Task: Find an Airbnb in Doncaster, Australia for 2 guests from June 4 to June 15, with a price range of ₹10,000 to ₹29,000, 1 bedroom, 1 bed, 1 bathroom, and a kitchen.
Action: Mouse moved to (519, 102)
Screenshot: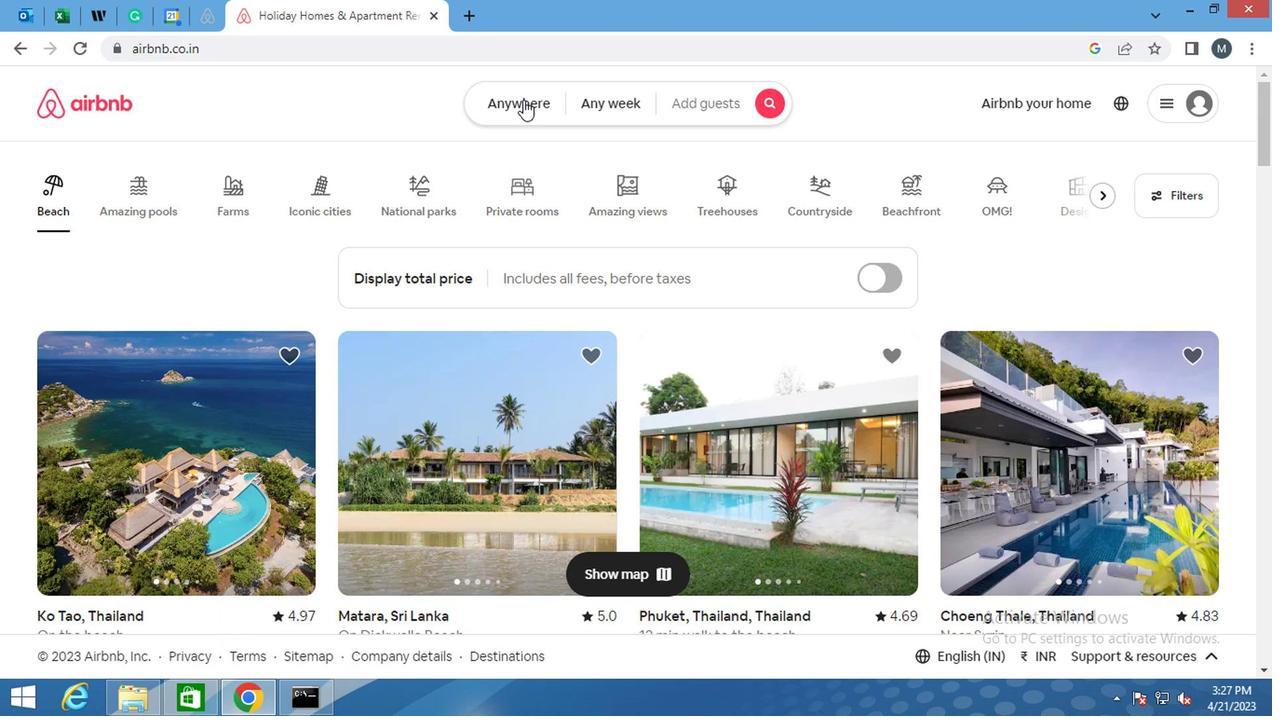 
Action: Mouse pressed left at (519, 102)
Screenshot: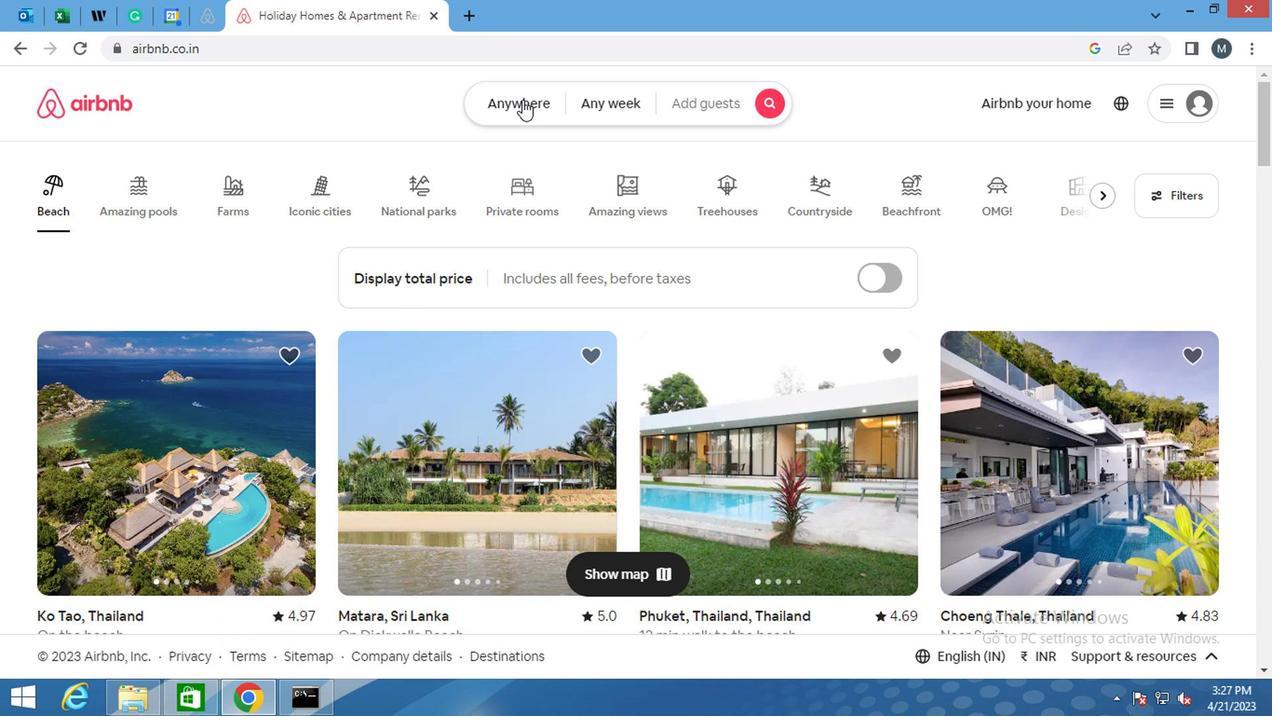 
Action: Mouse moved to (416, 171)
Screenshot: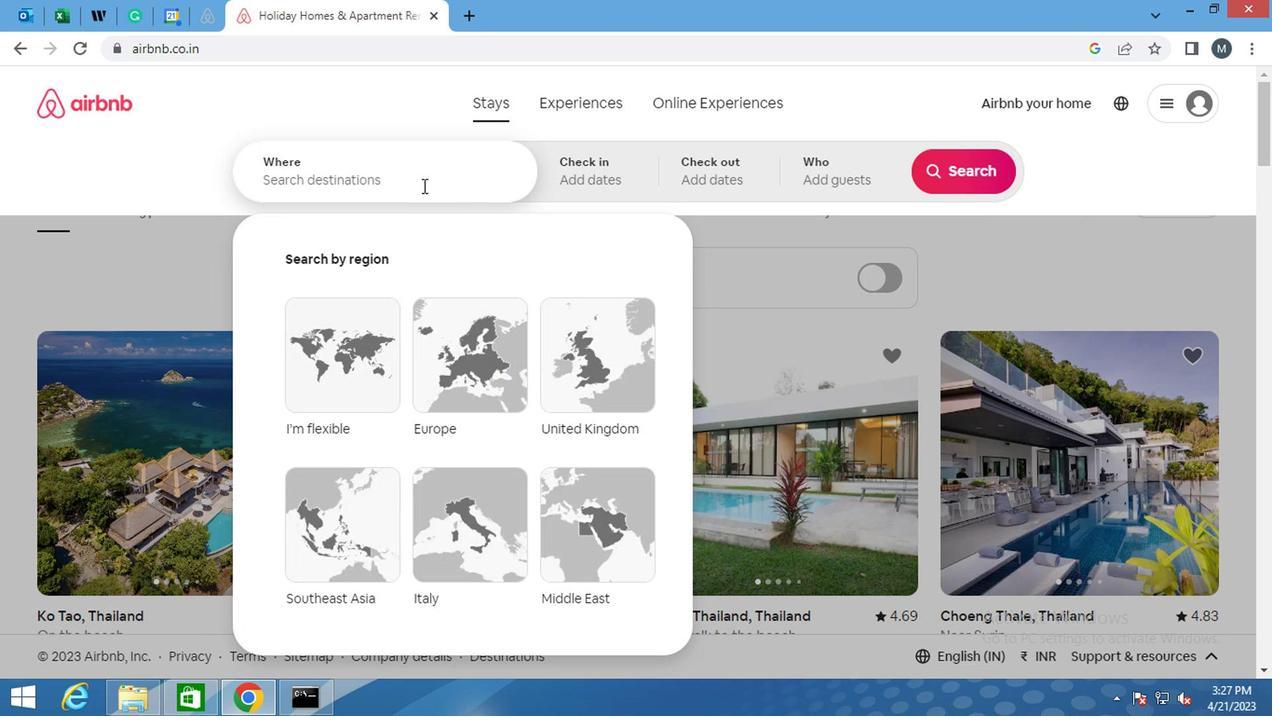 
Action: Mouse pressed left at (416, 171)
Screenshot: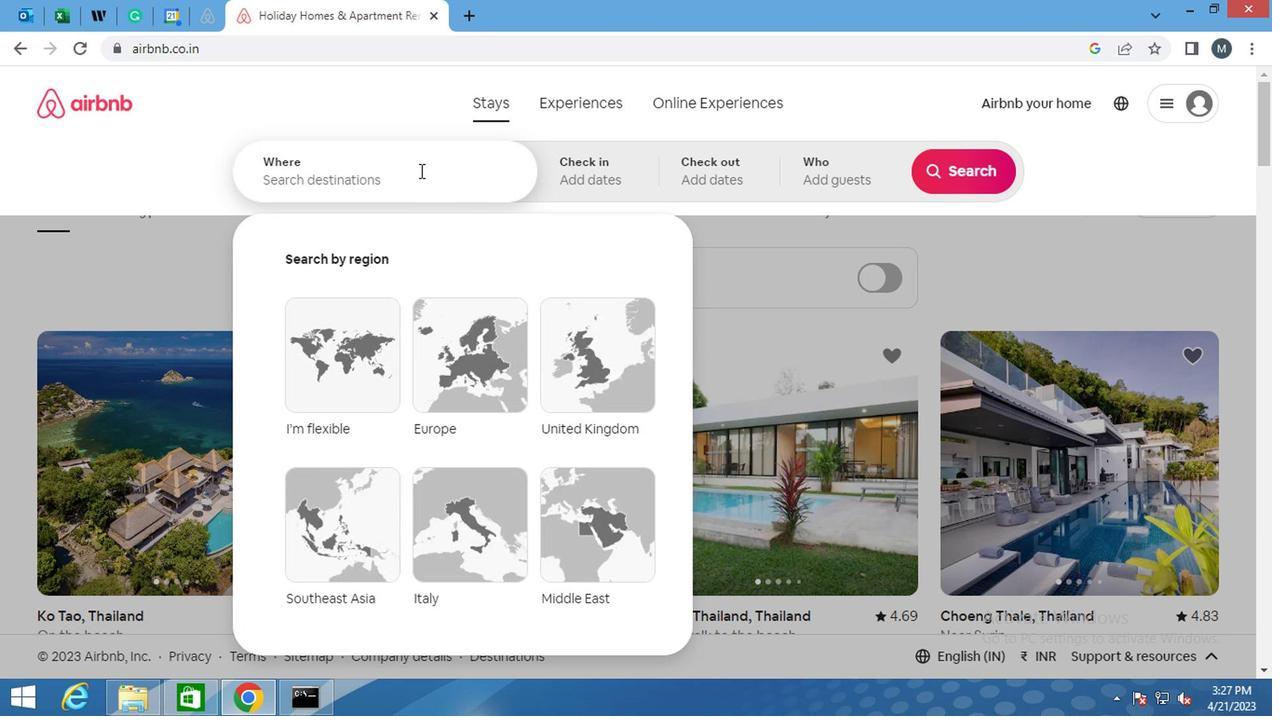 
Action: Mouse moved to (361, 175)
Screenshot: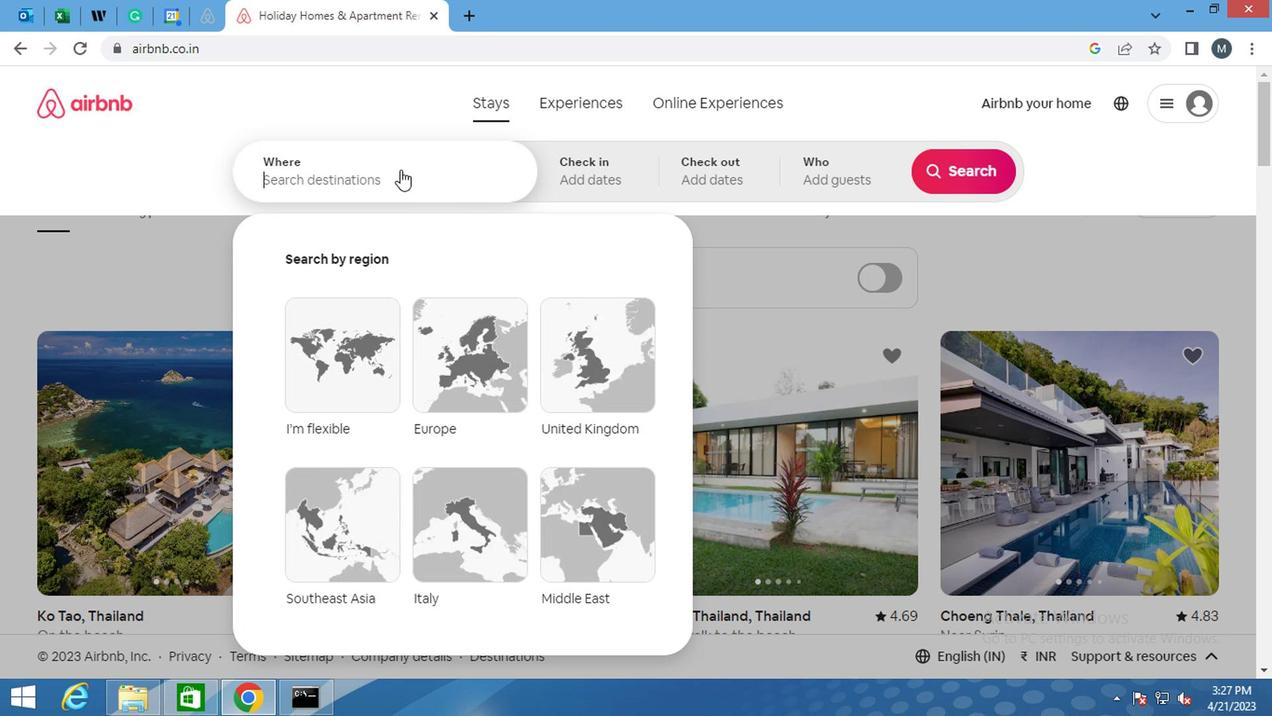 
Action: Key pressed <Key.shift>DON<Key.space>CAS<Key.backspace><Key.backspace><Key.backspace><Key.backspace>CASTER,<Key.space><Key.shift>AUT<Key.backspace>STRALIA<Key.enter>
Screenshot: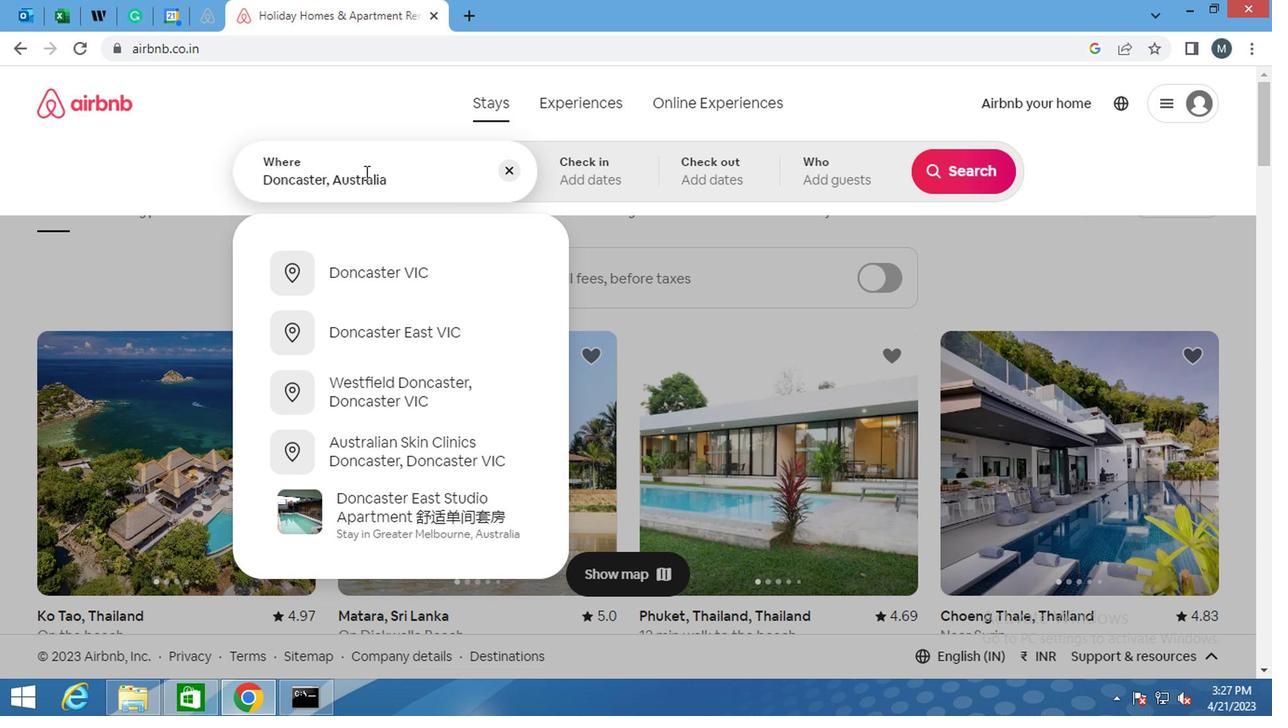 
Action: Mouse moved to (941, 318)
Screenshot: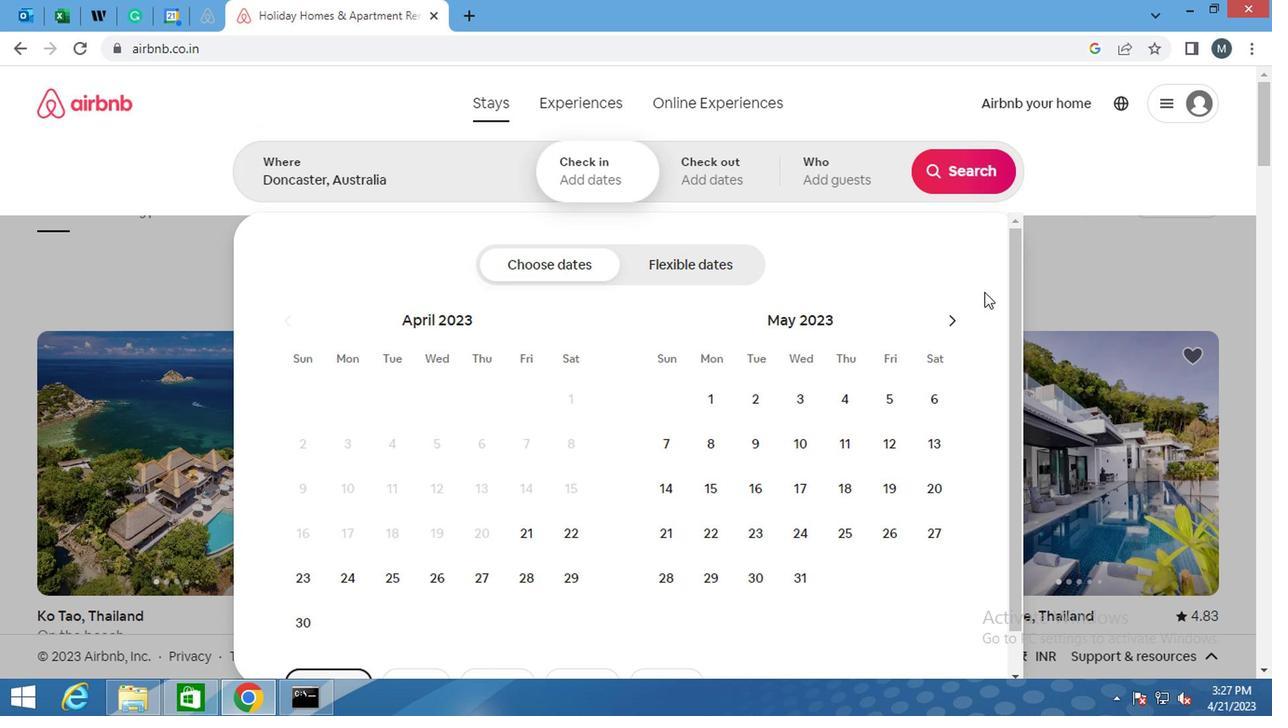 
Action: Mouse pressed left at (941, 318)
Screenshot: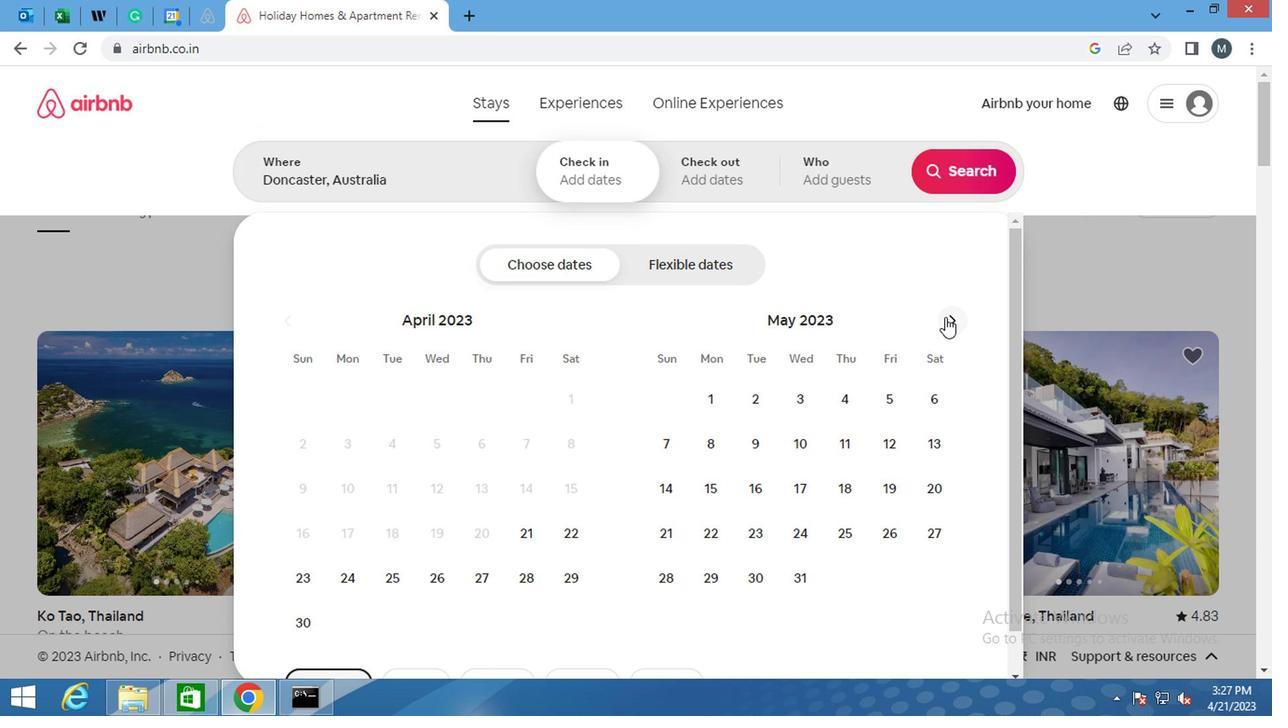 
Action: Mouse moved to (675, 456)
Screenshot: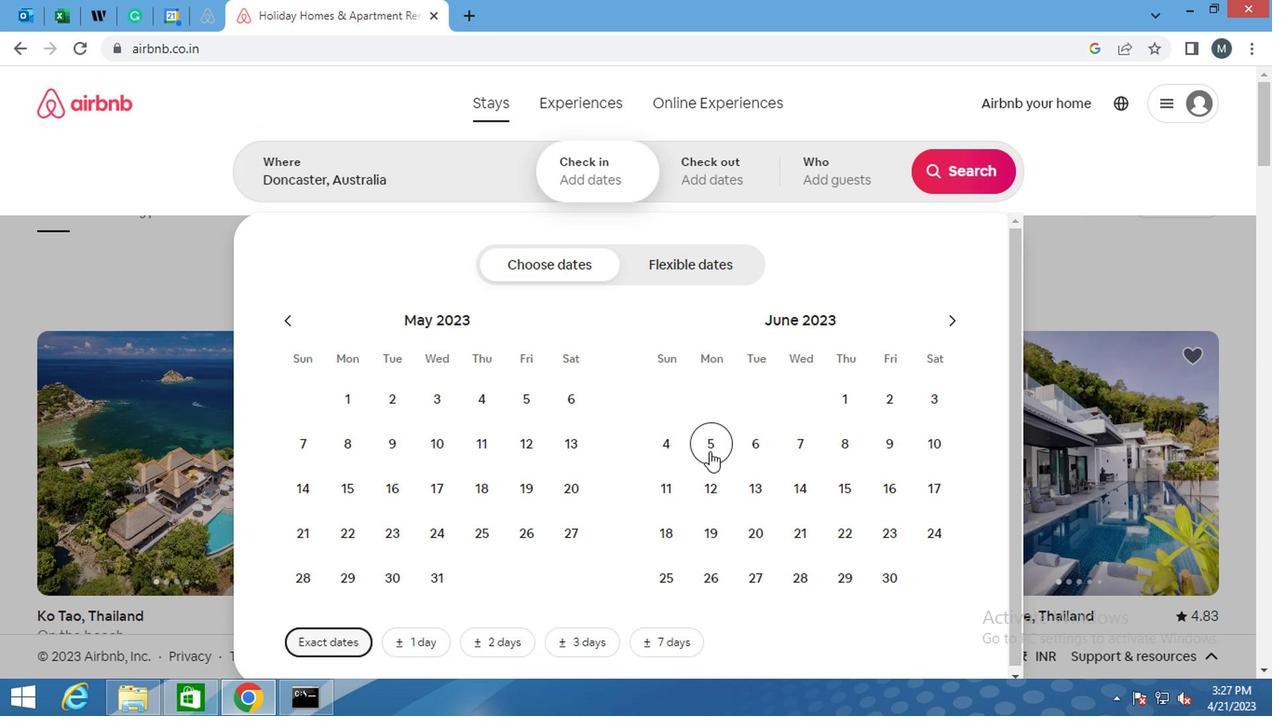 
Action: Mouse pressed left at (675, 456)
Screenshot: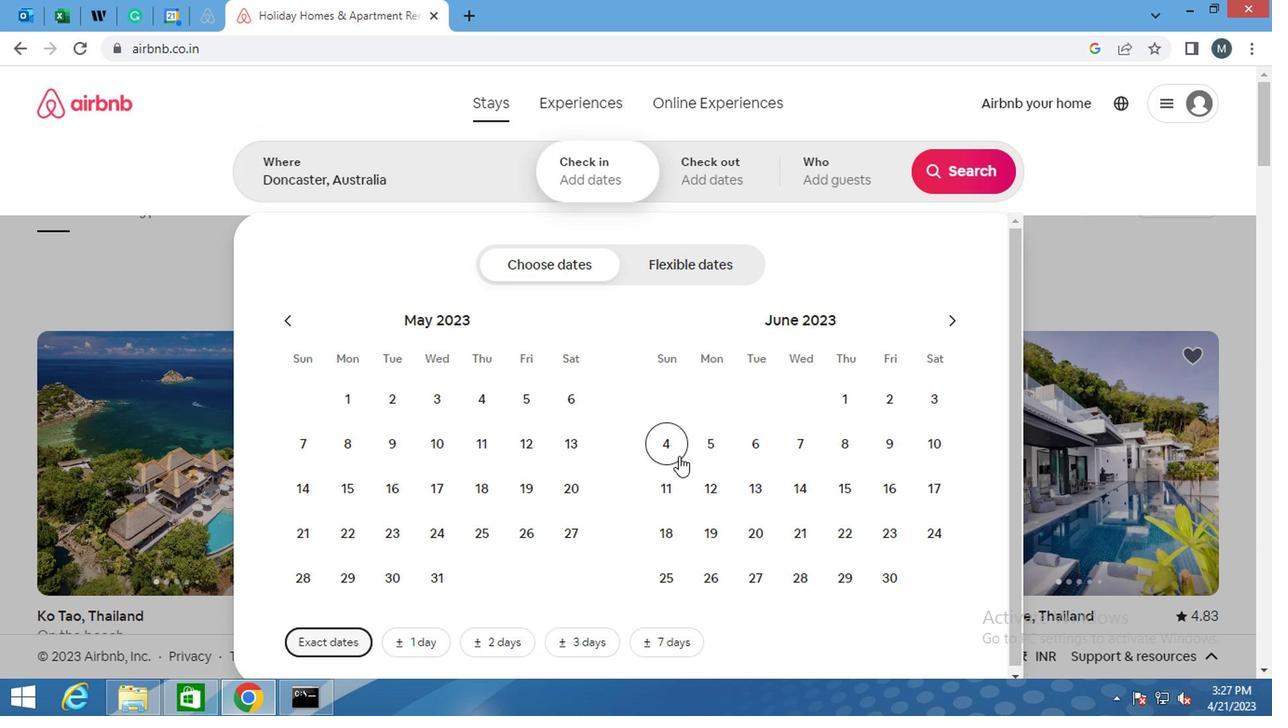 
Action: Mouse moved to (845, 486)
Screenshot: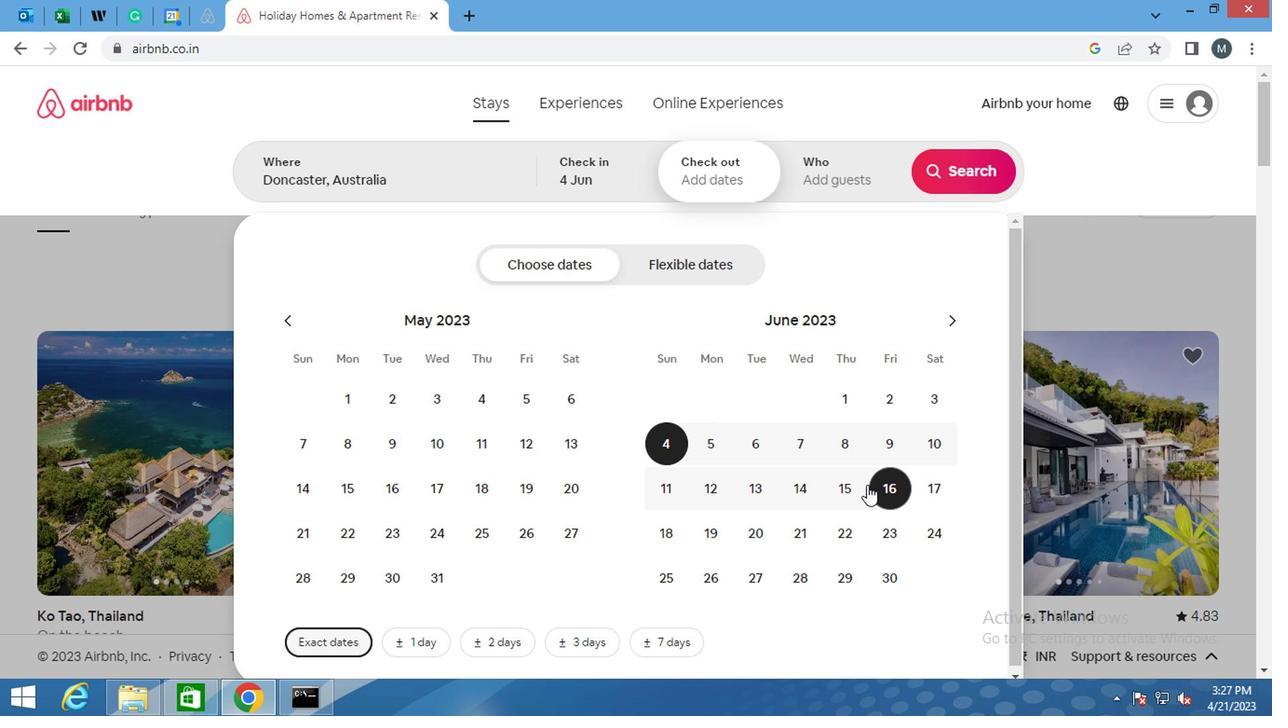
Action: Mouse pressed left at (845, 486)
Screenshot: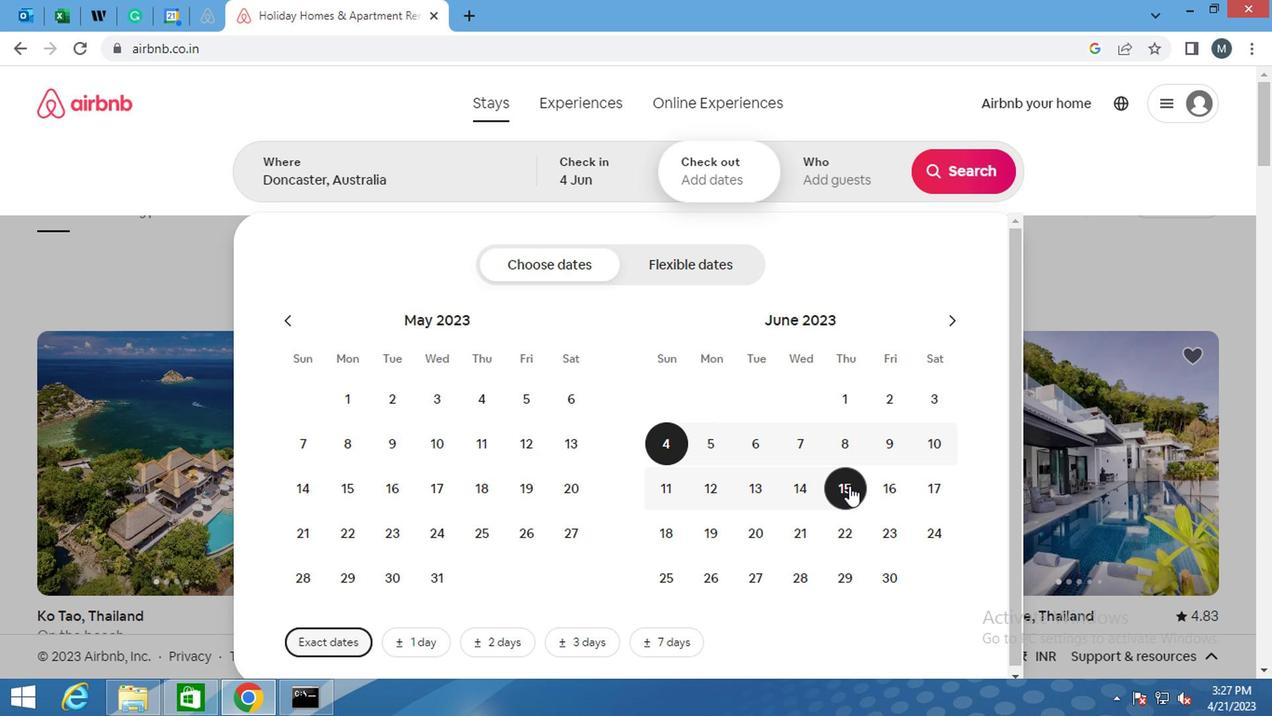 
Action: Mouse moved to (826, 179)
Screenshot: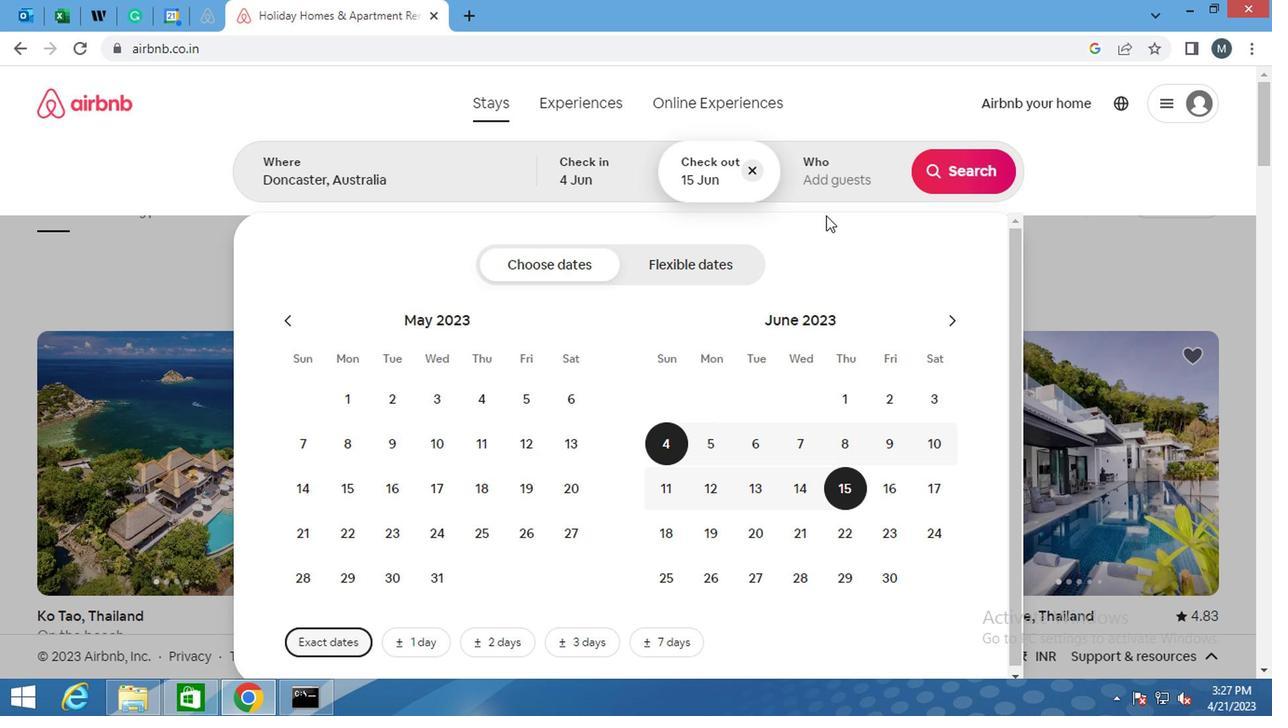 
Action: Mouse pressed left at (826, 179)
Screenshot: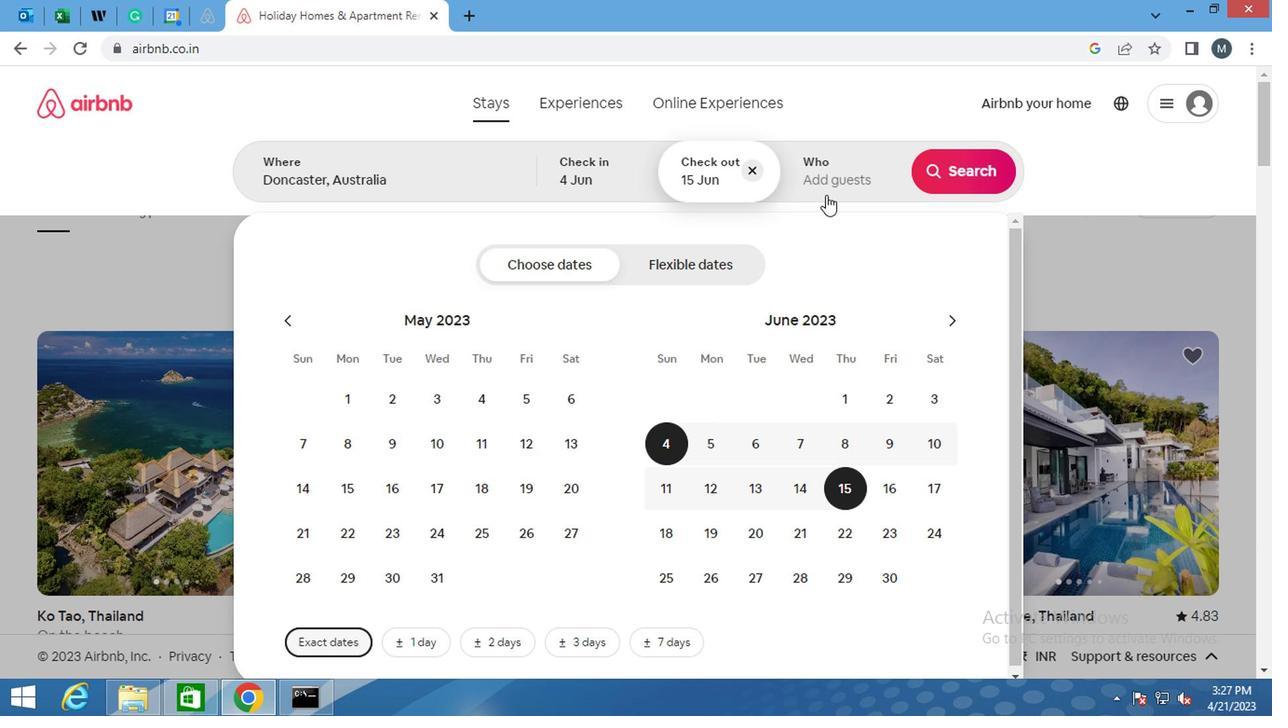 
Action: Mouse moved to (972, 279)
Screenshot: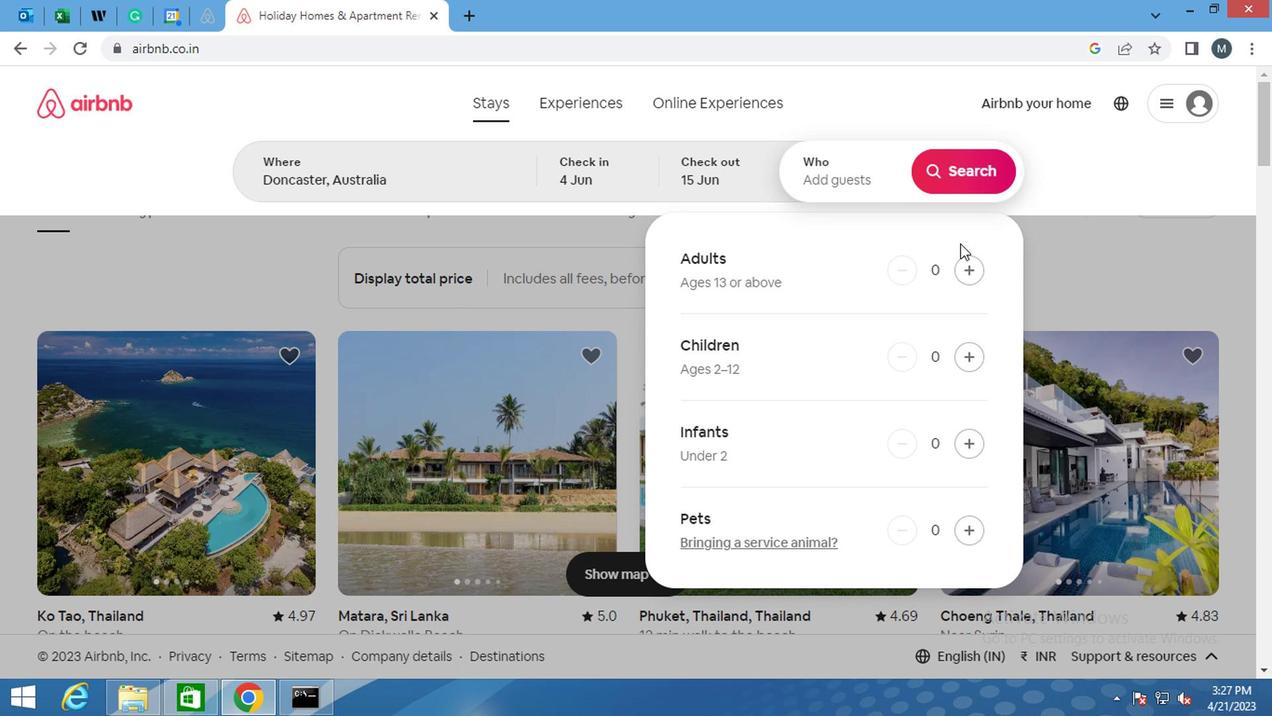 
Action: Mouse pressed left at (972, 279)
Screenshot: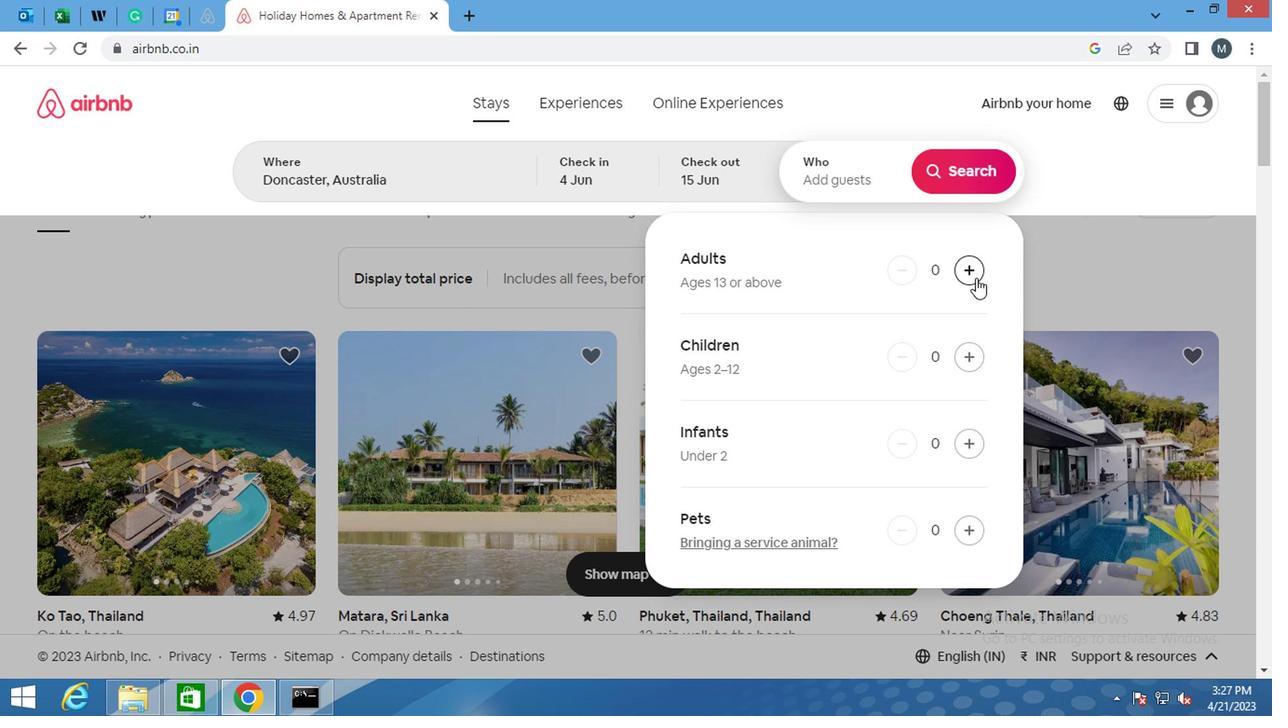 
Action: Mouse pressed left at (972, 279)
Screenshot: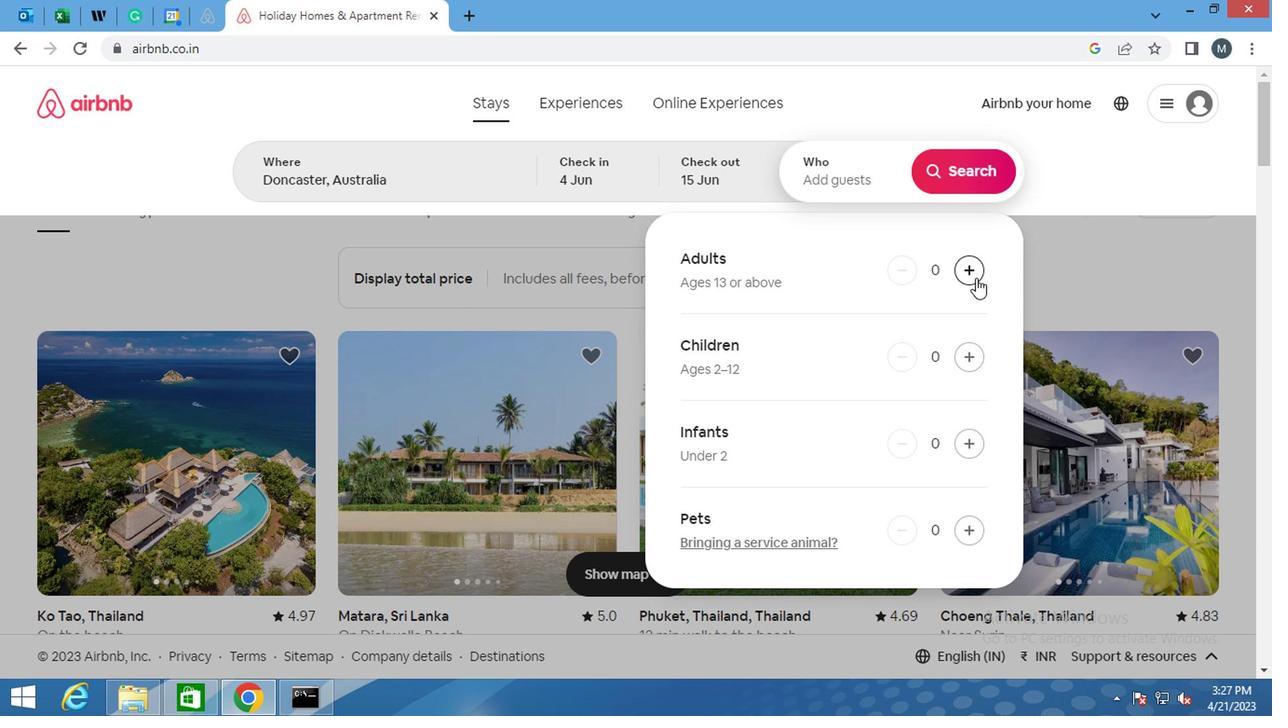 
Action: Mouse moved to (936, 176)
Screenshot: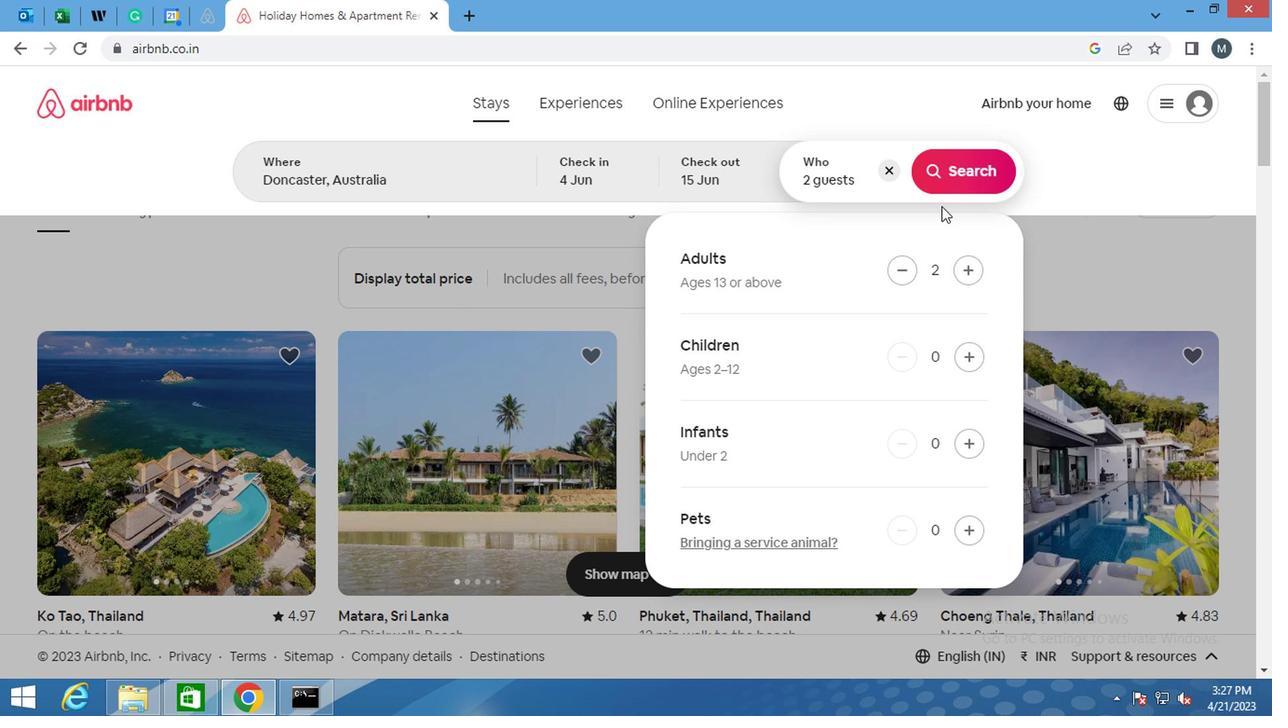 
Action: Mouse pressed left at (936, 176)
Screenshot: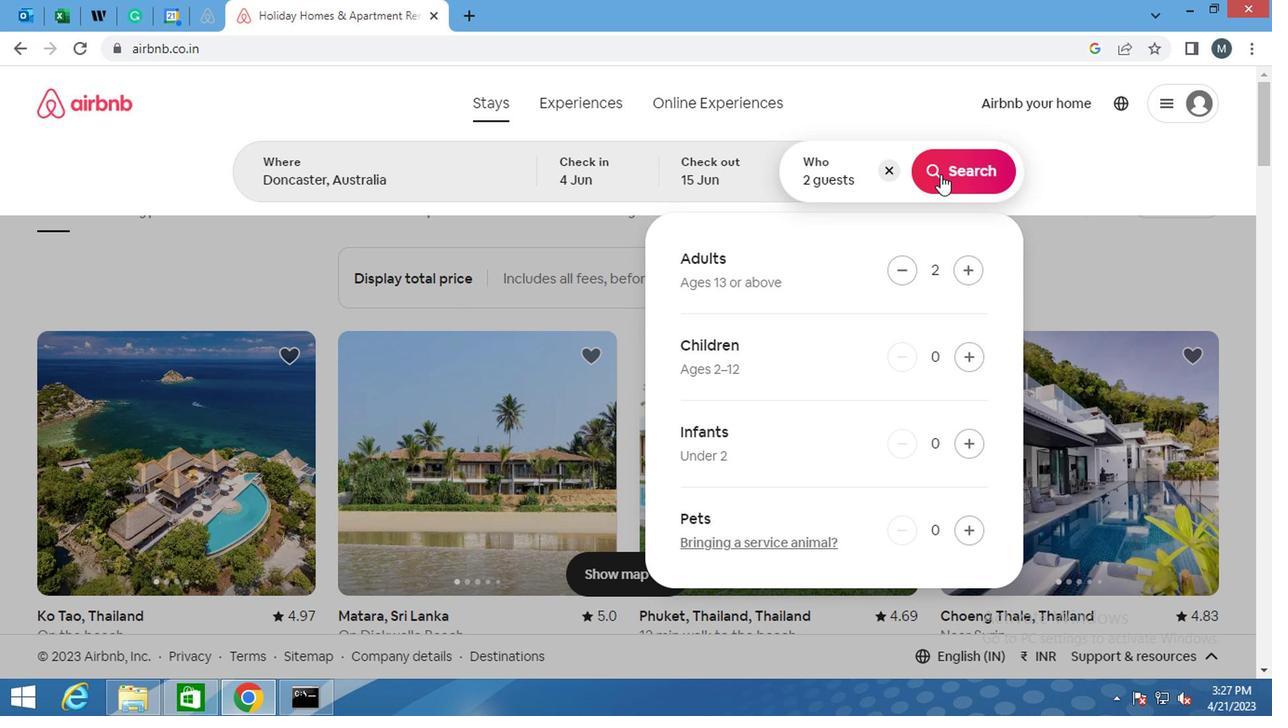 
Action: Mouse moved to (1180, 184)
Screenshot: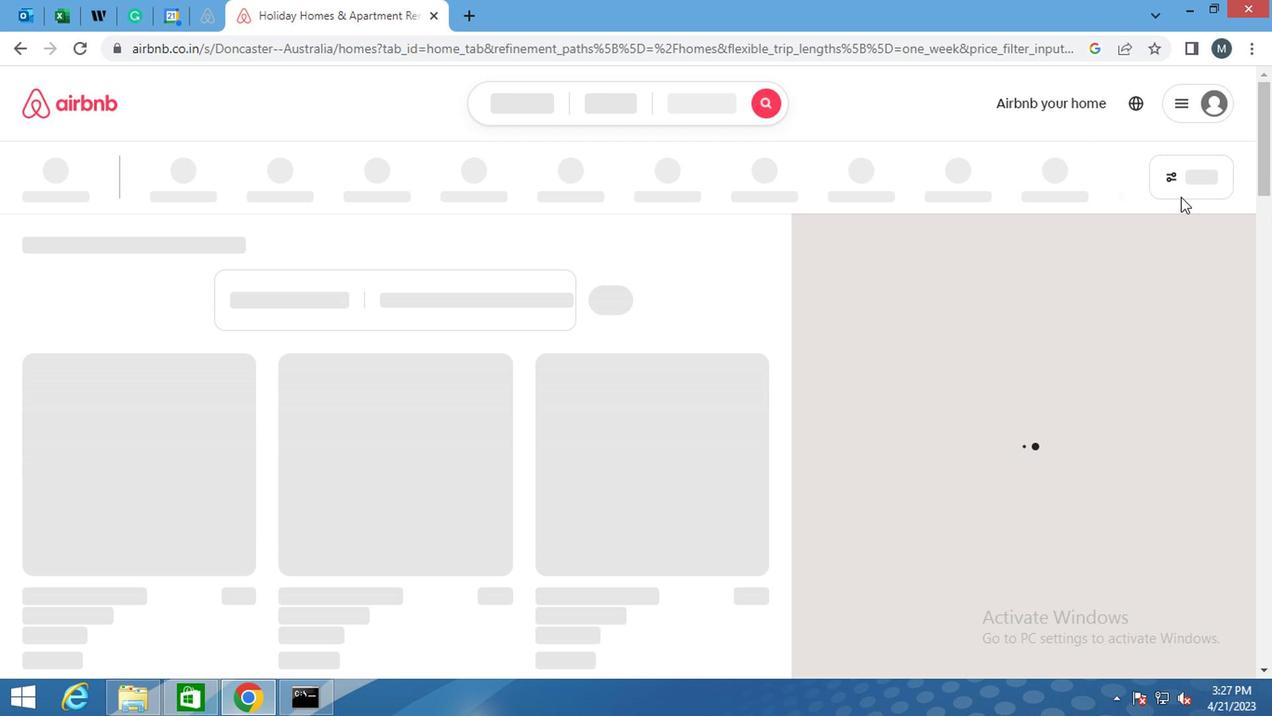 
Action: Mouse pressed left at (1180, 184)
Screenshot: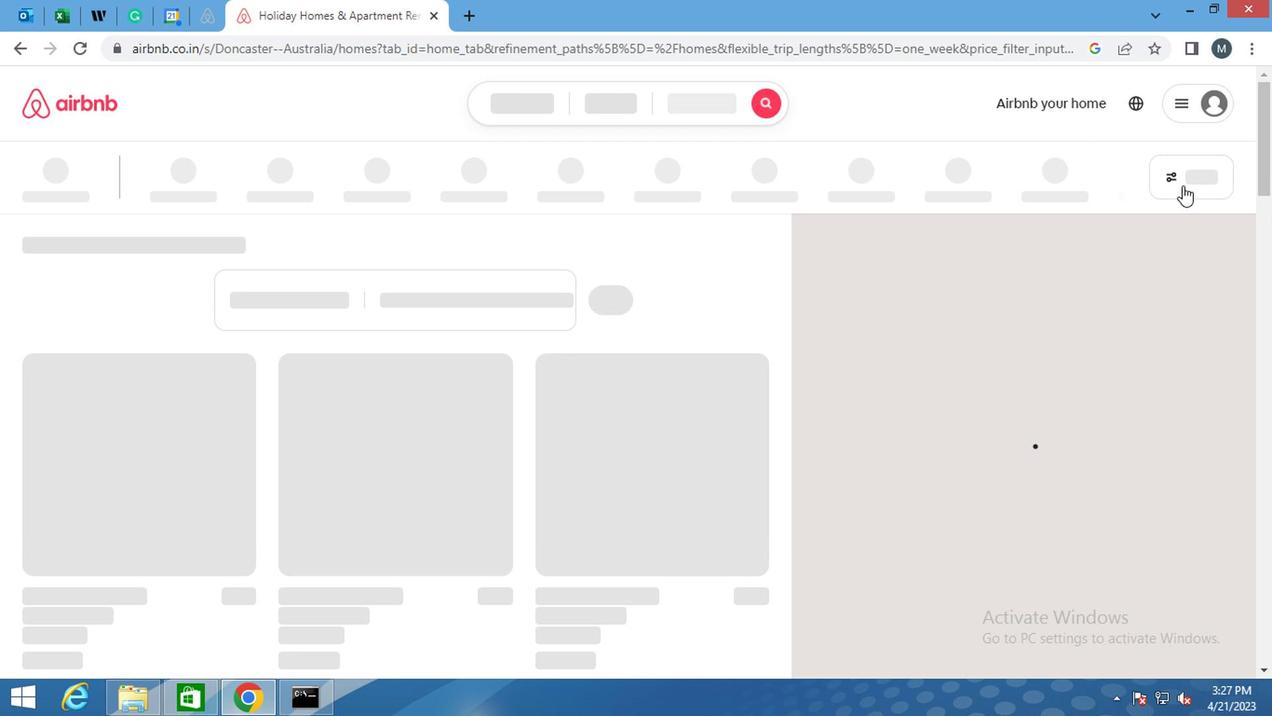 
Action: Mouse moved to (1202, 190)
Screenshot: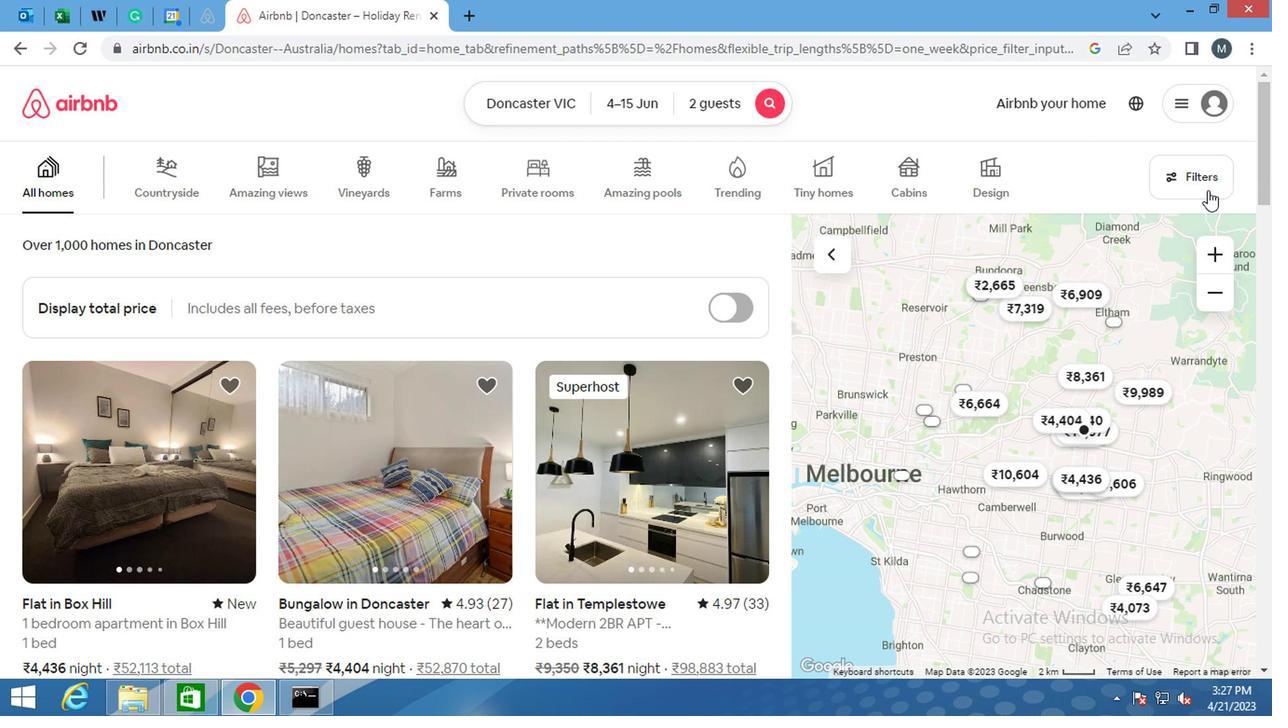 
Action: Mouse pressed left at (1202, 190)
Screenshot: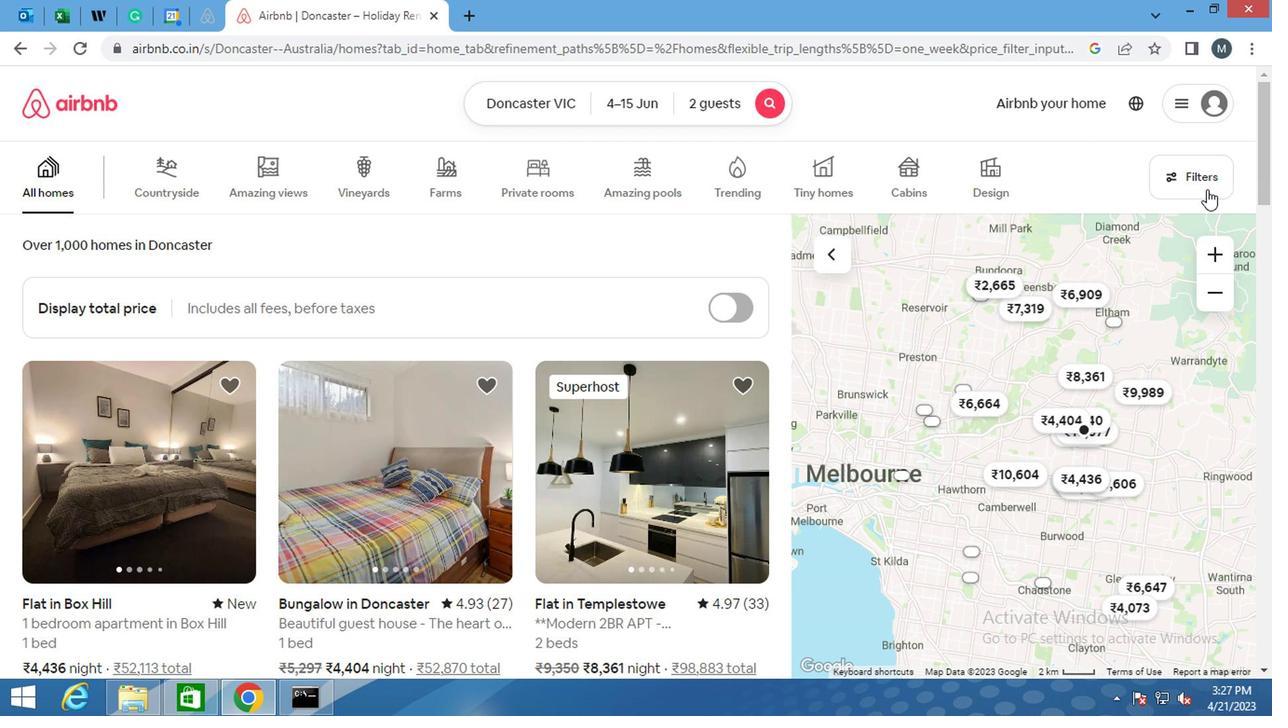 
Action: Mouse moved to (371, 410)
Screenshot: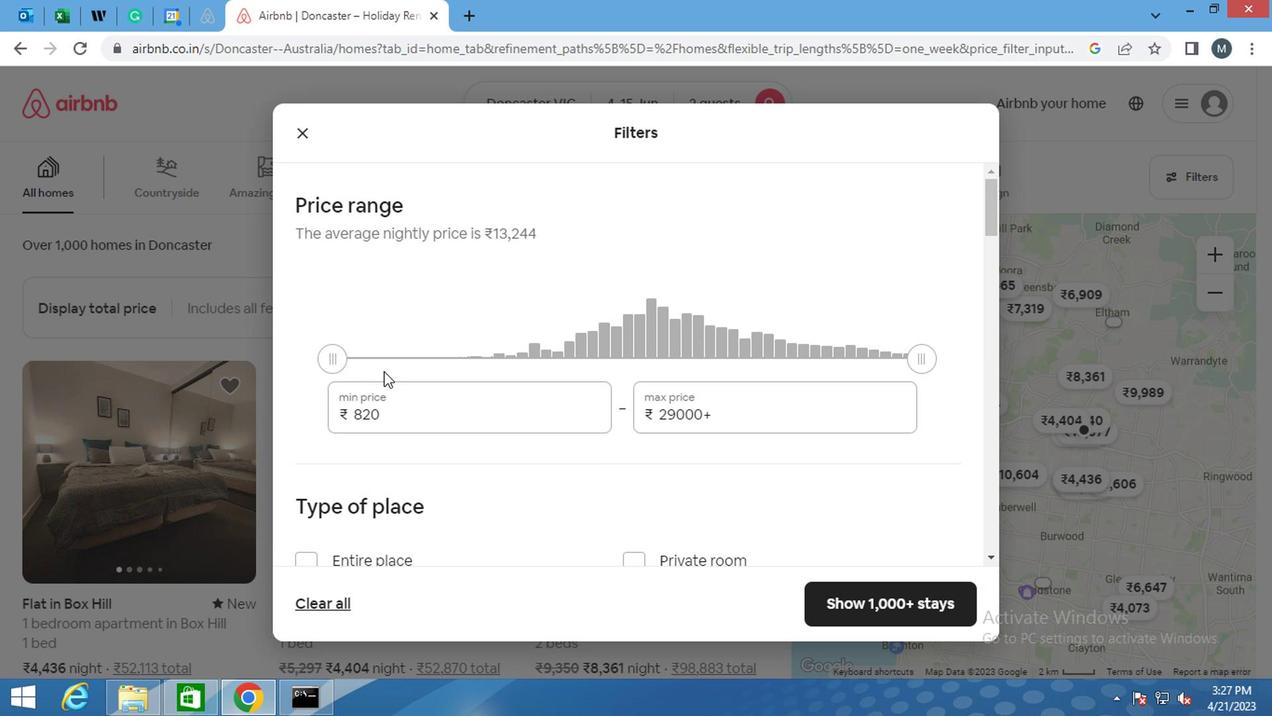
Action: Mouse pressed left at (371, 410)
Screenshot: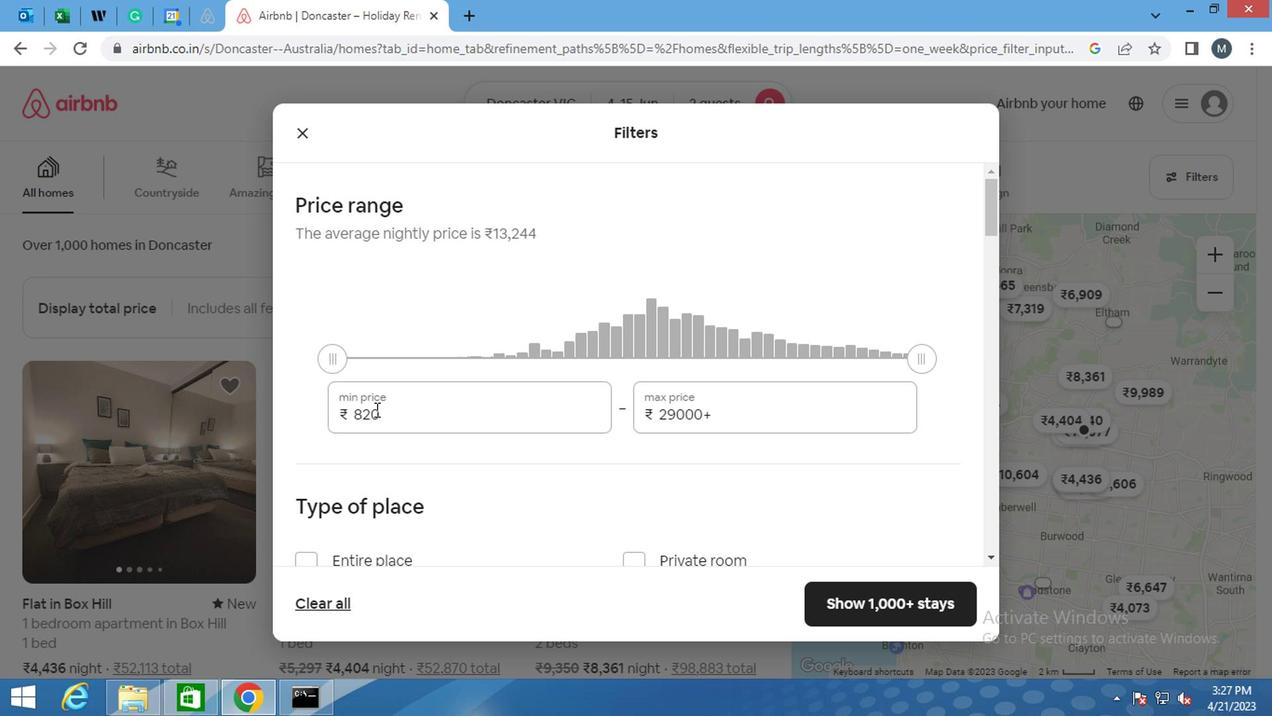 
Action: Mouse pressed left at (371, 410)
Screenshot: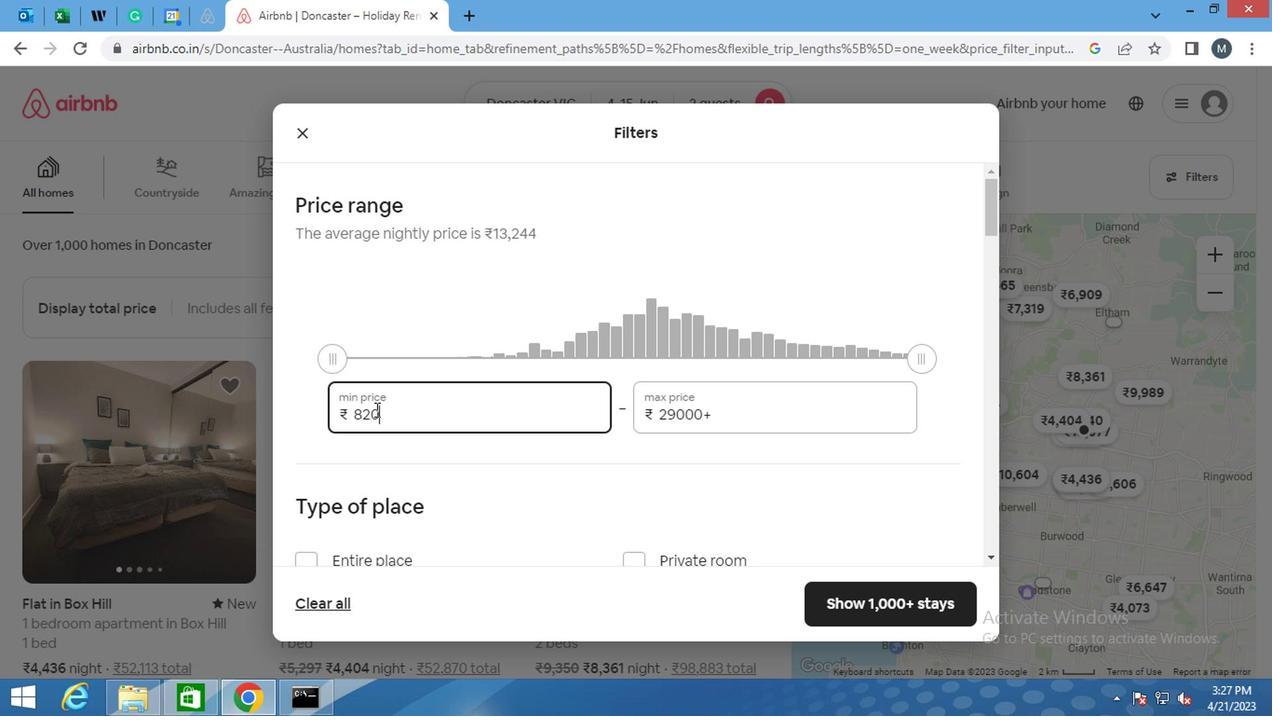 
Action: Key pressed 1
Screenshot: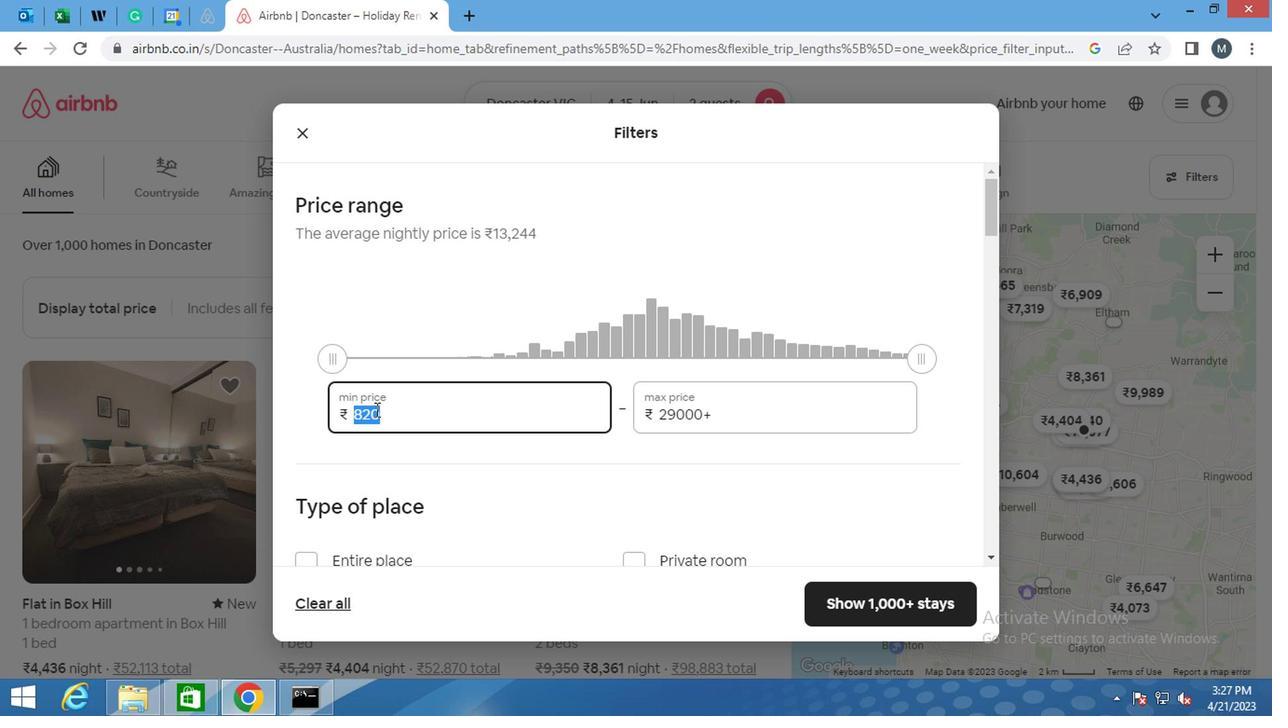 
Action: Mouse moved to (371, 413)
Screenshot: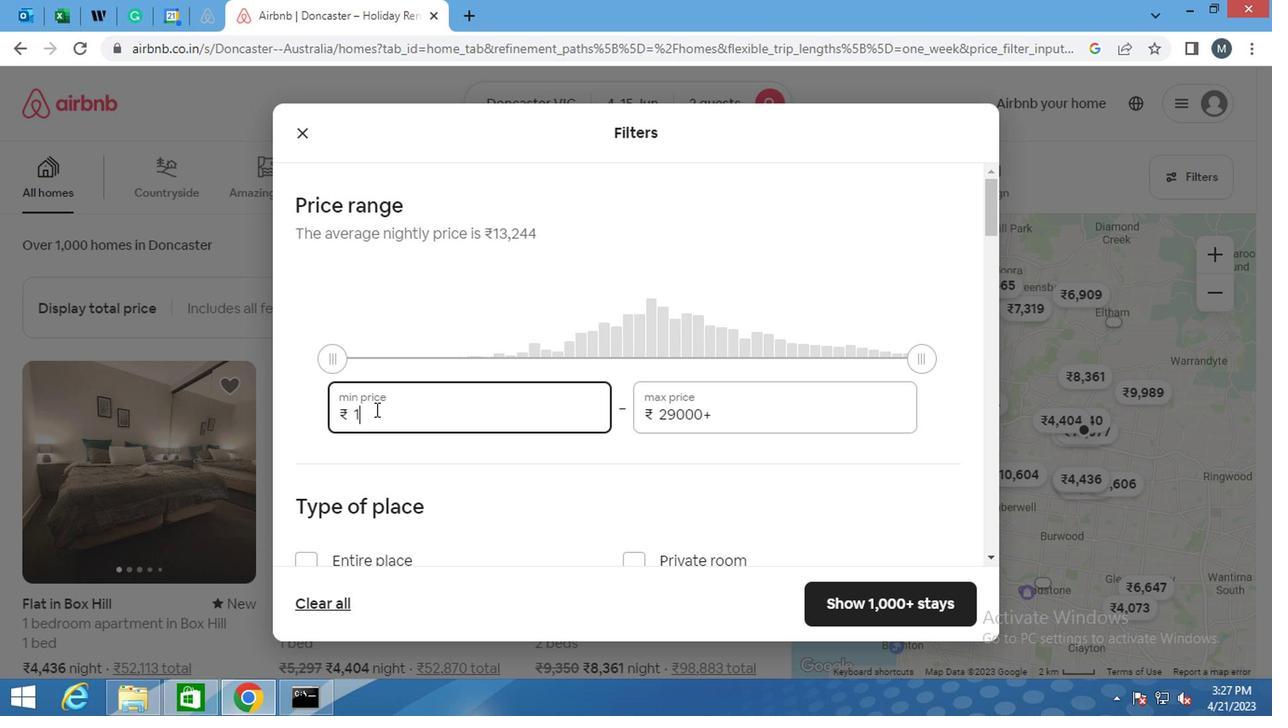 
Action: Key pressed 0
Screenshot: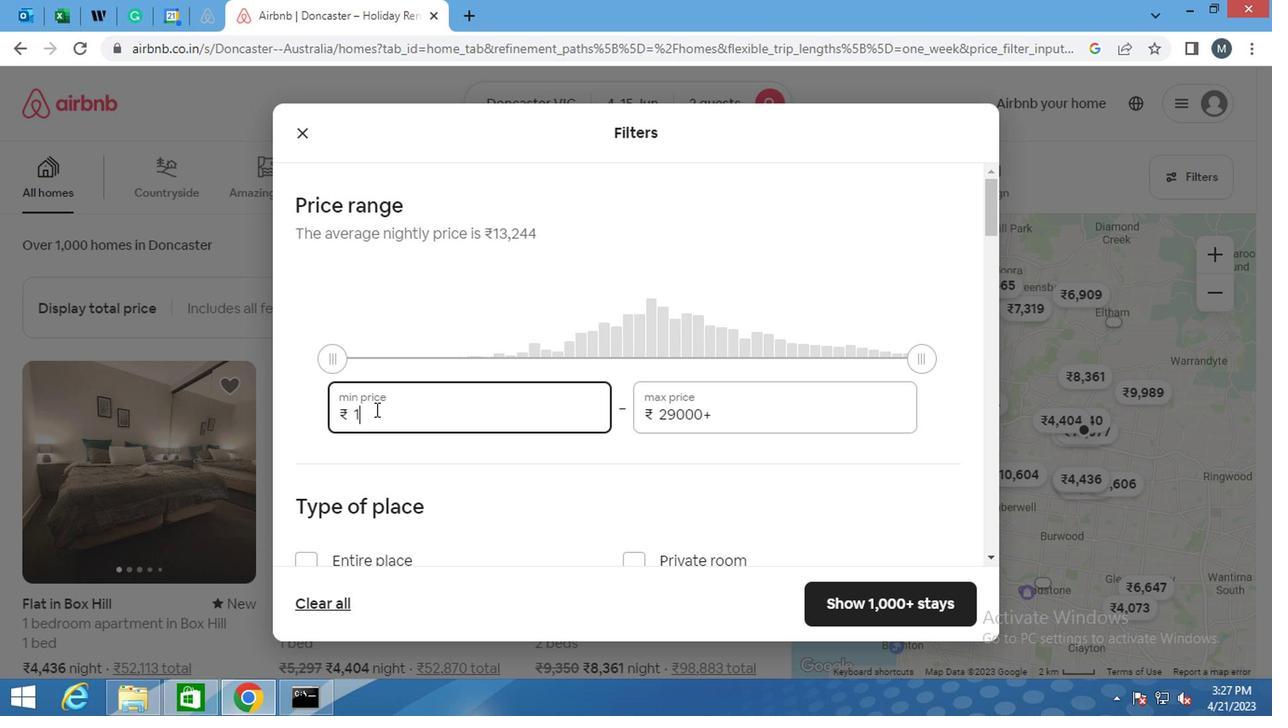 
Action: Mouse moved to (429, 428)
Screenshot: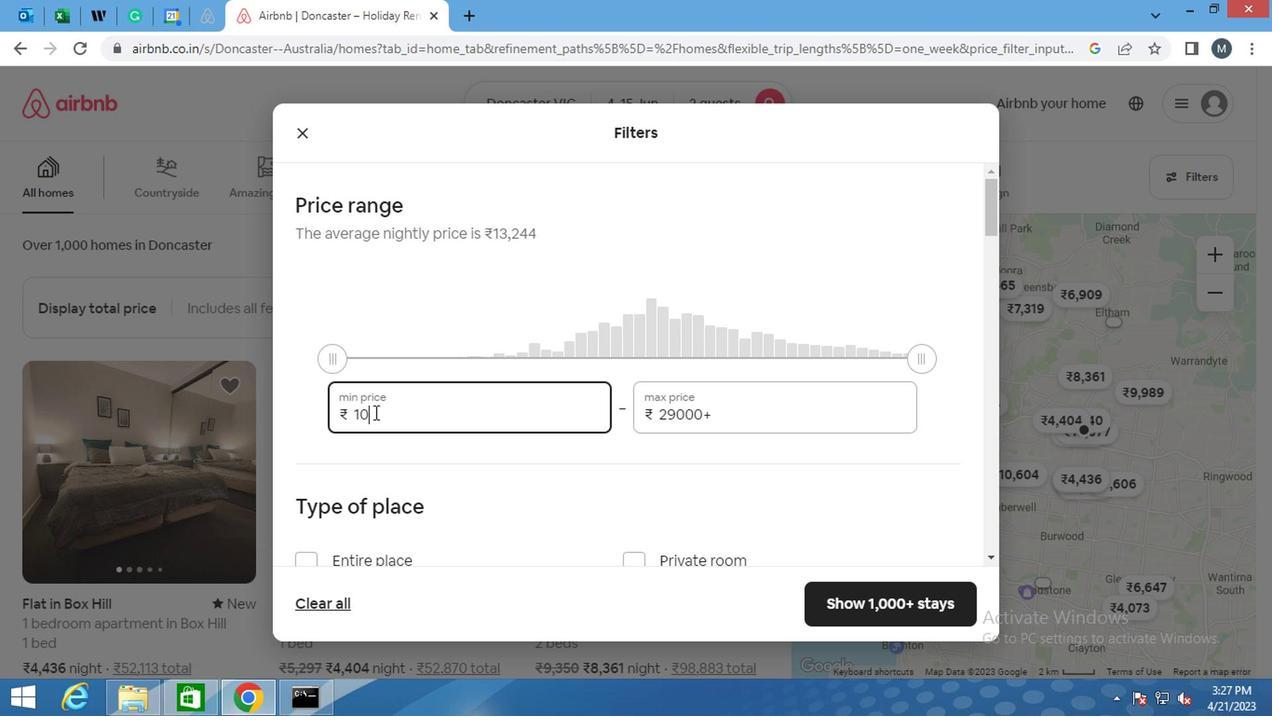 
Action: Key pressed 0
Screenshot: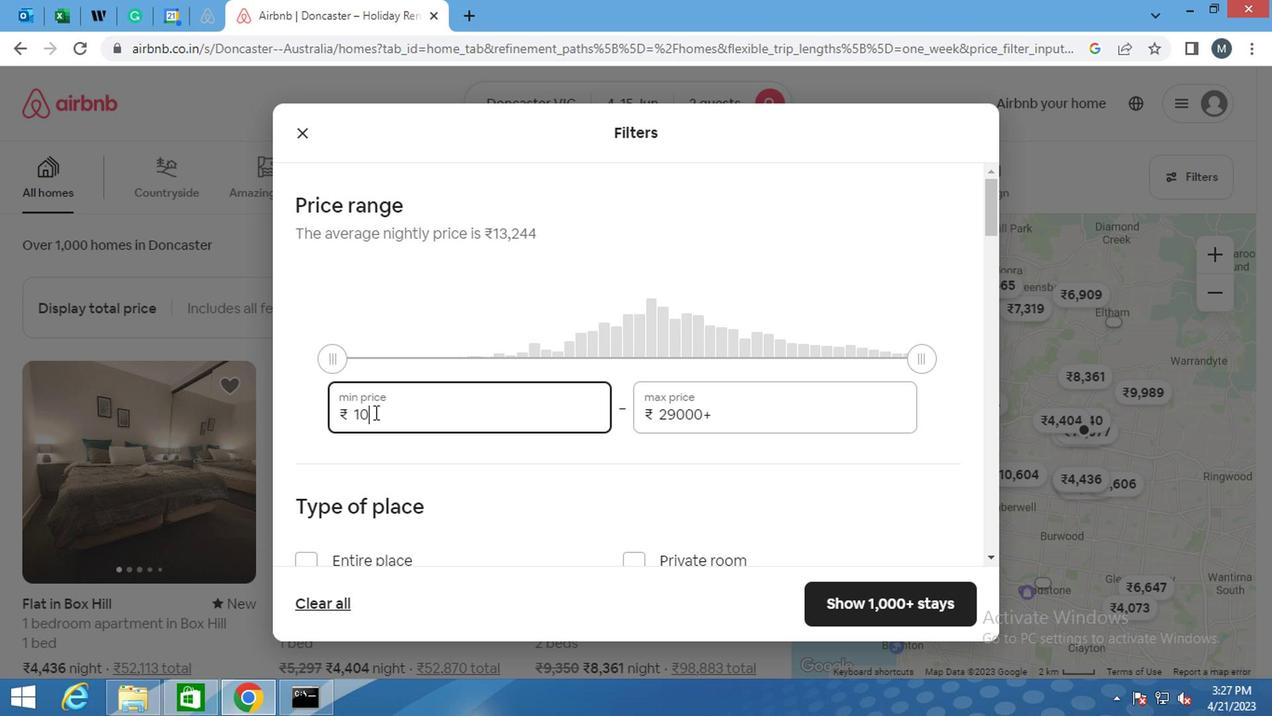 
Action: Mouse moved to (613, 408)
Screenshot: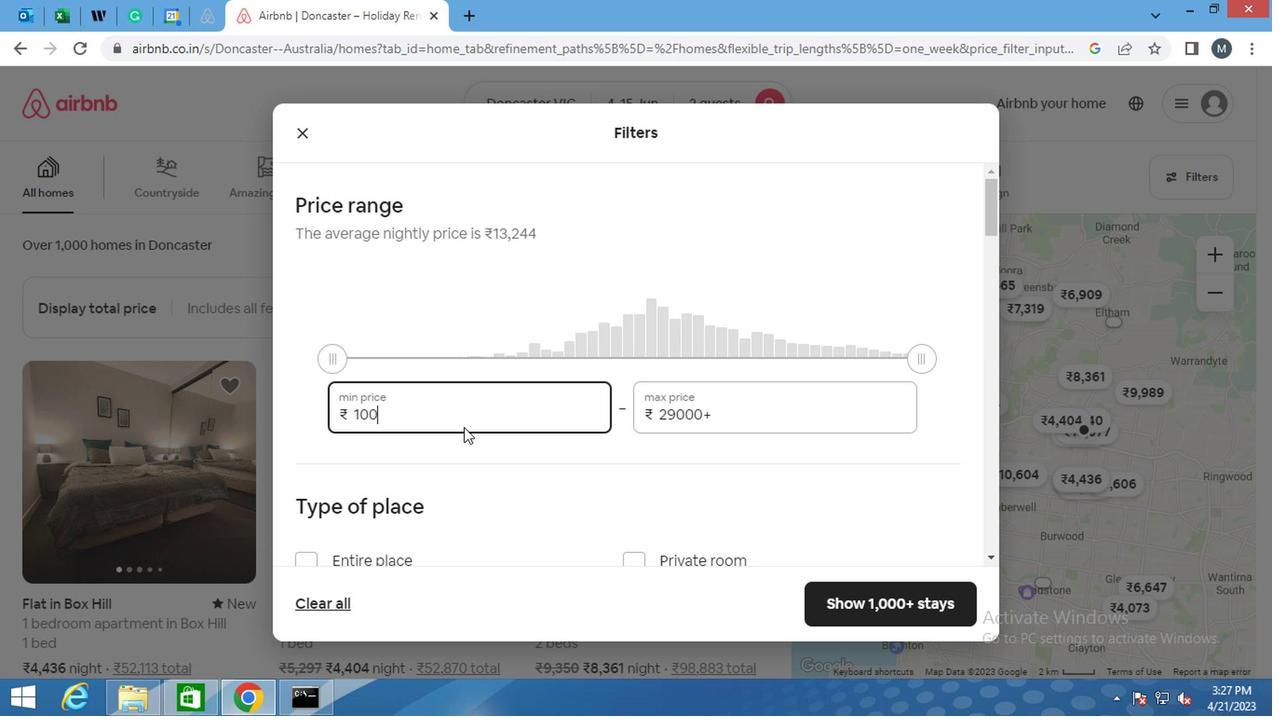 
Action: Key pressed 0
Screenshot: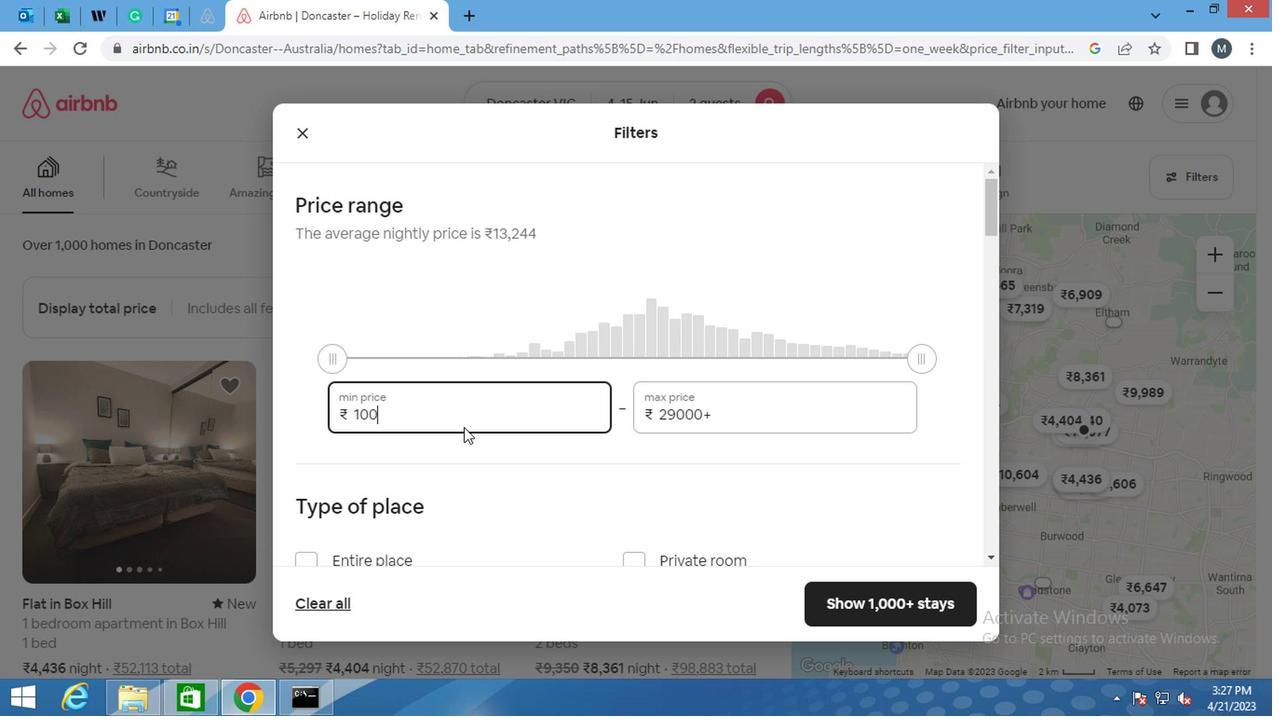 
Action: Mouse moved to (704, 397)
Screenshot: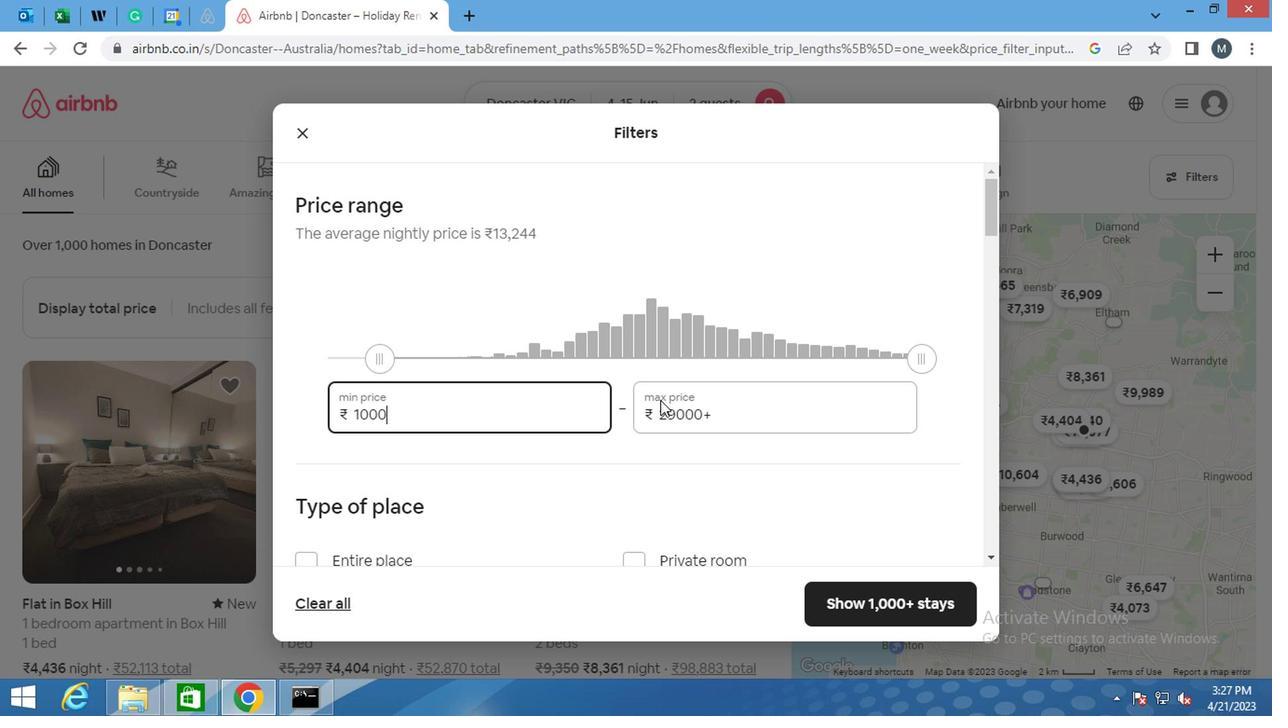 
Action: Key pressed 0
Screenshot: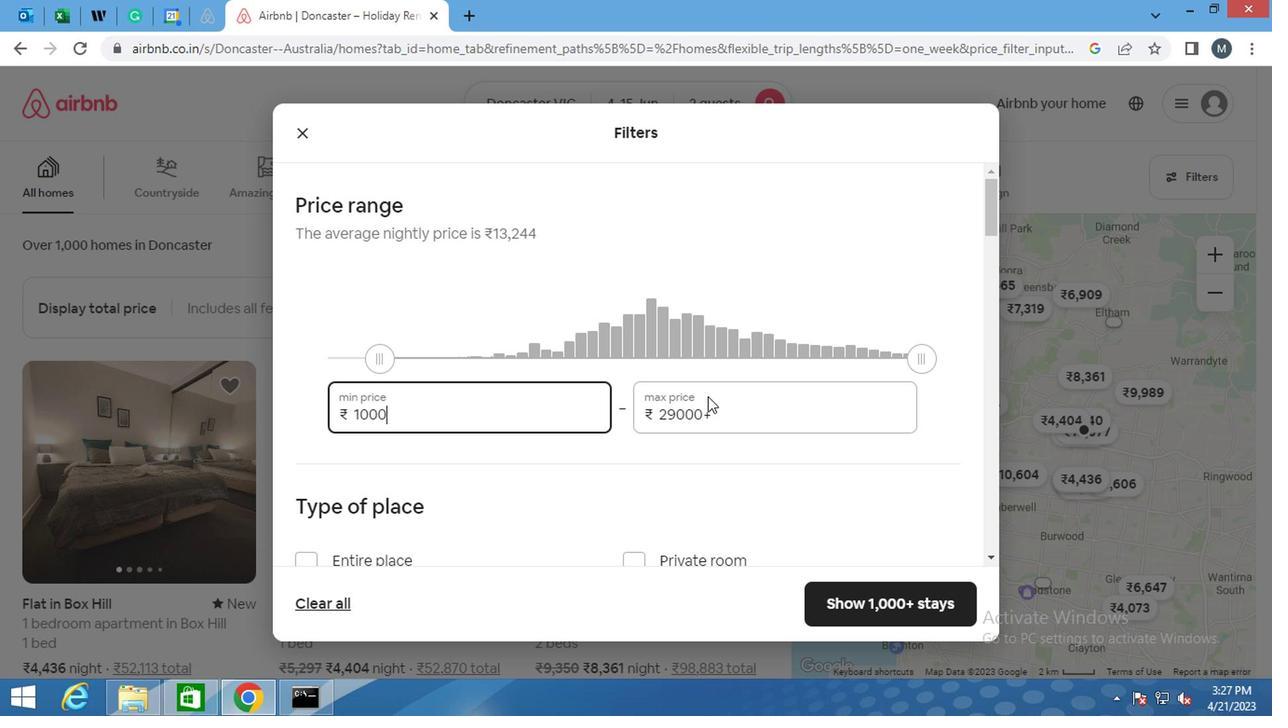 
Action: Mouse moved to (694, 408)
Screenshot: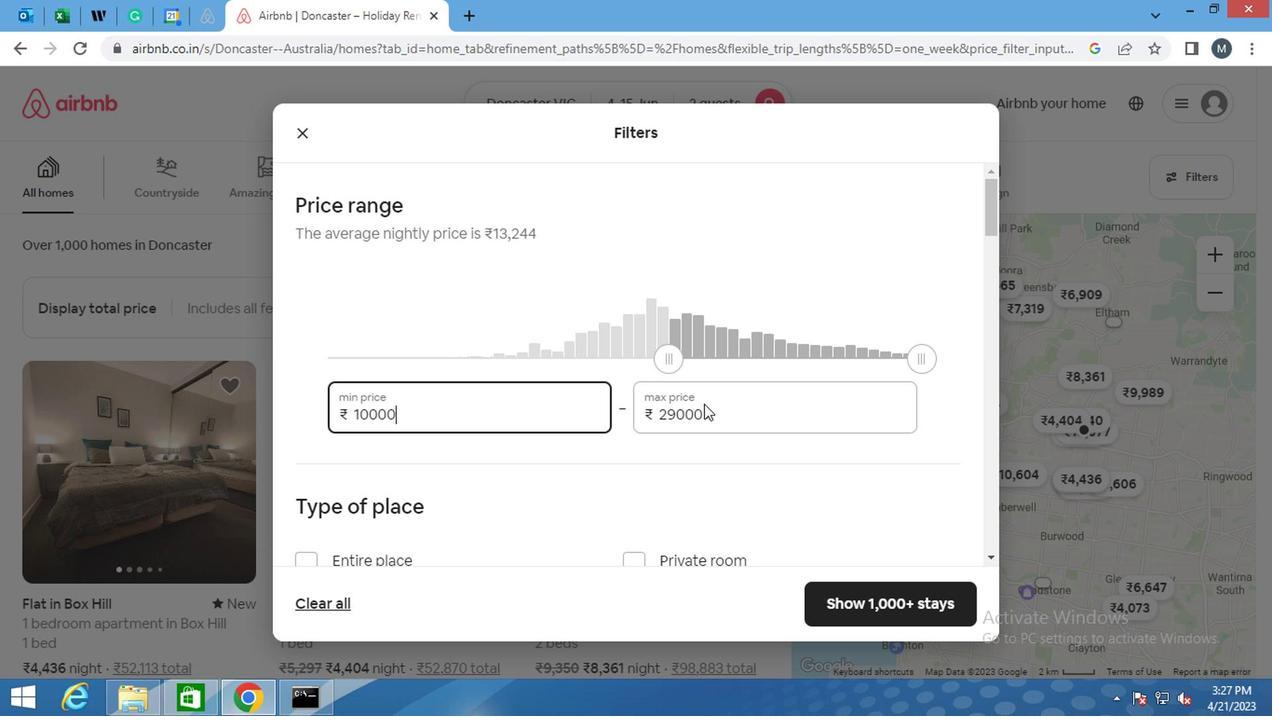 
Action: Mouse pressed left at (694, 408)
Screenshot: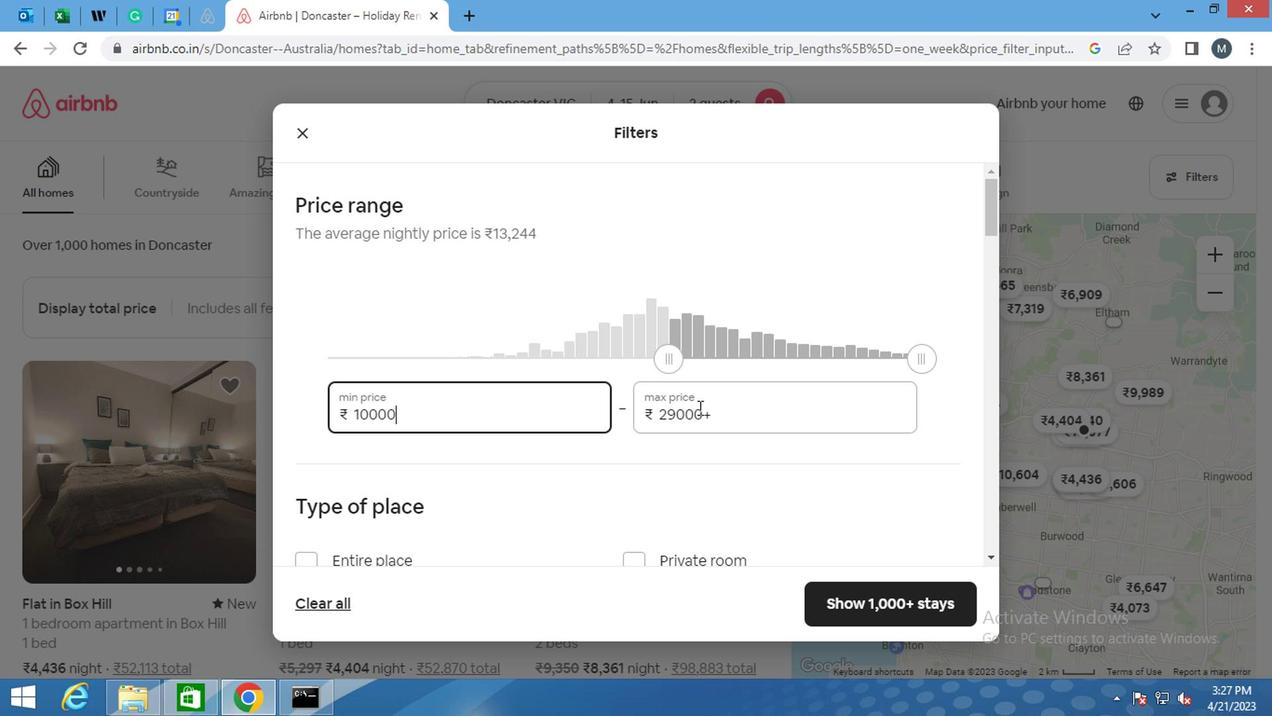 
Action: Mouse pressed right at (694, 408)
Screenshot: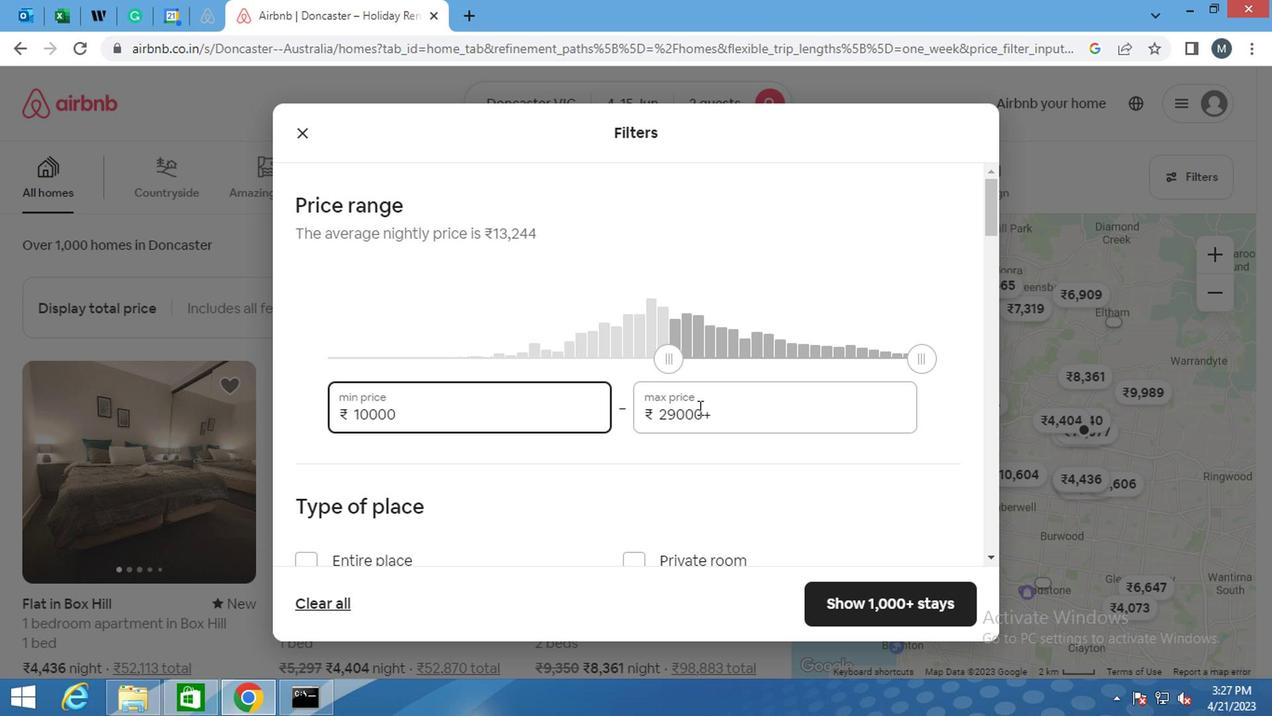 
Action: Mouse pressed left at (694, 408)
Screenshot: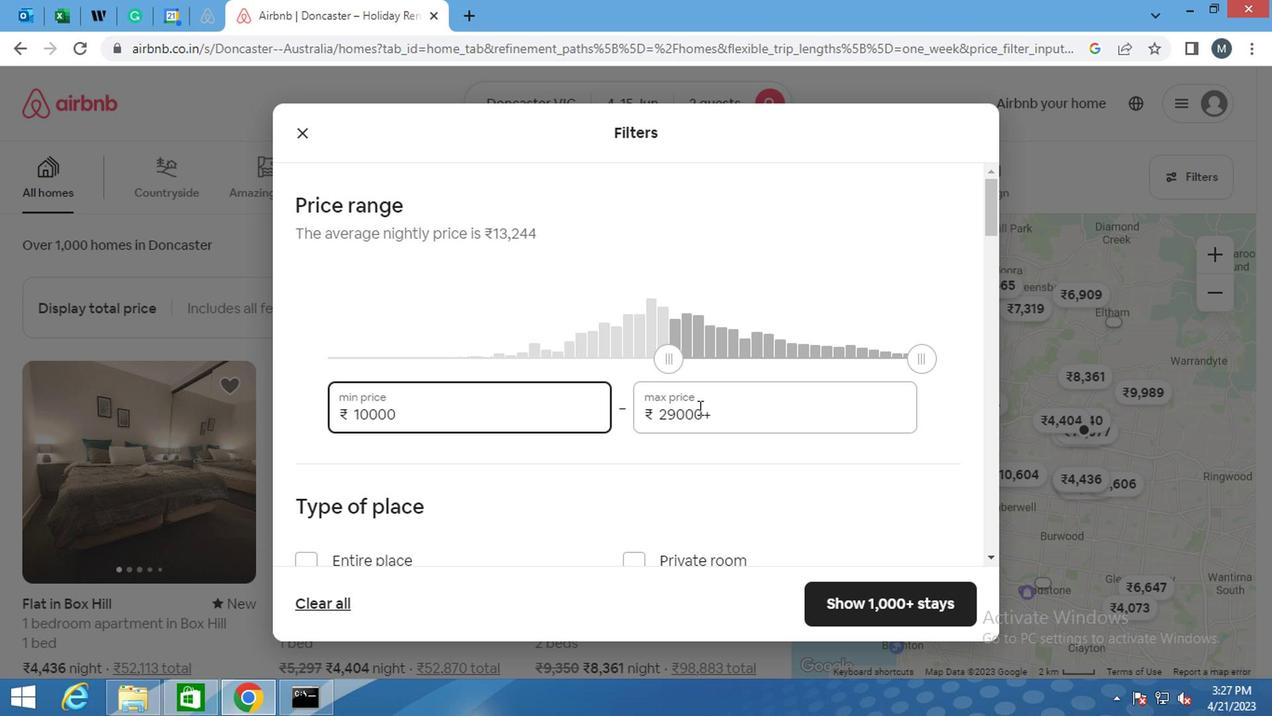 
Action: Mouse pressed left at (694, 408)
Screenshot: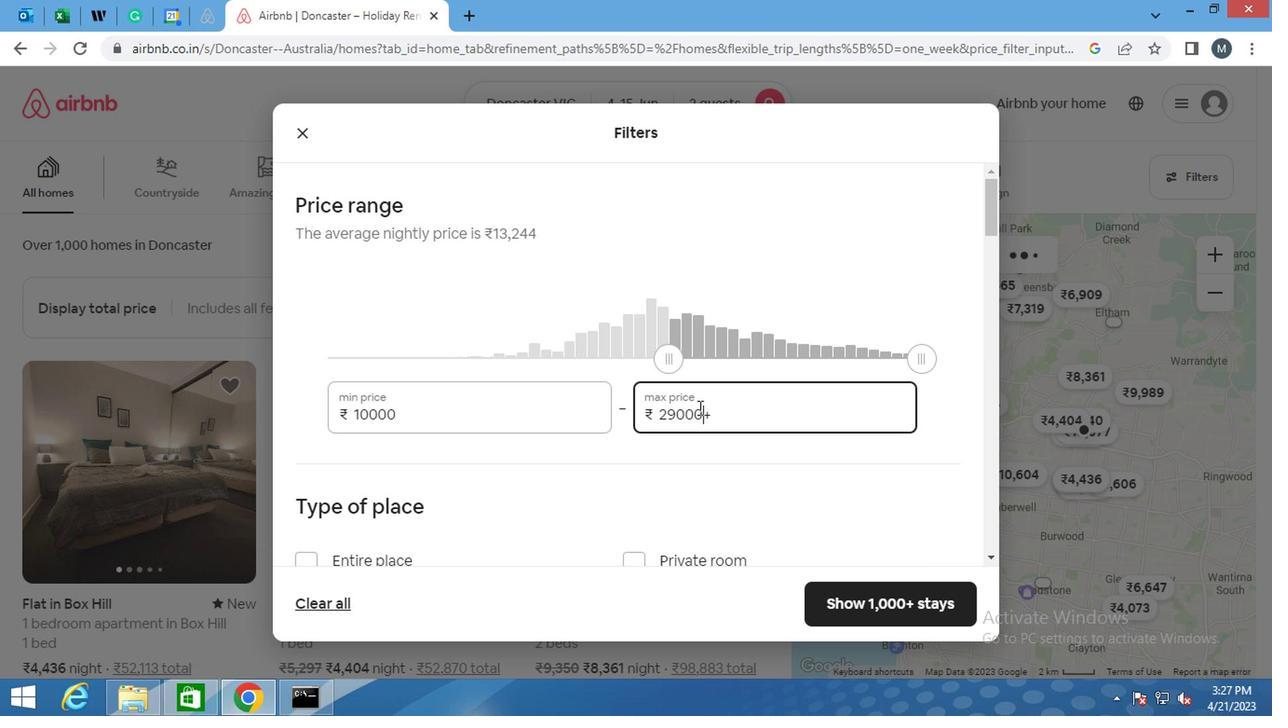 
Action: Mouse pressed left at (694, 408)
Screenshot: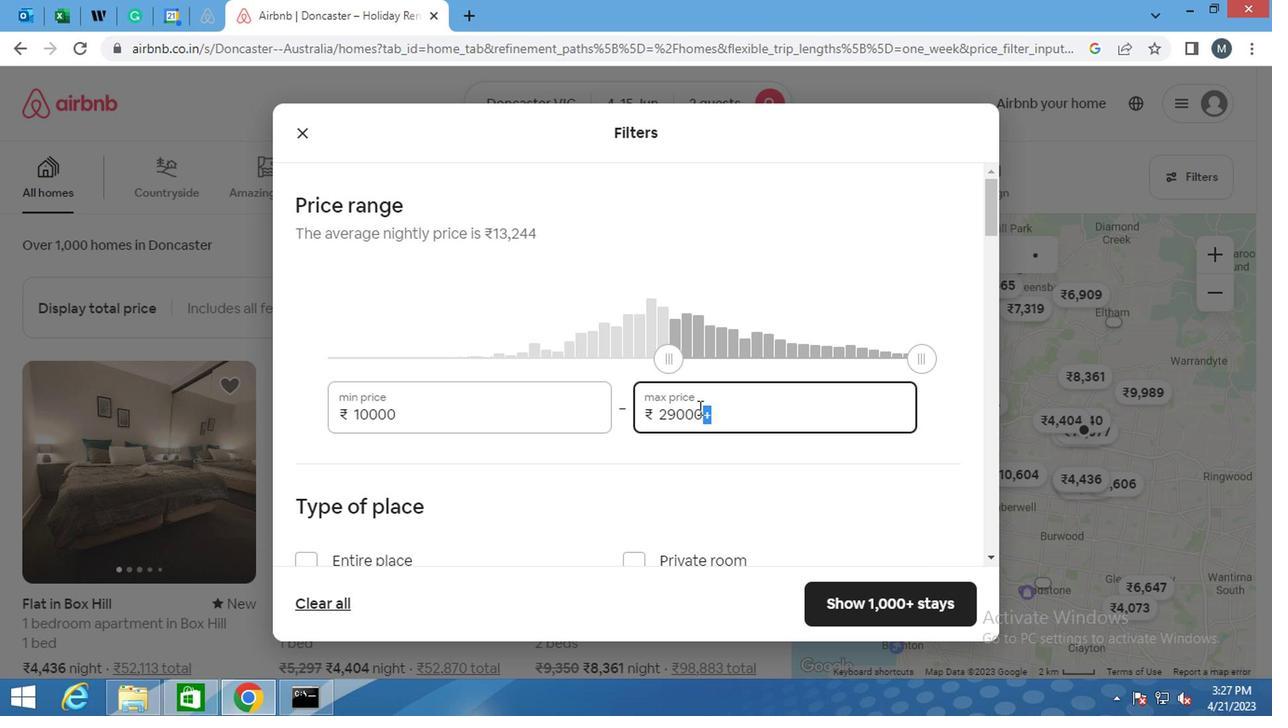 
Action: Key pressed 15000
Screenshot: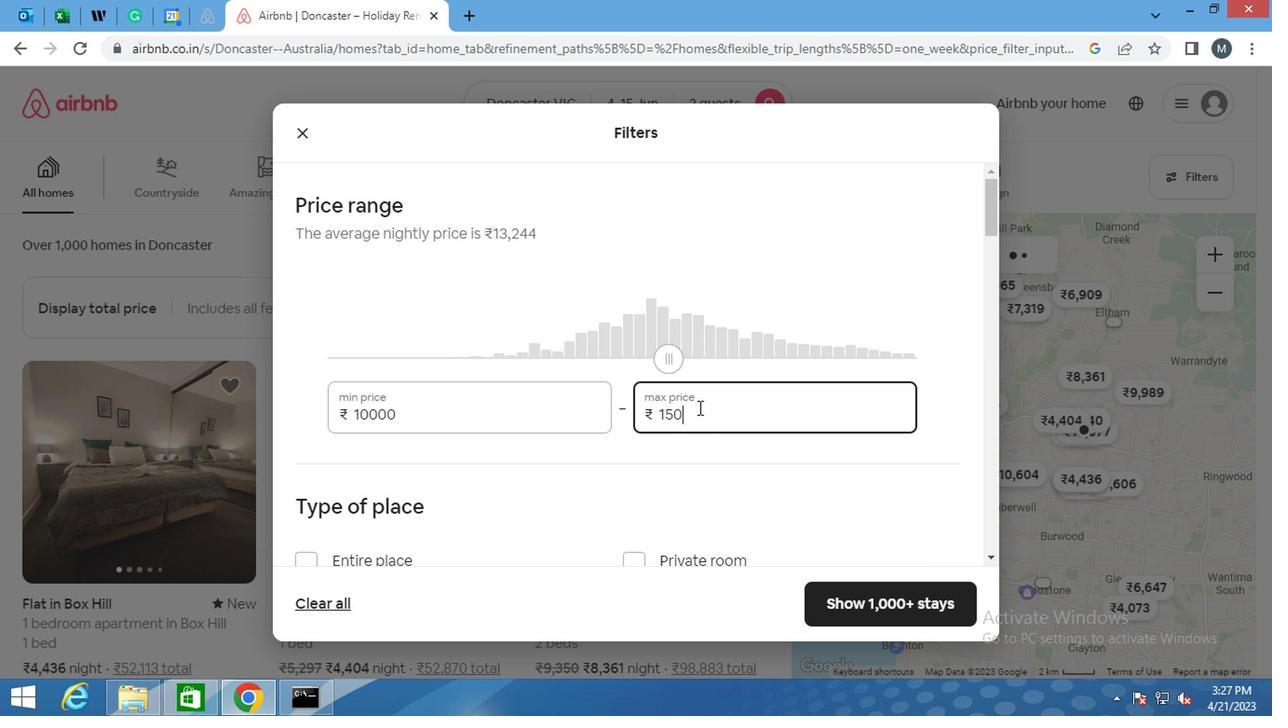 
Action: Mouse moved to (646, 433)
Screenshot: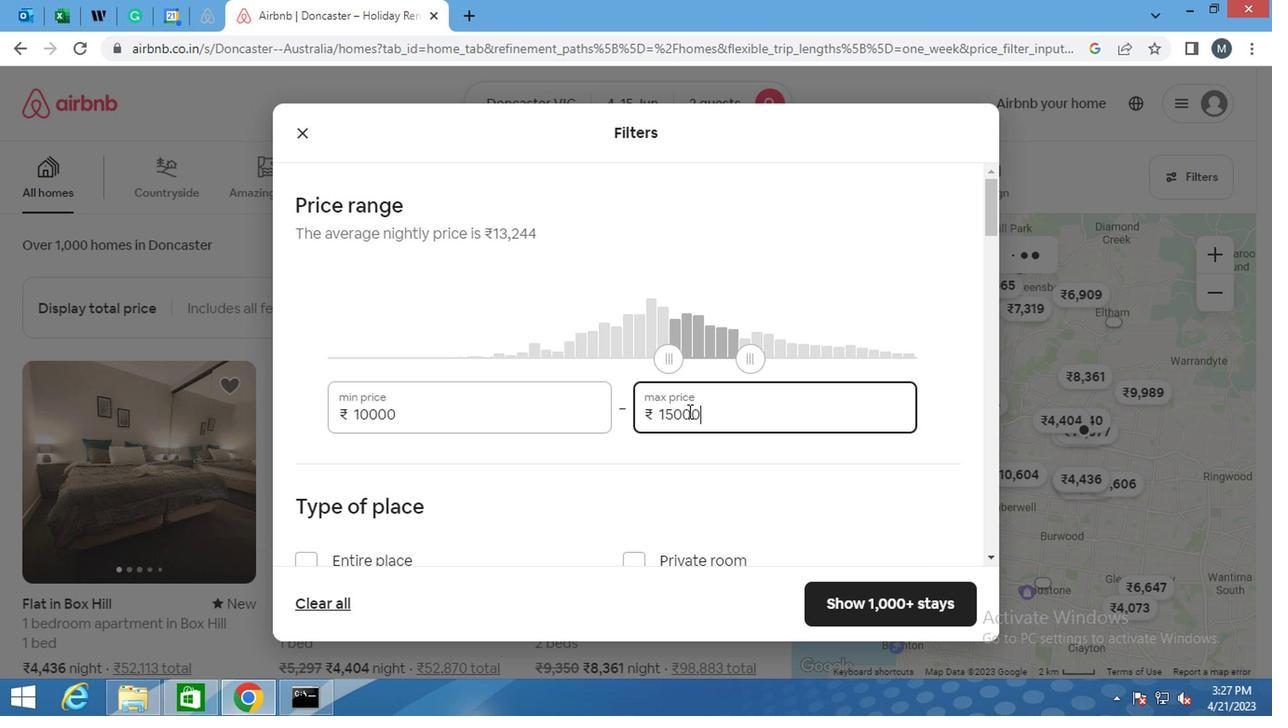 
Action: Mouse scrolled (646, 432) with delta (0, 0)
Screenshot: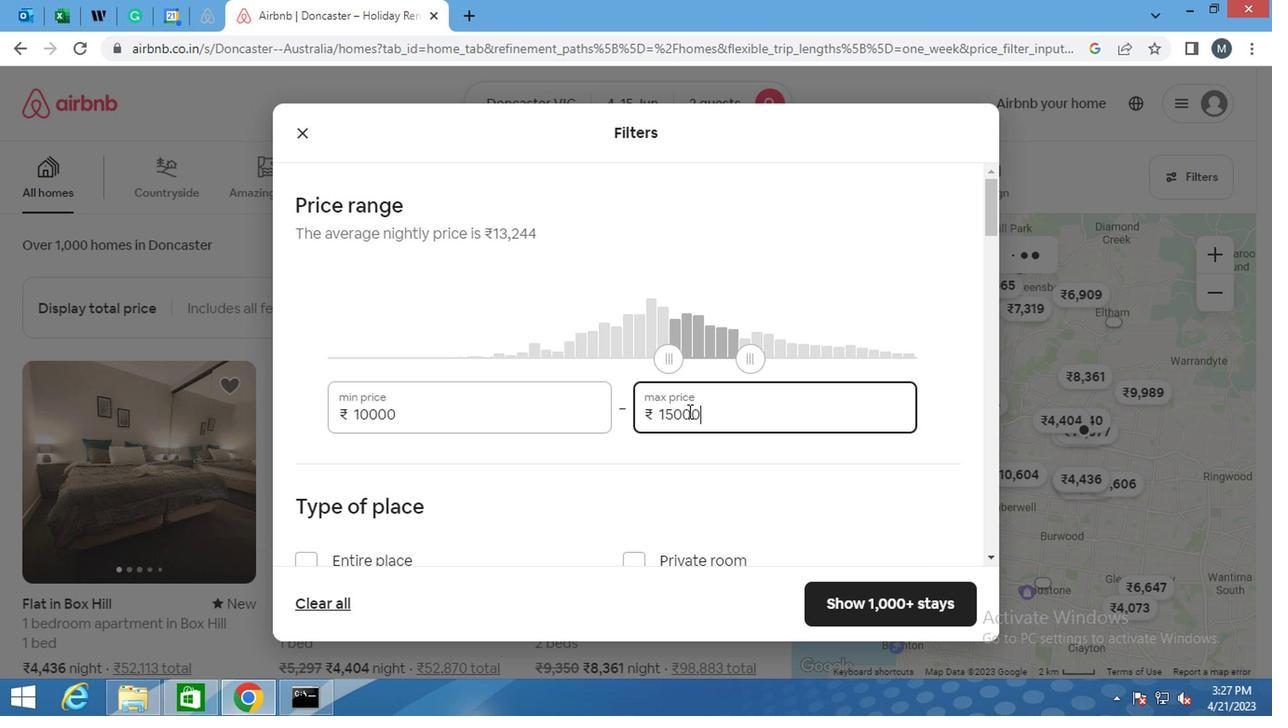 
Action: Mouse moved to (602, 447)
Screenshot: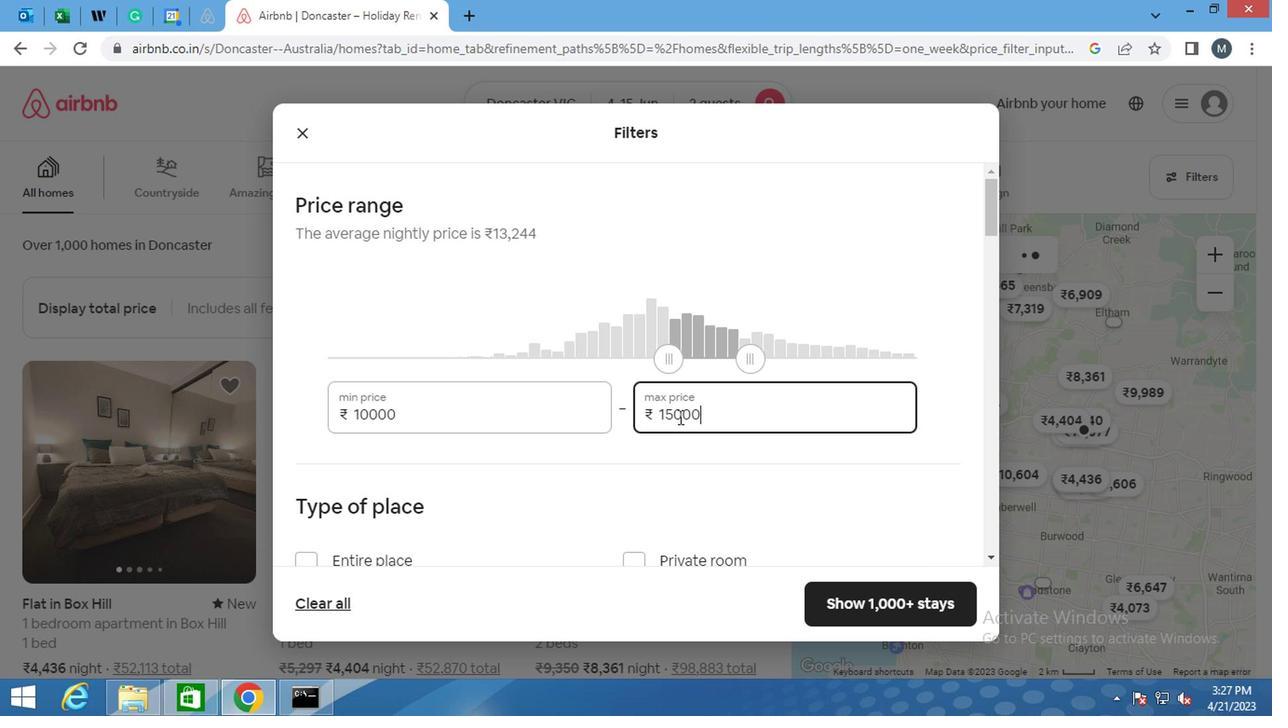 
Action: Mouse scrolled (602, 446) with delta (0, 0)
Screenshot: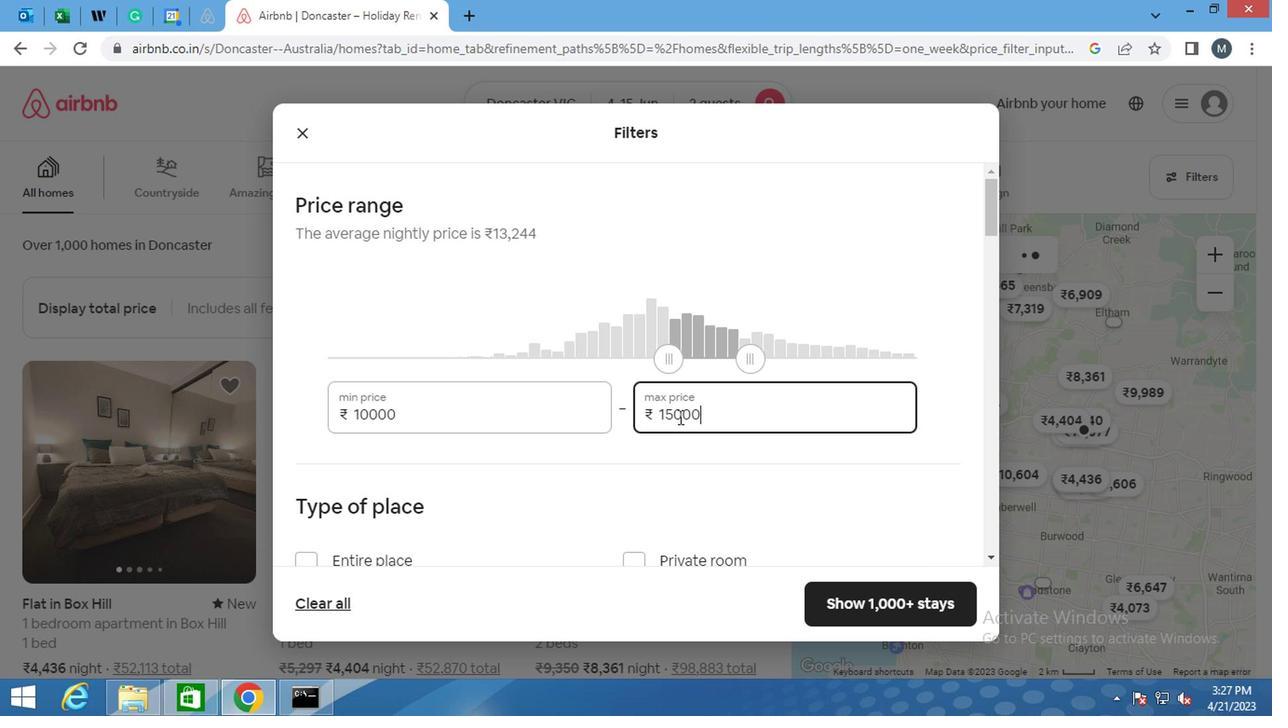 
Action: Mouse moved to (375, 380)
Screenshot: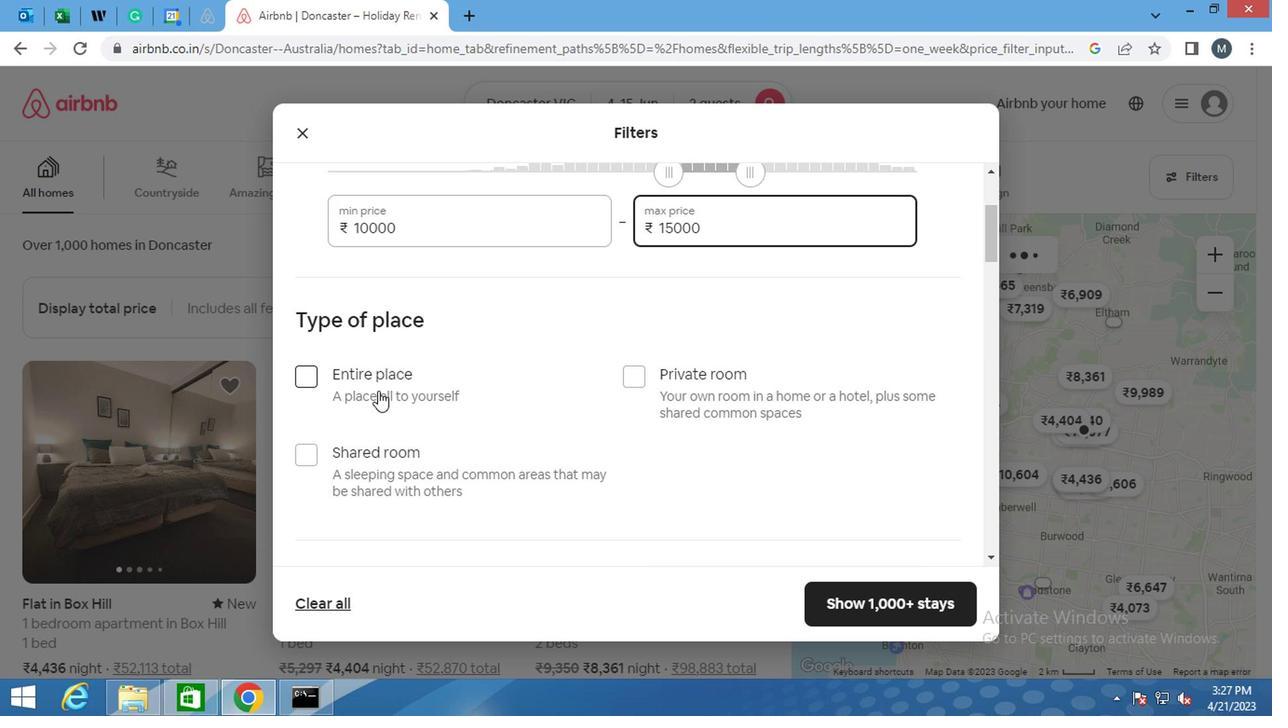 
Action: Mouse pressed left at (375, 380)
Screenshot: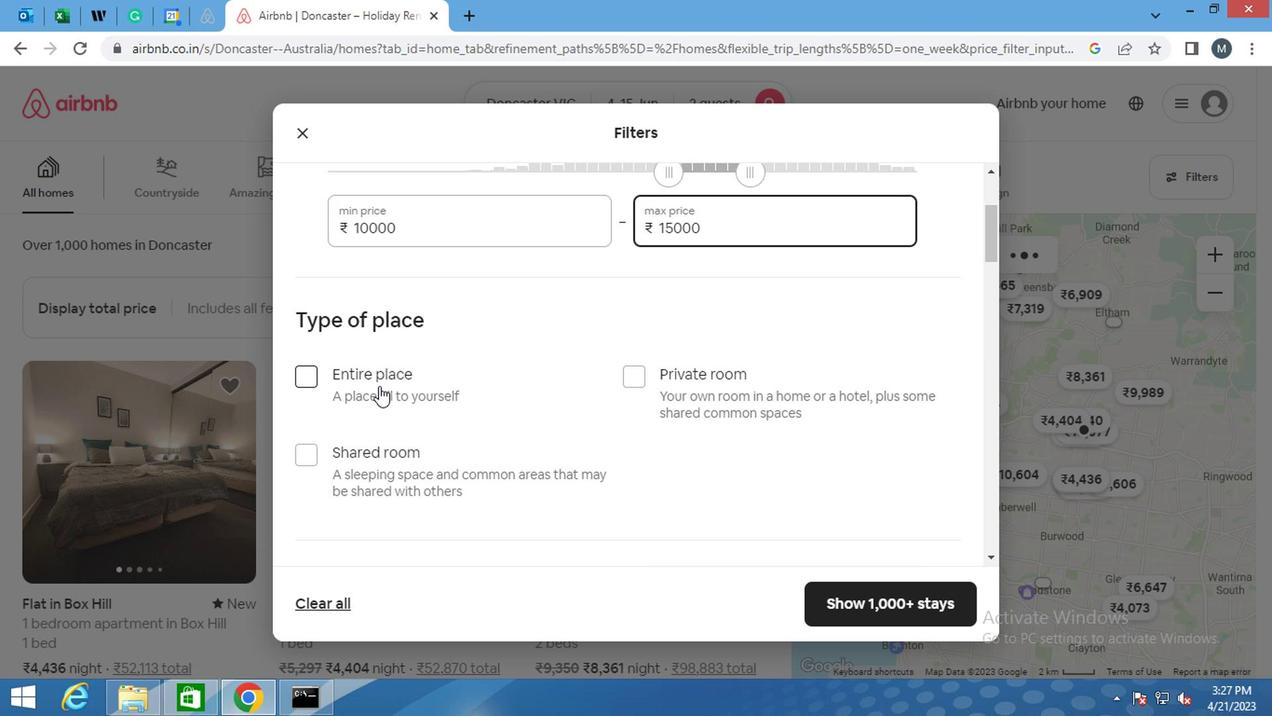 
Action: Mouse moved to (377, 380)
Screenshot: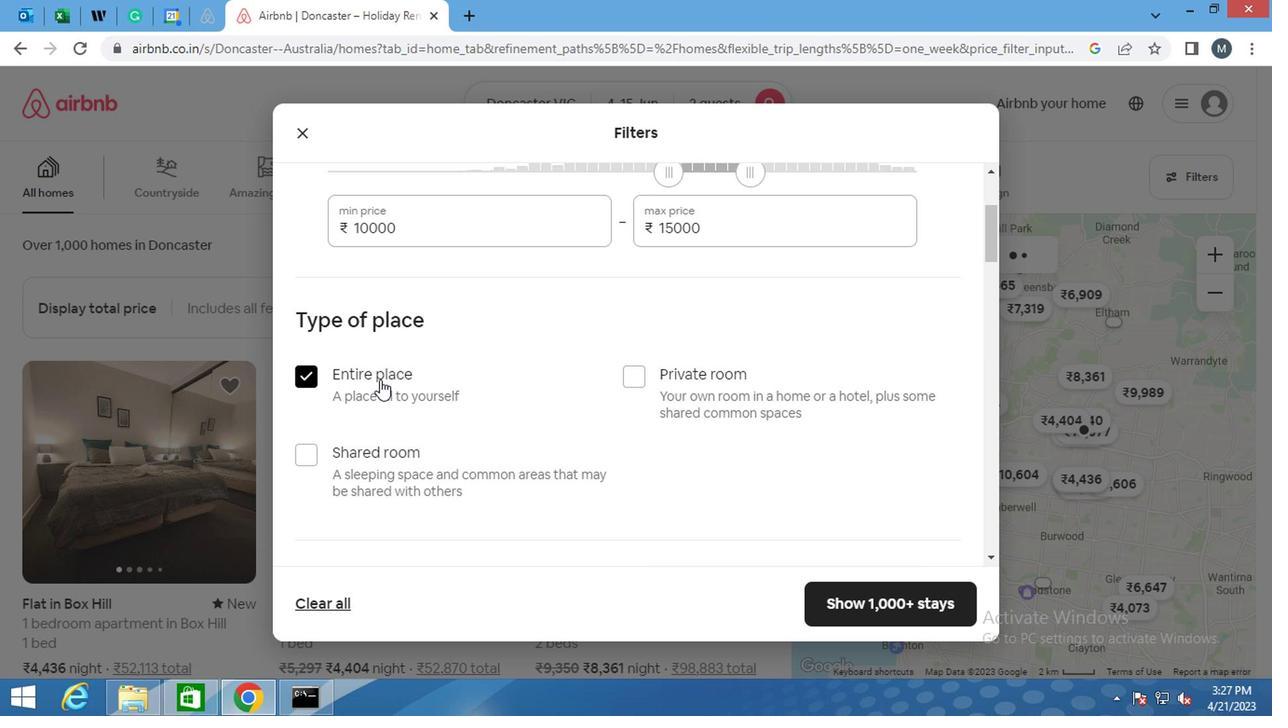 
Action: Mouse scrolled (377, 379) with delta (0, 0)
Screenshot: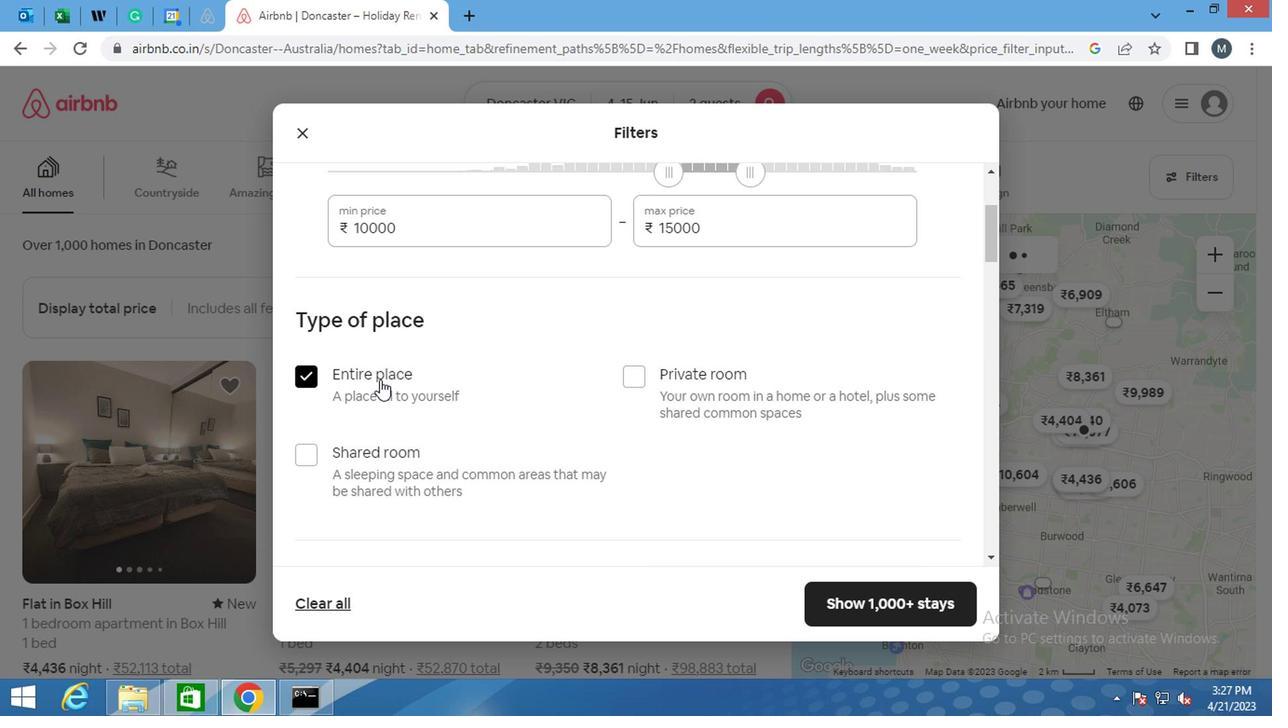 
Action: Mouse moved to (381, 382)
Screenshot: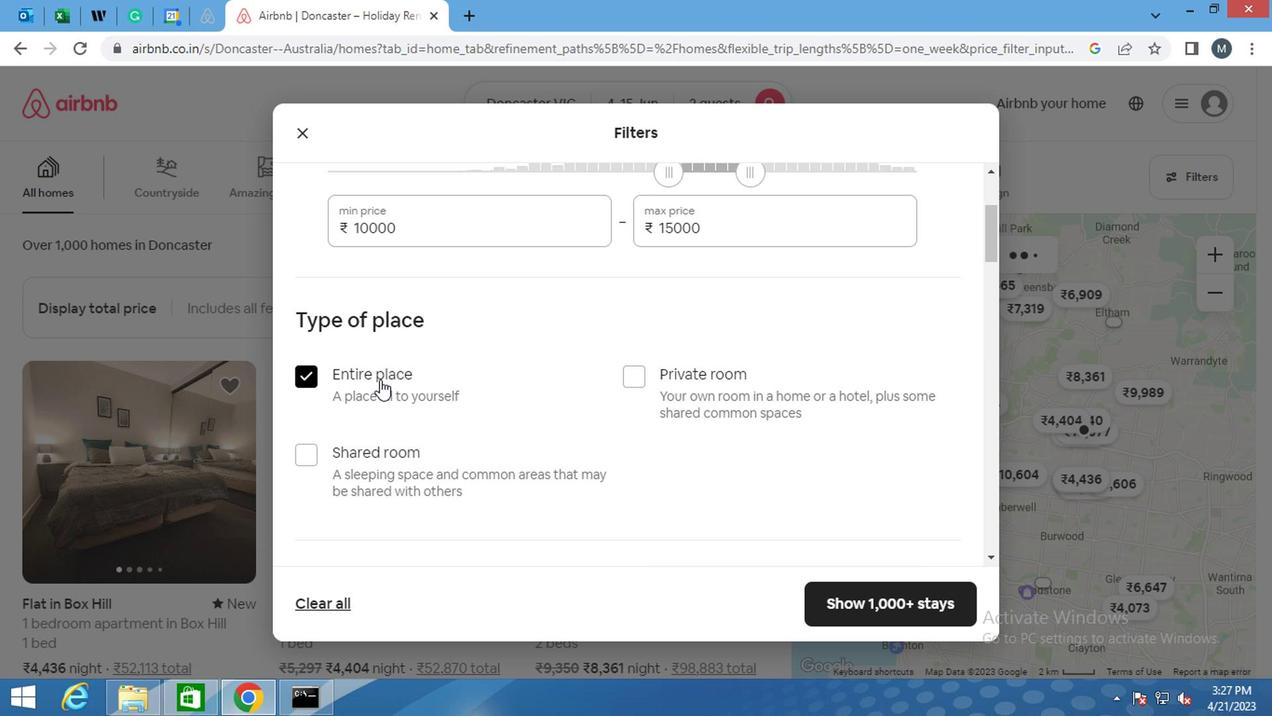 
Action: Mouse scrolled (381, 381) with delta (0, 0)
Screenshot: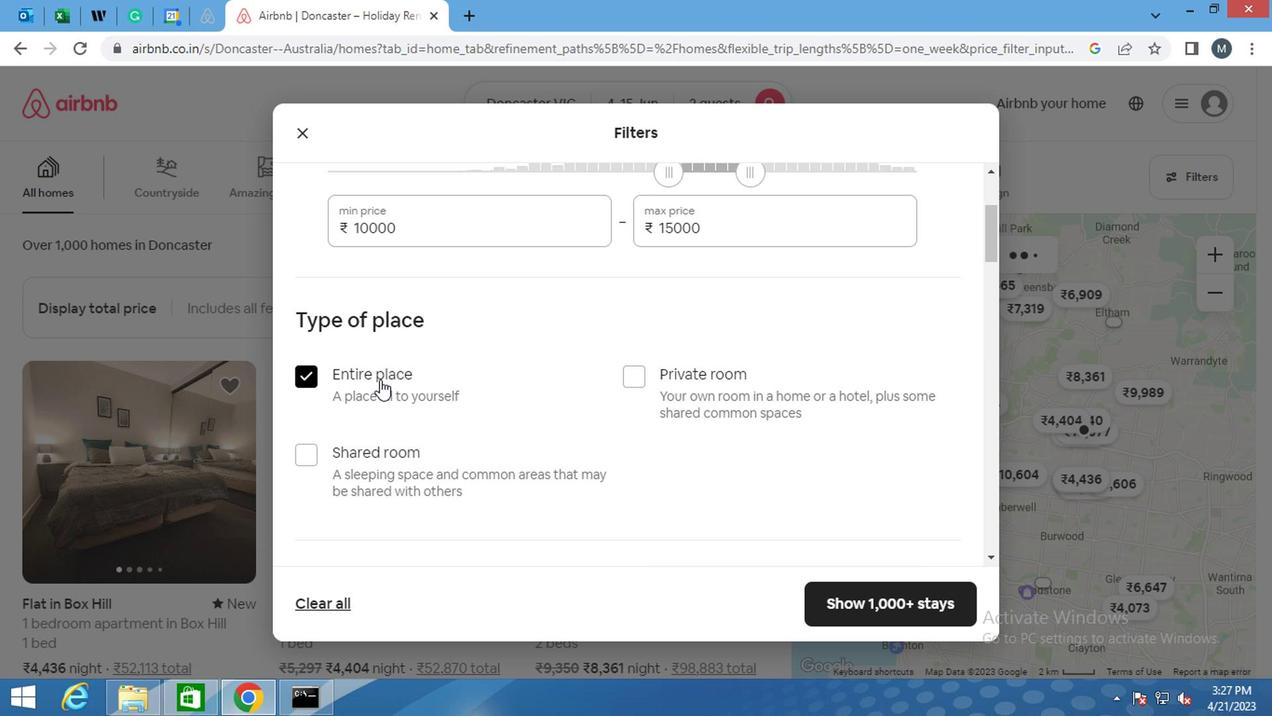 
Action: Mouse moved to (413, 397)
Screenshot: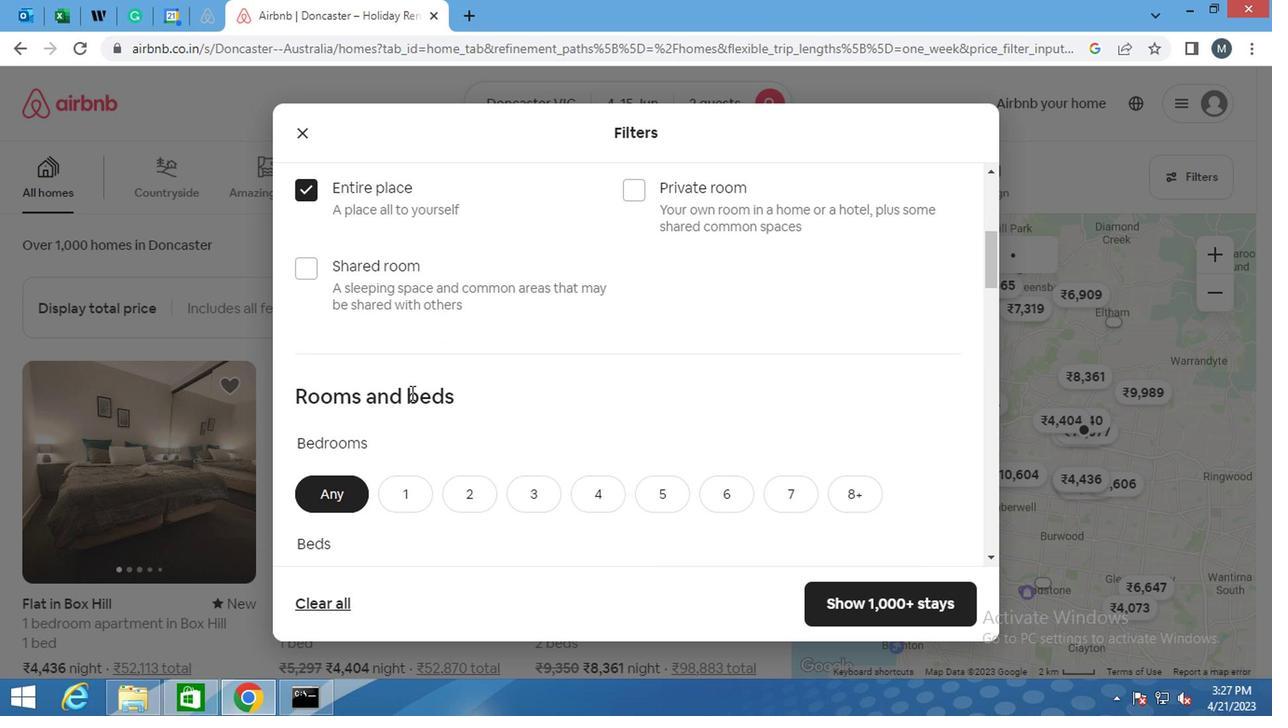 
Action: Mouse scrolled (413, 396) with delta (0, -1)
Screenshot: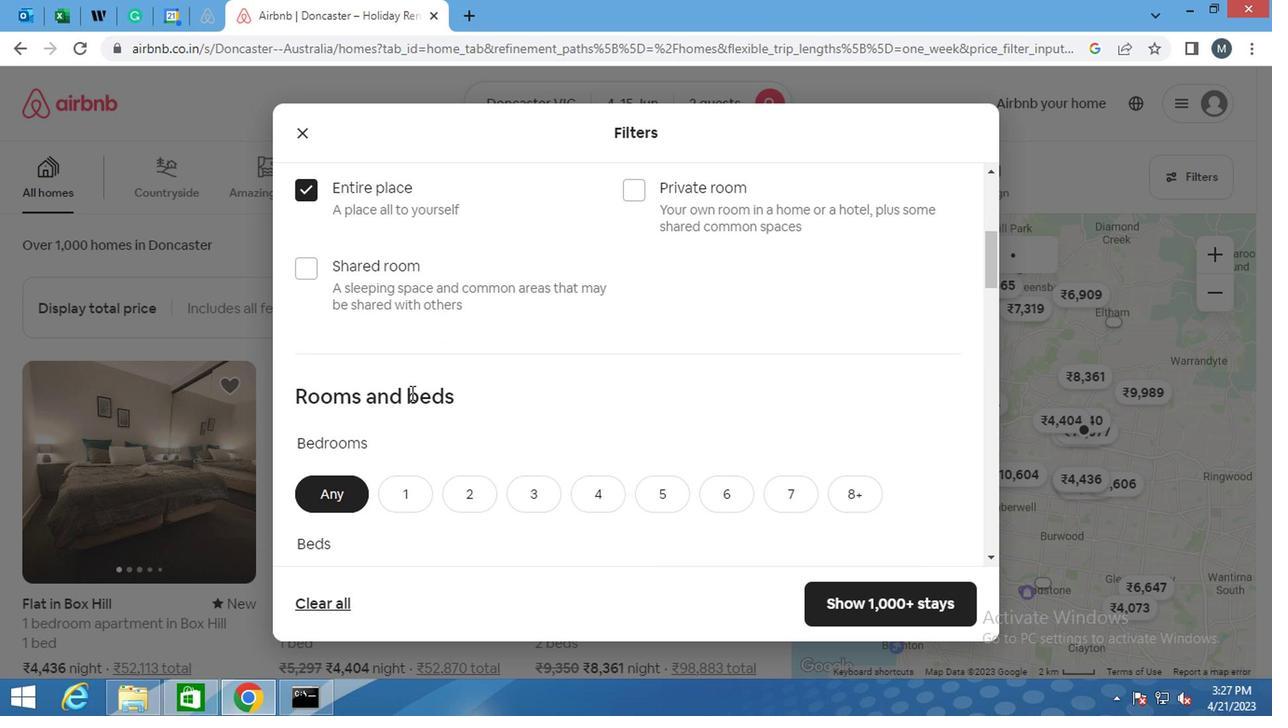 
Action: Mouse moved to (415, 405)
Screenshot: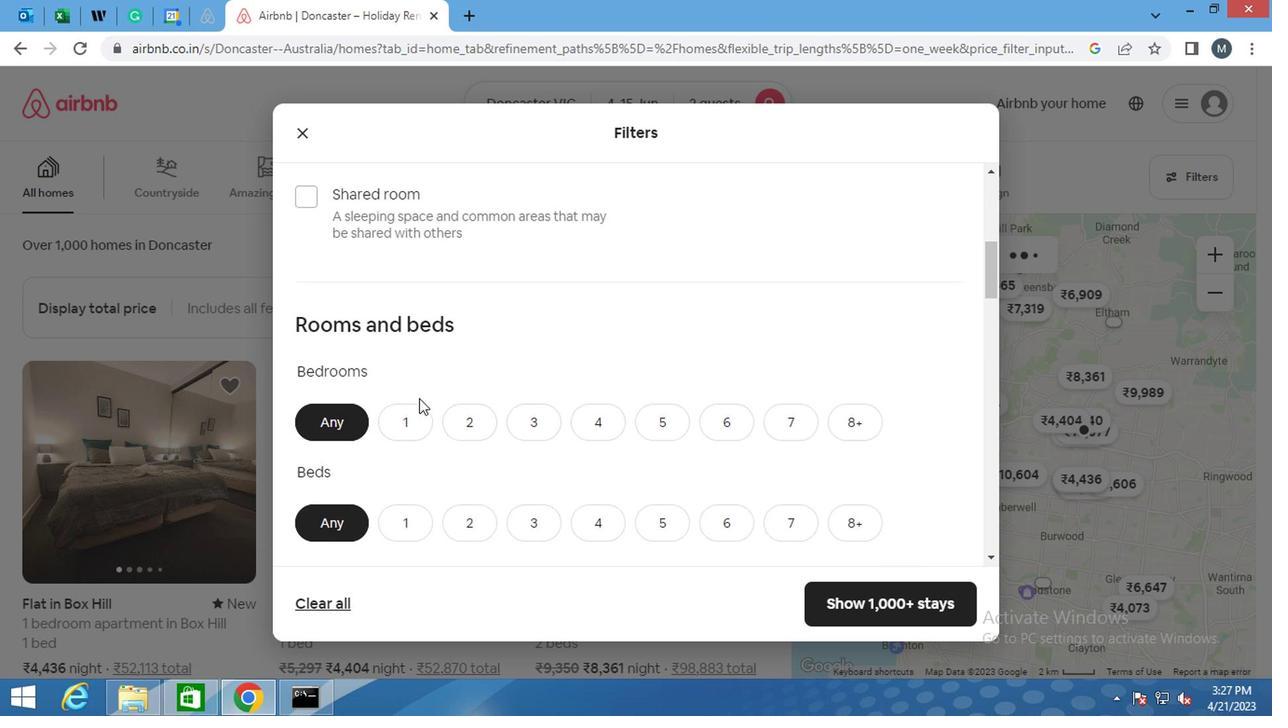 
Action: Mouse pressed left at (415, 405)
Screenshot: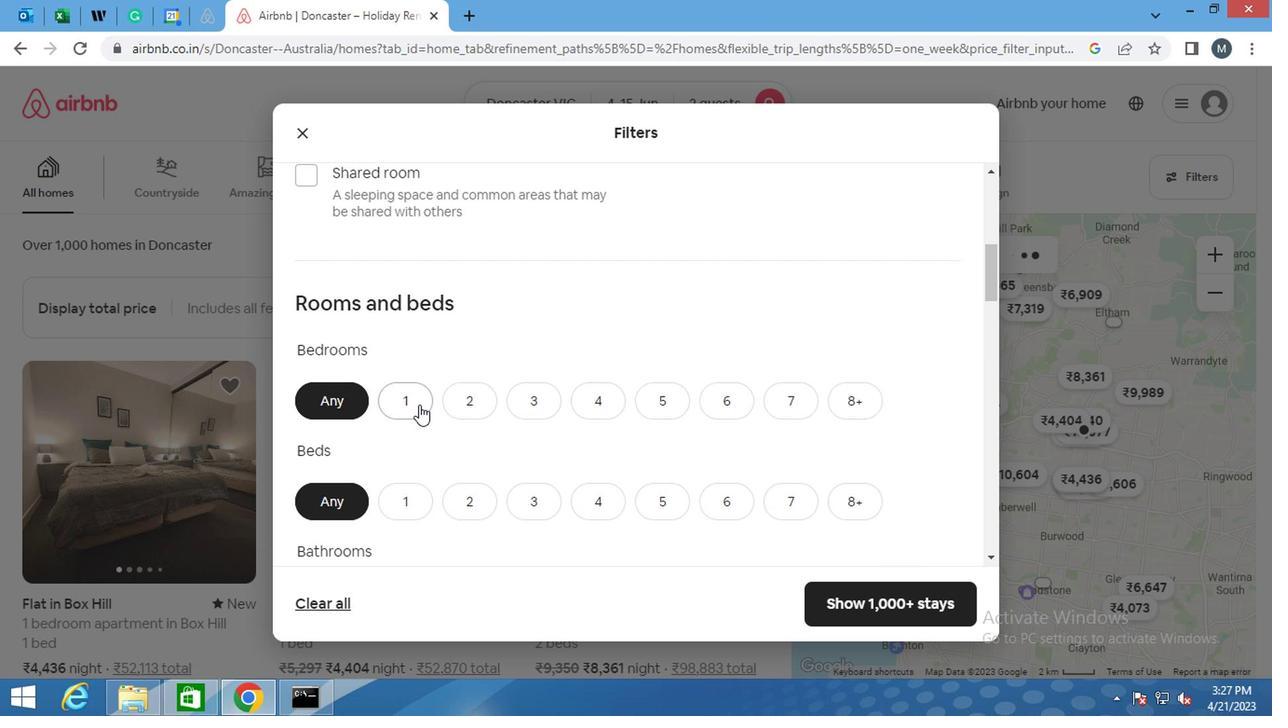 
Action: Mouse moved to (426, 434)
Screenshot: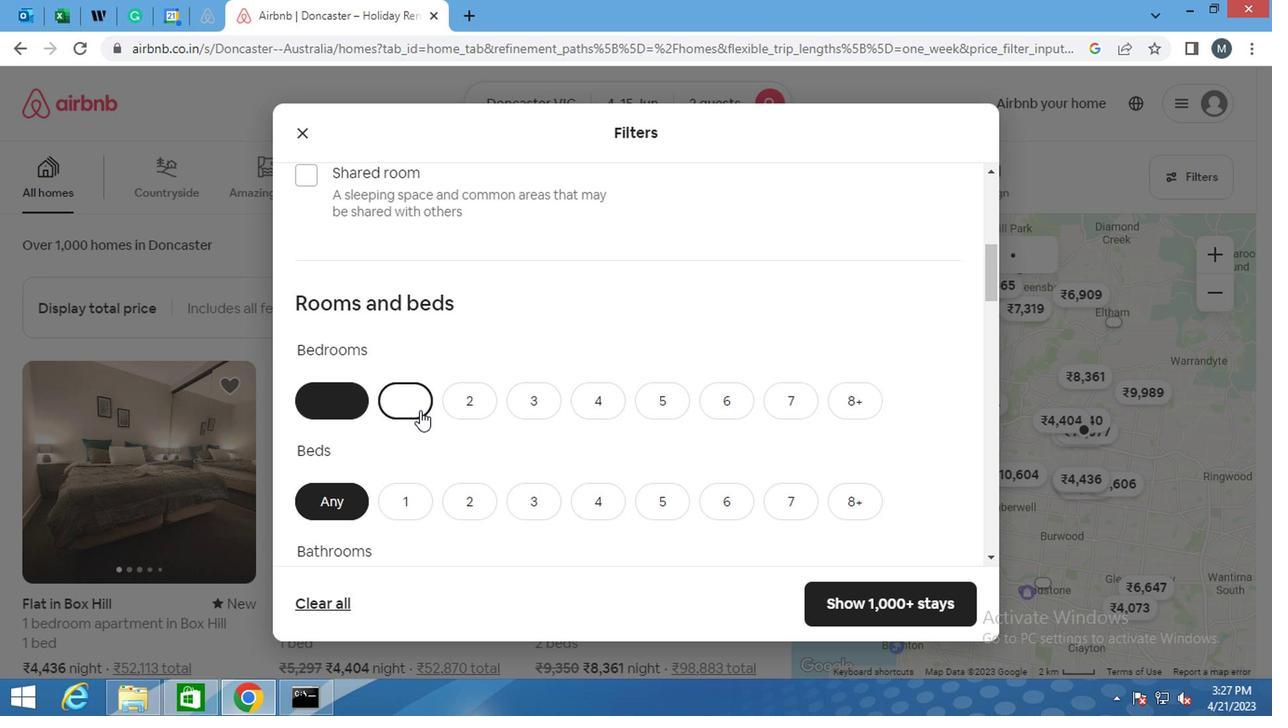 
Action: Mouse scrolled (426, 433) with delta (0, -1)
Screenshot: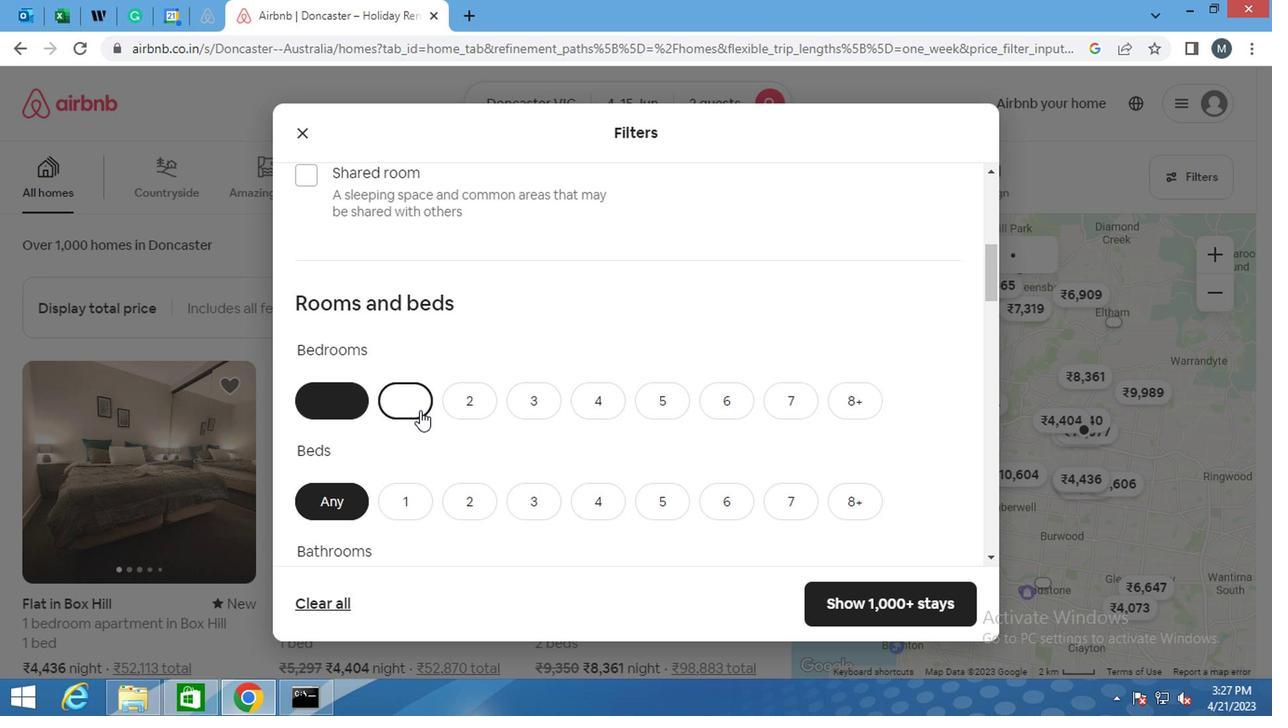 
Action: Mouse moved to (413, 410)
Screenshot: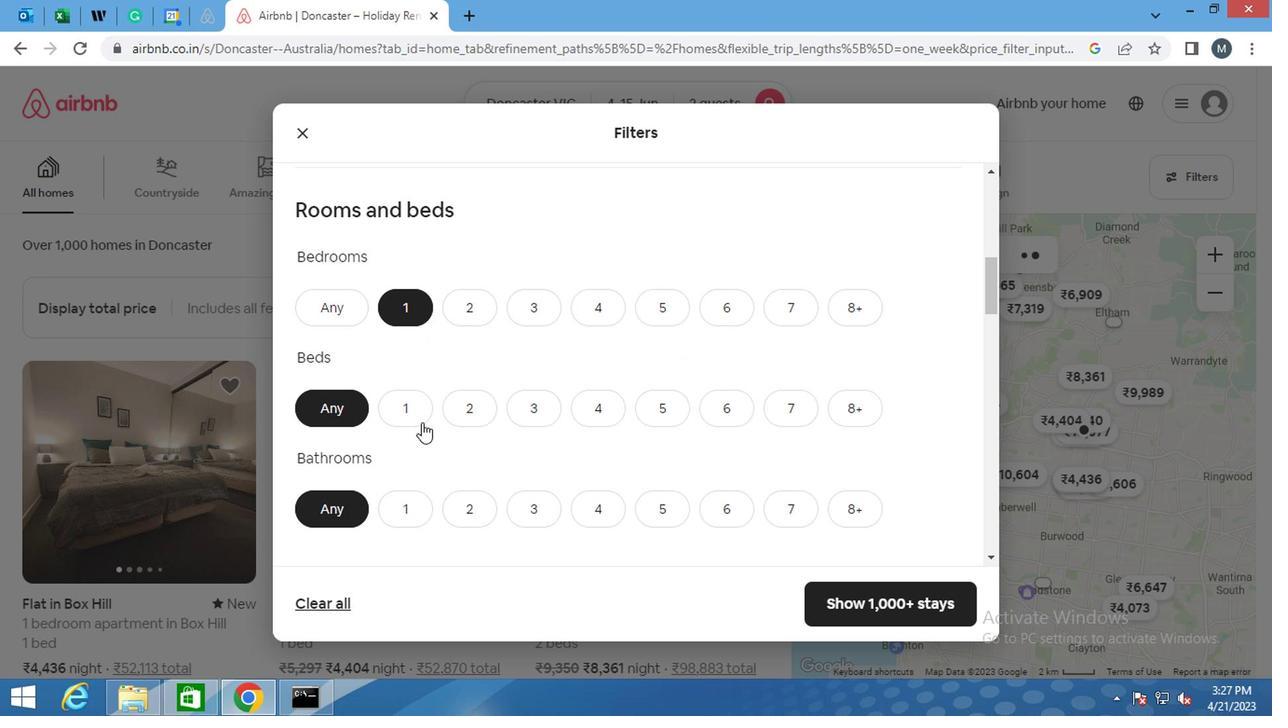 
Action: Mouse pressed left at (413, 410)
Screenshot: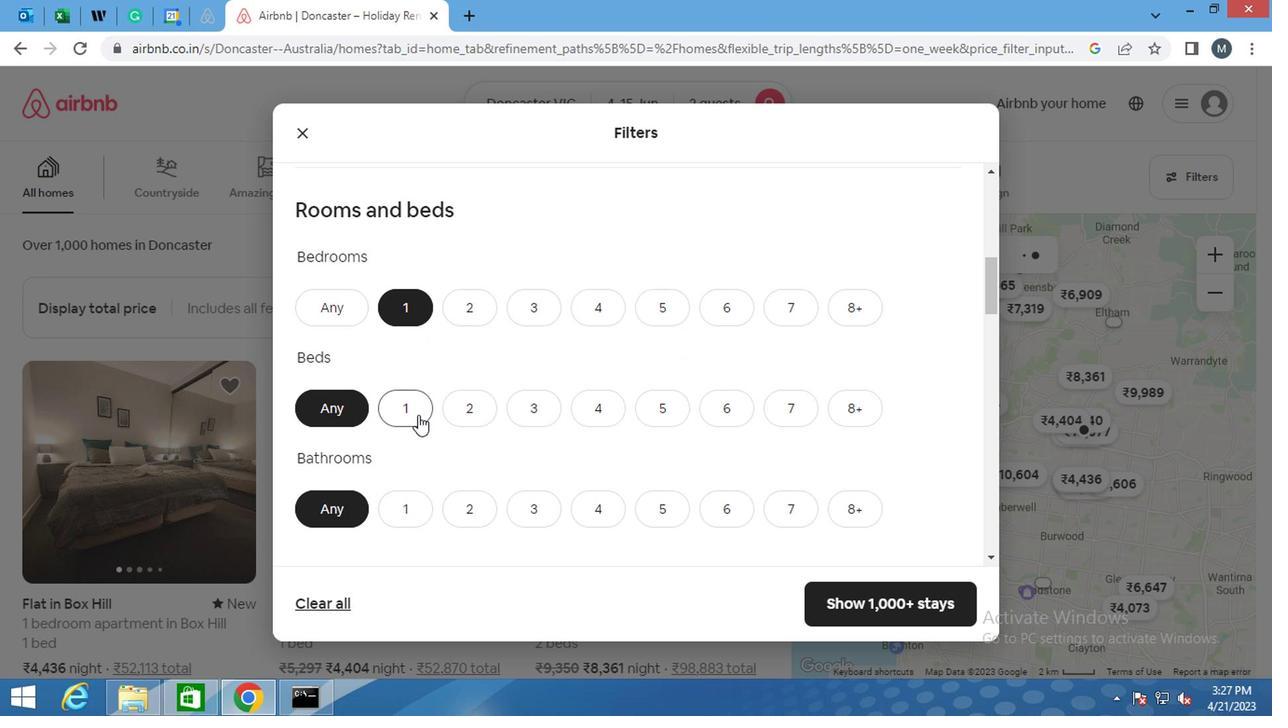 
Action: Mouse moved to (411, 503)
Screenshot: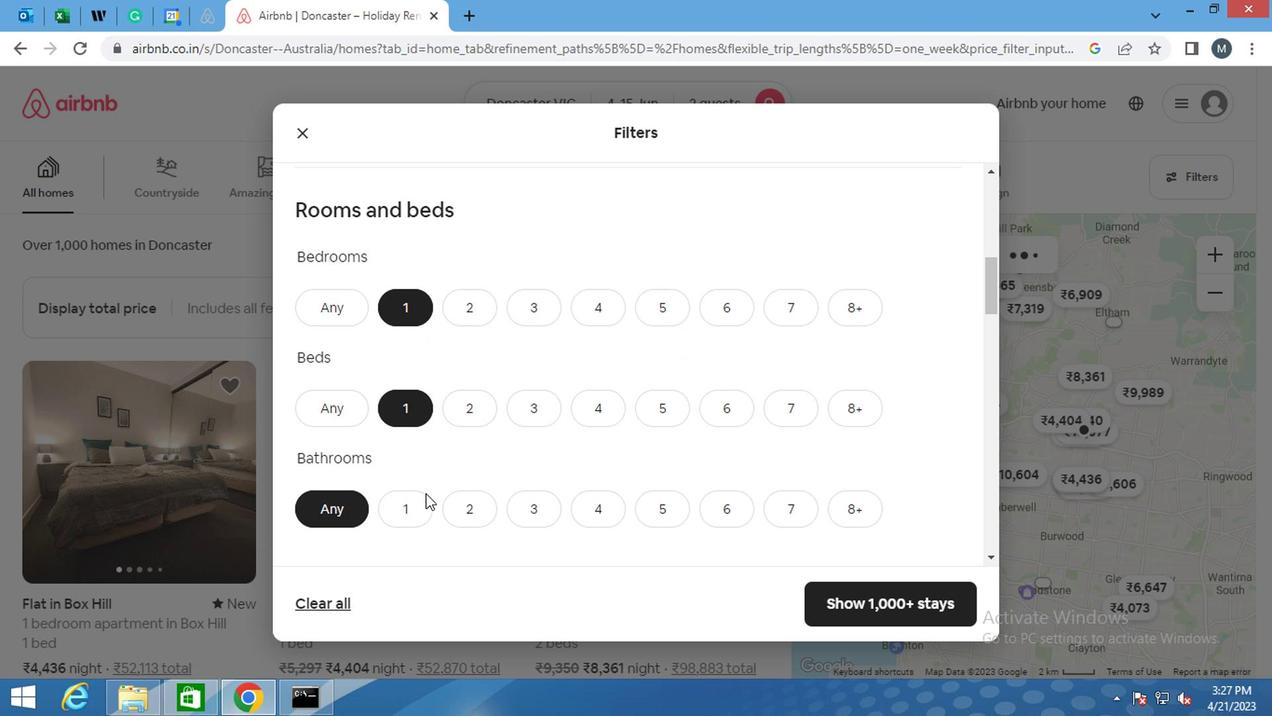 
Action: Mouse pressed left at (411, 503)
Screenshot: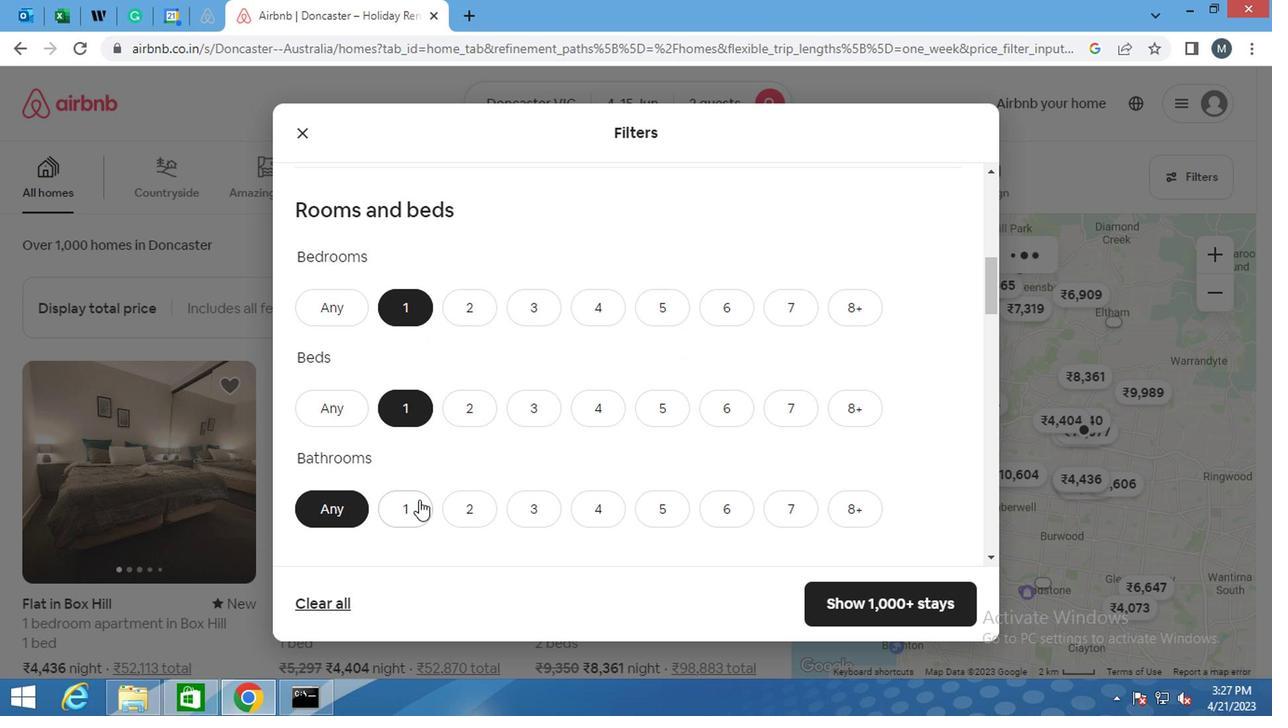 
Action: Mouse moved to (420, 473)
Screenshot: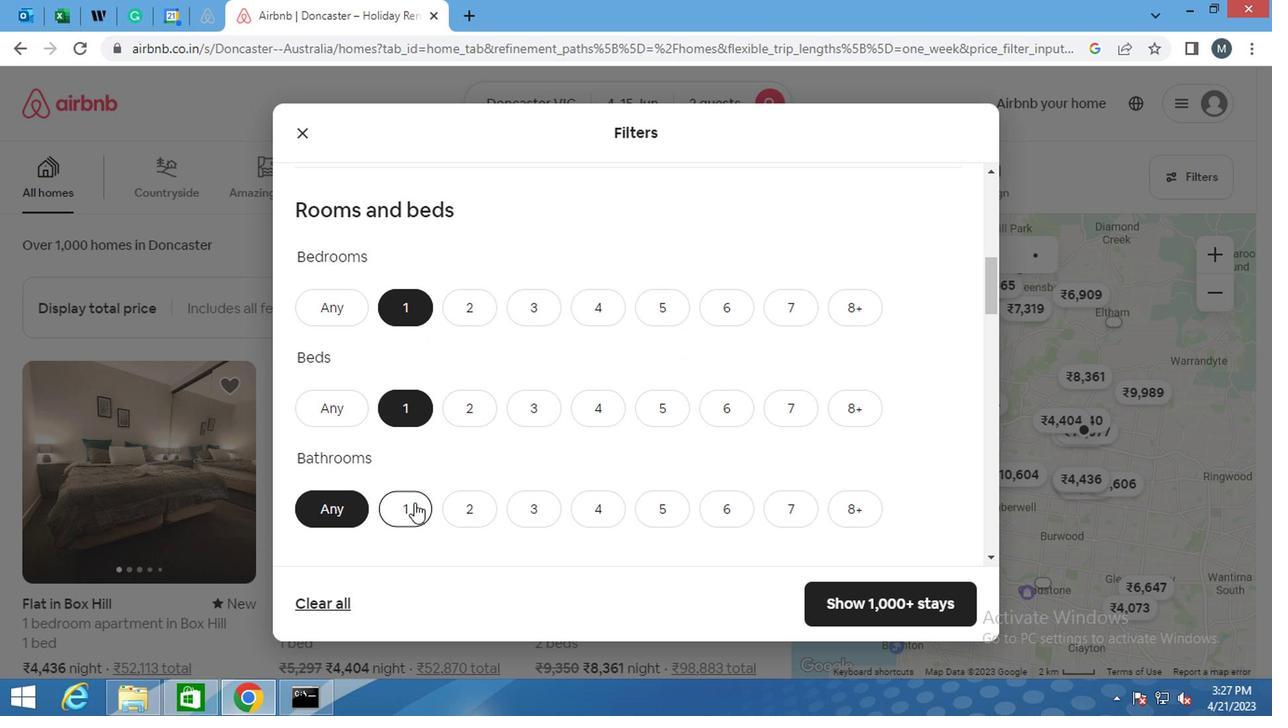 
Action: Mouse scrolled (420, 472) with delta (0, 0)
Screenshot: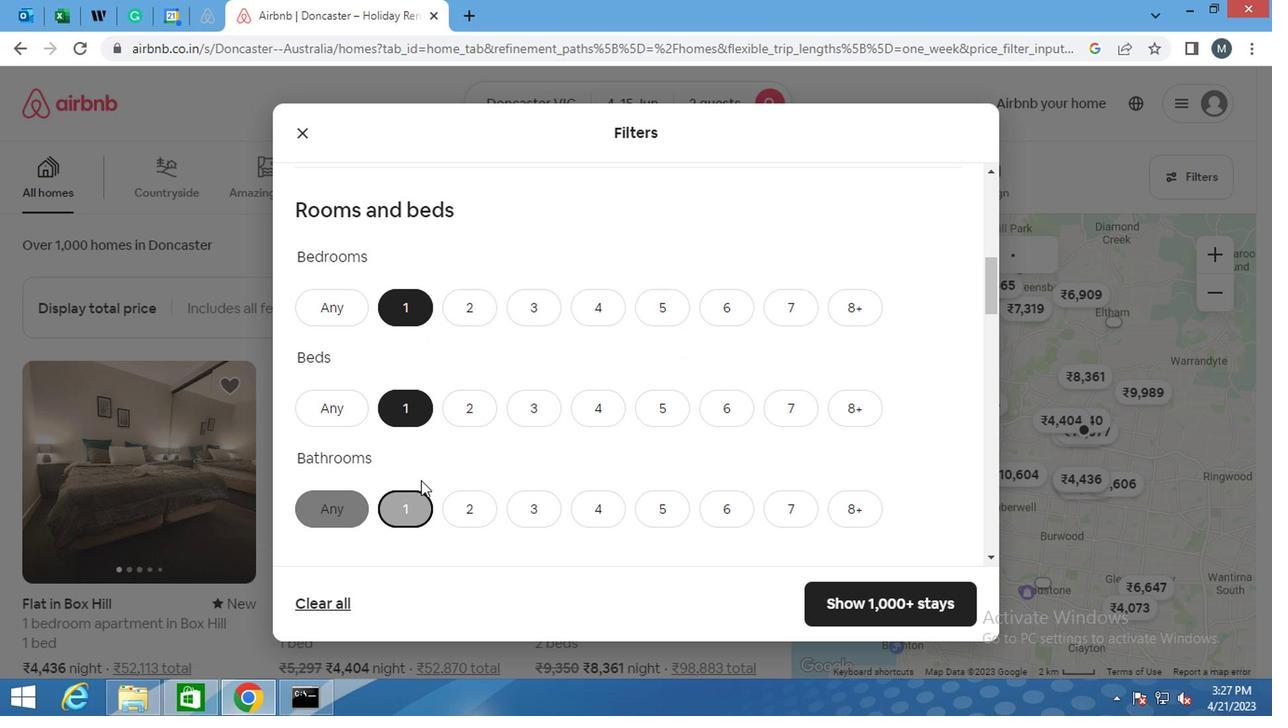 
Action: Mouse scrolled (420, 472) with delta (0, 0)
Screenshot: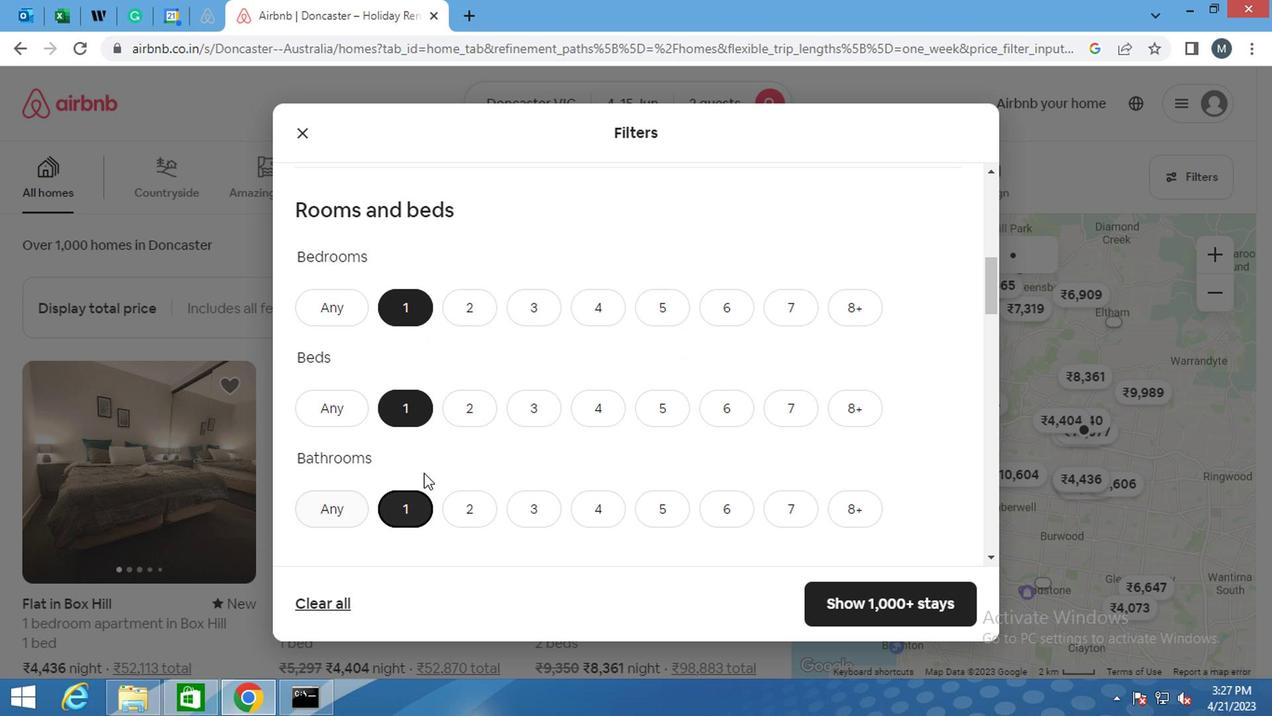 
Action: Mouse moved to (378, 484)
Screenshot: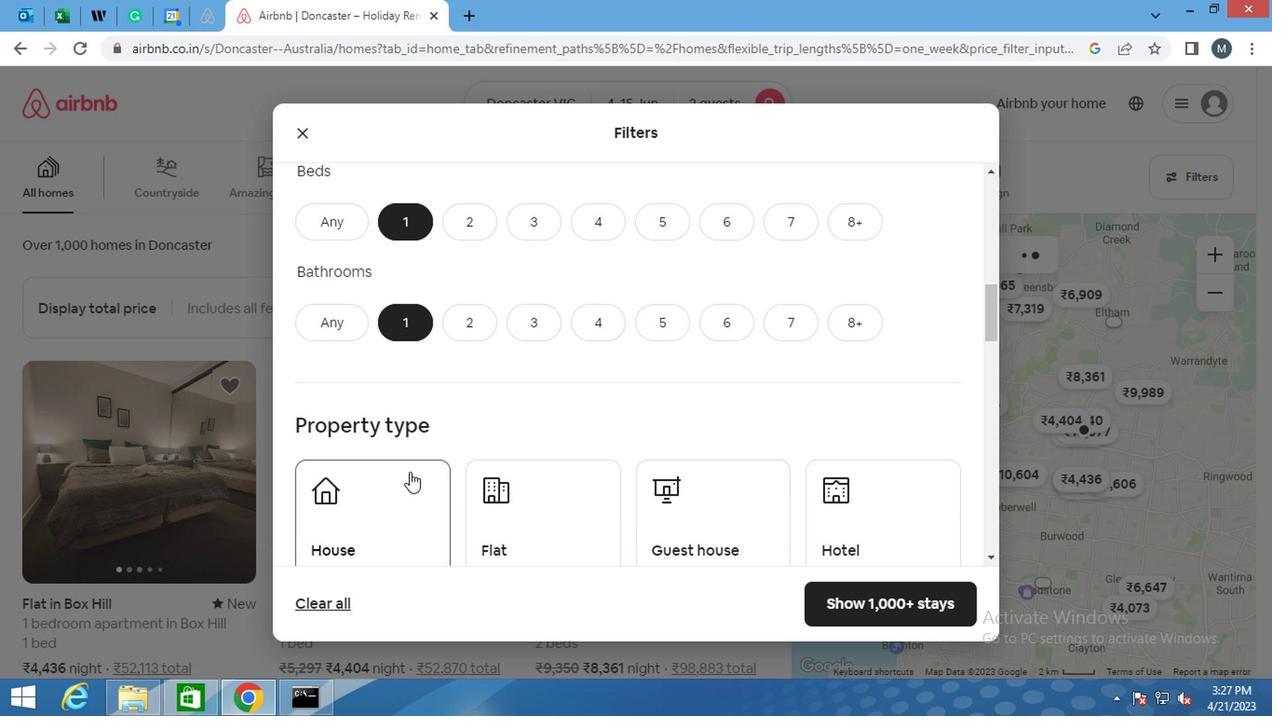 
Action: Mouse pressed left at (378, 484)
Screenshot: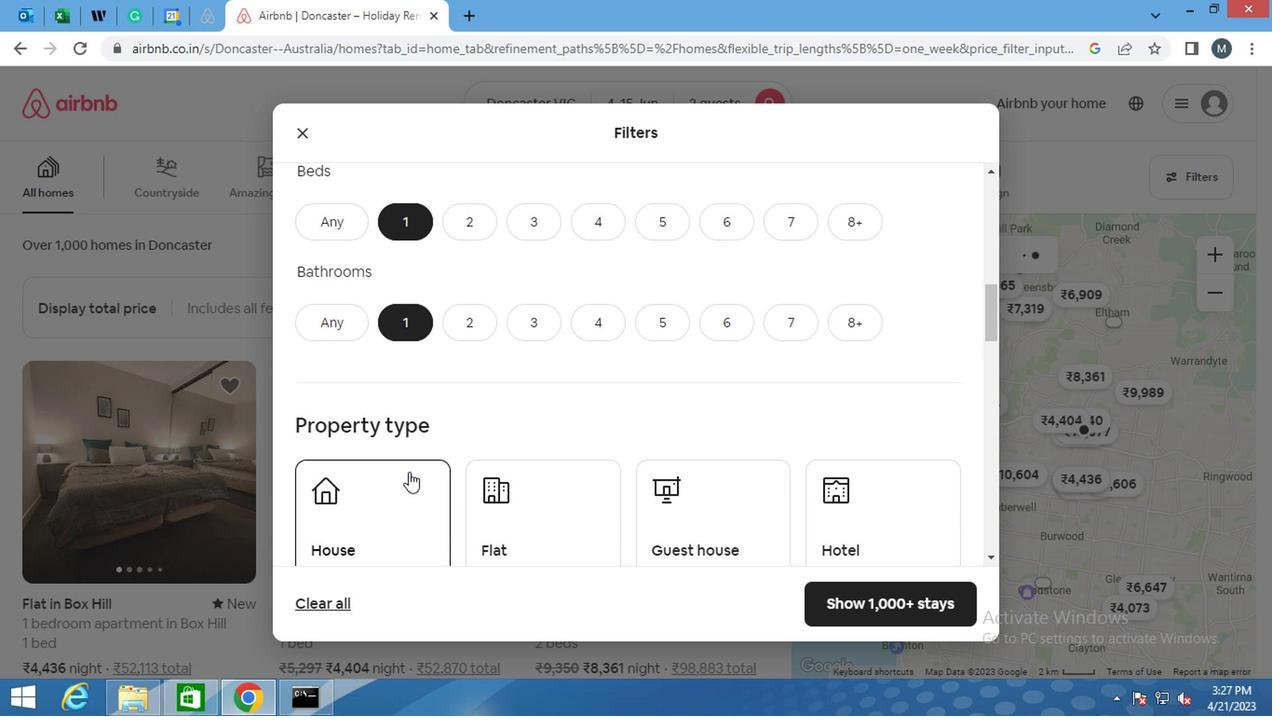 
Action: Mouse moved to (492, 506)
Screenshot: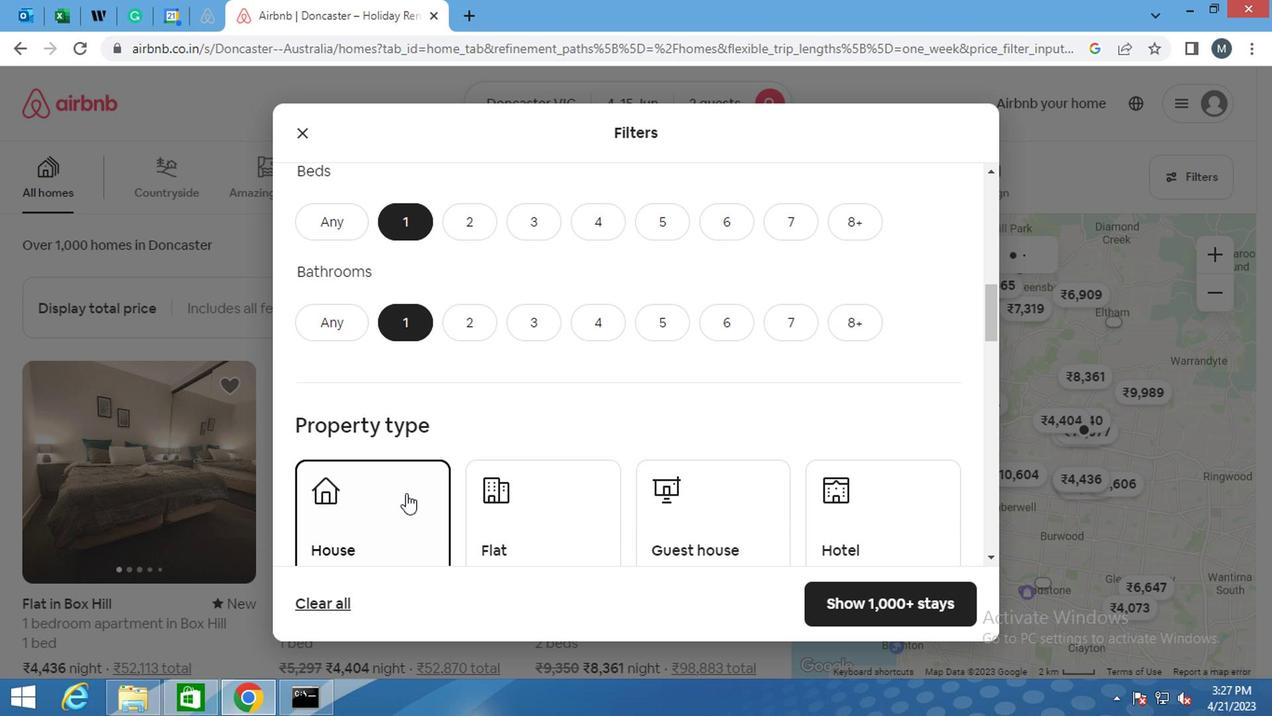 
Action: Mouse pressed left at (492, 506)
Screenshot: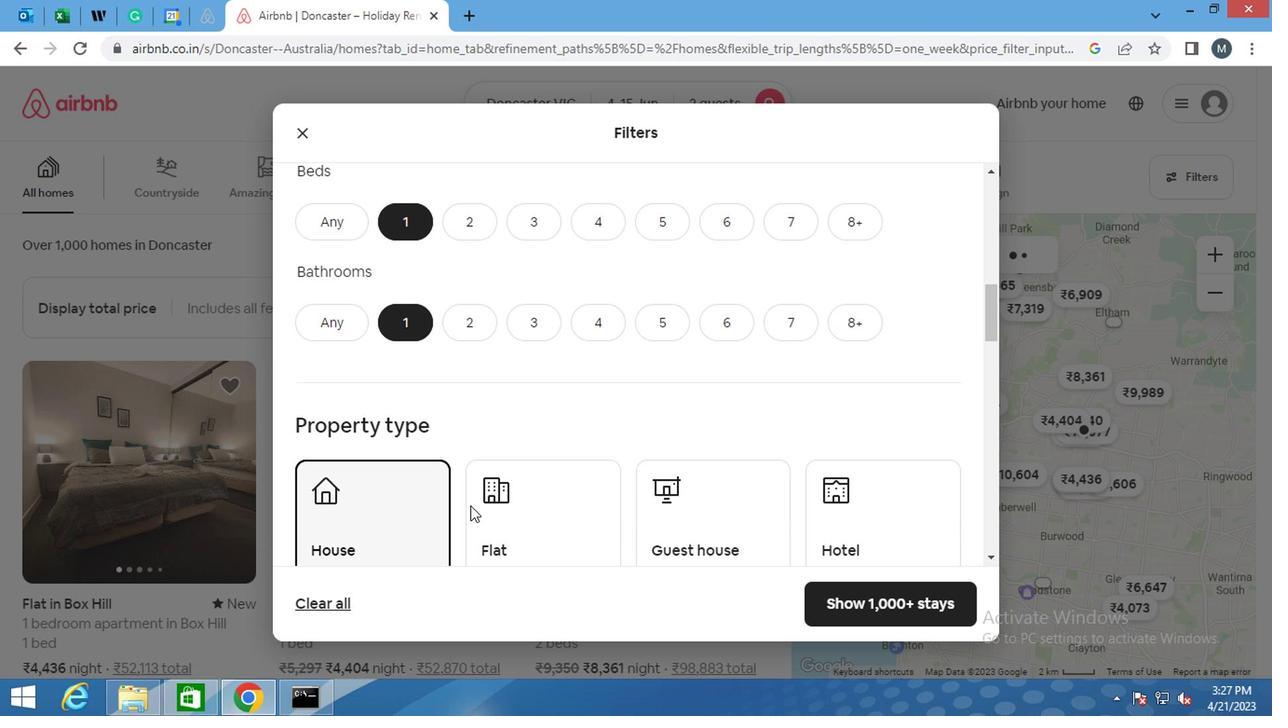
Action: Mouse moved to (726, 507)
Screenshot: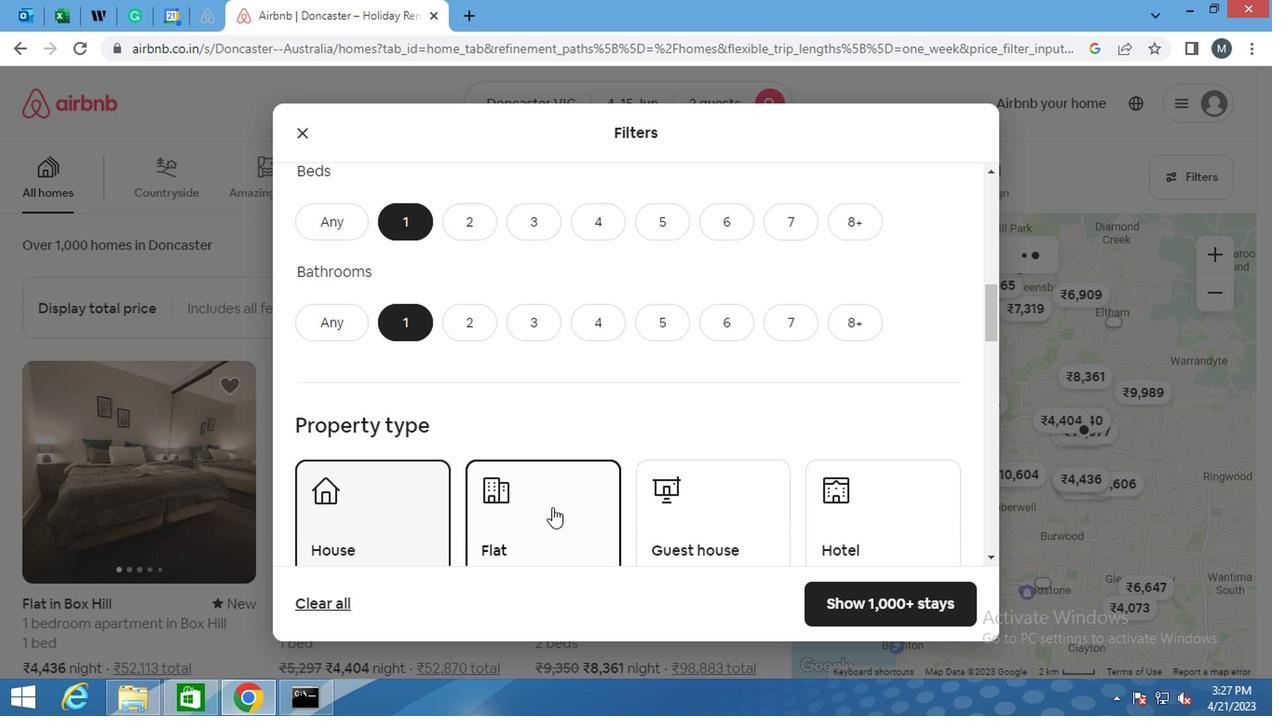 
Action: Mouse pressed left at (726, 507)
Screenshot: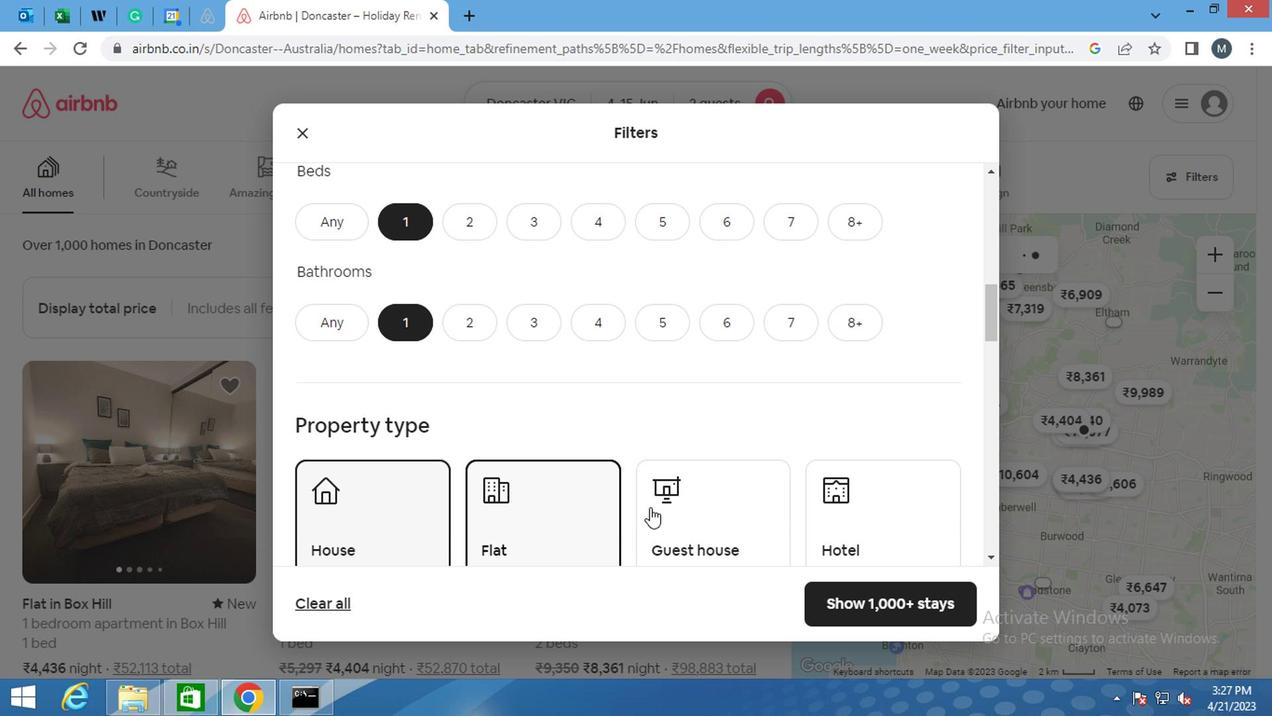 
Action: Mouse moved to (842, 505)
Screenshot: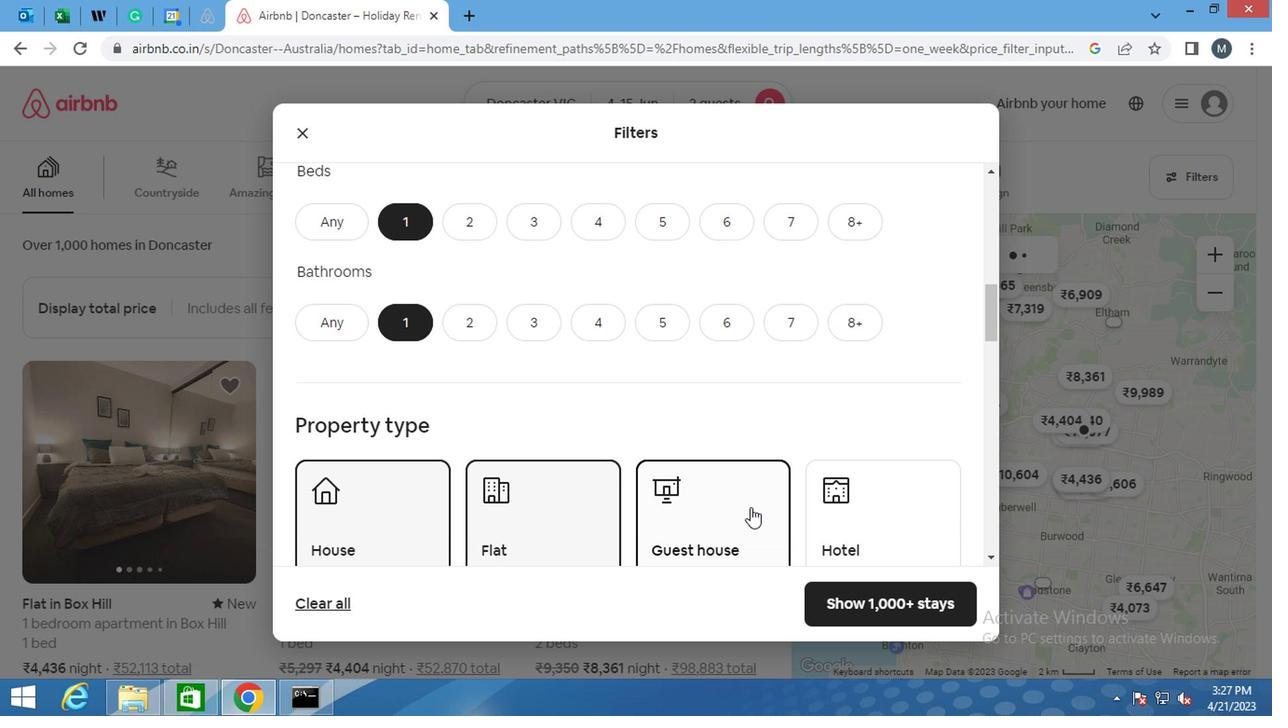 
Action: Mouse scrolled (842, 504) with delta (0, 0)
Screenshot: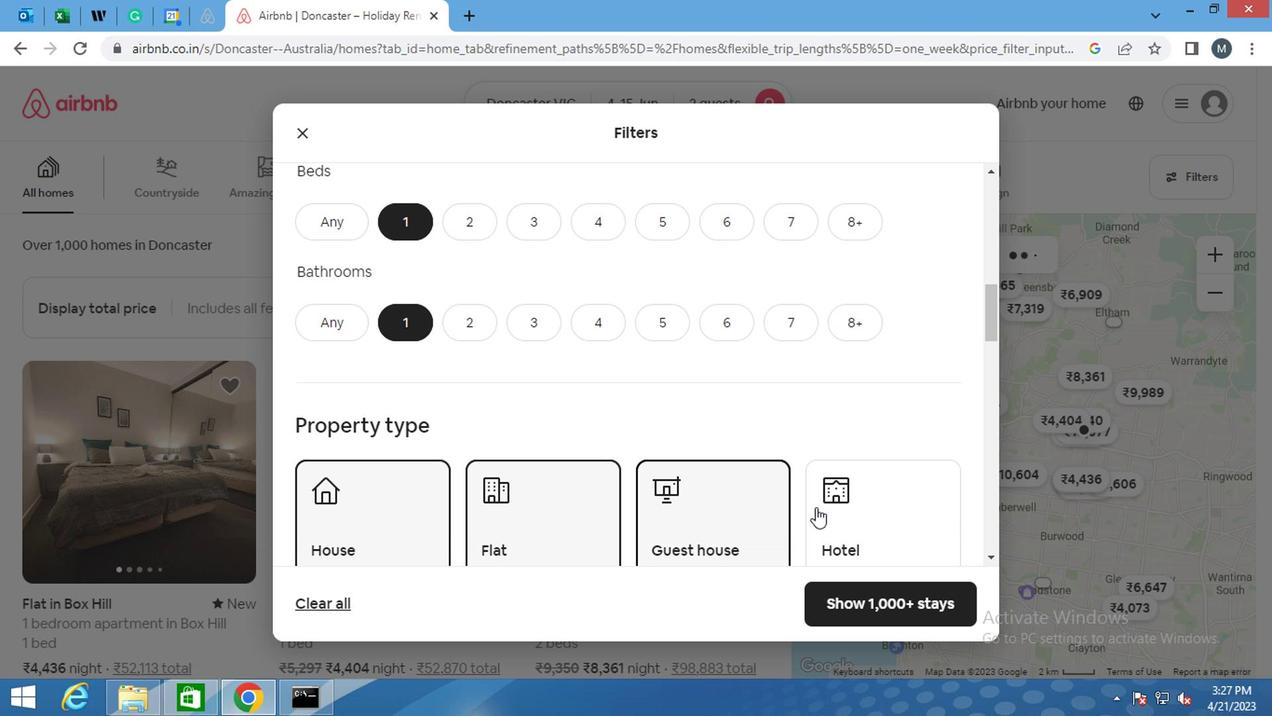 
Action: Mouse moved to (842, 440)
Screenshot: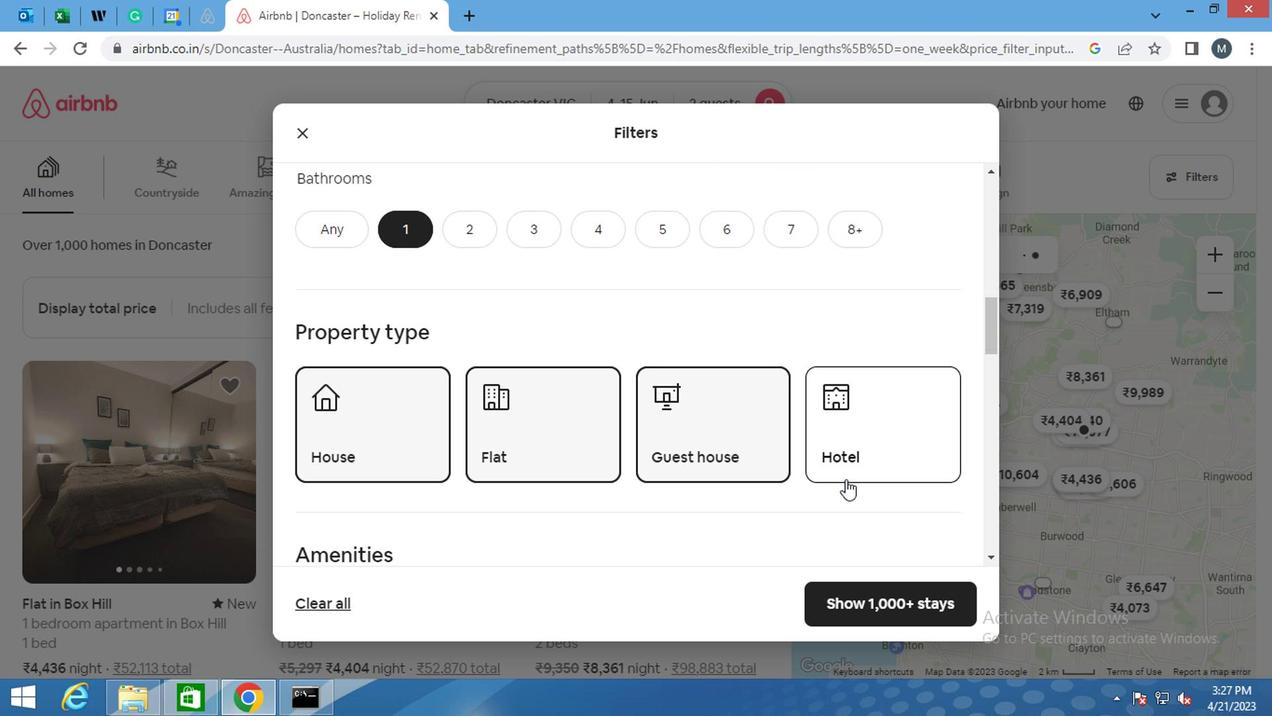 
Action: Mouse pressed left at (842, 440)
Screenshot: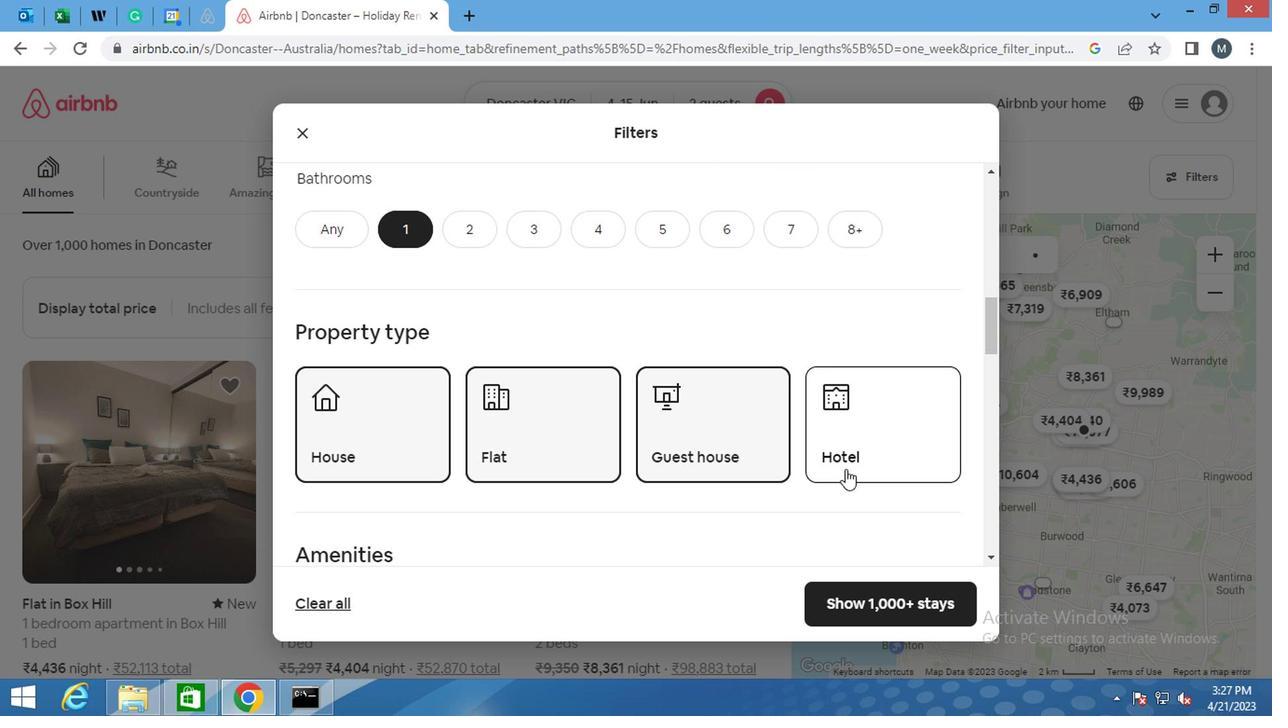 
Action: Mouse moved to (698, 454)
Screenshot: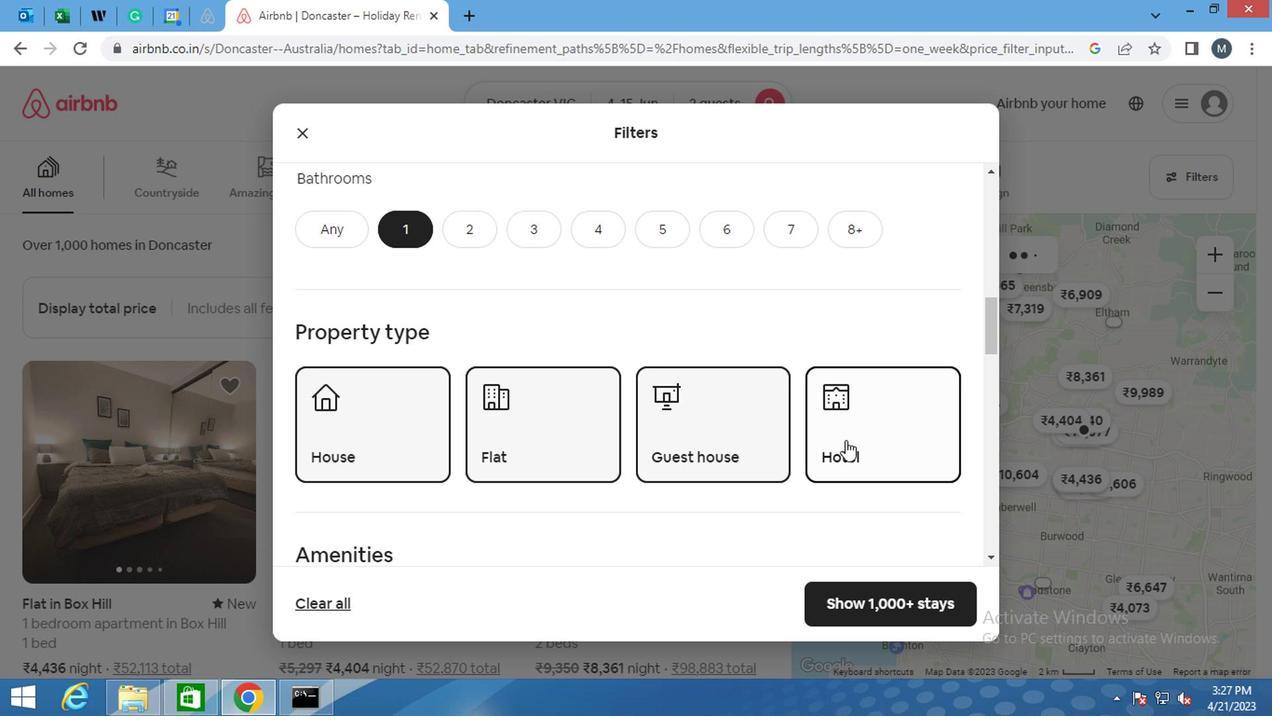 
Action: Mouse scrolled (698, 454) with delta (0, 0)
Screenshot: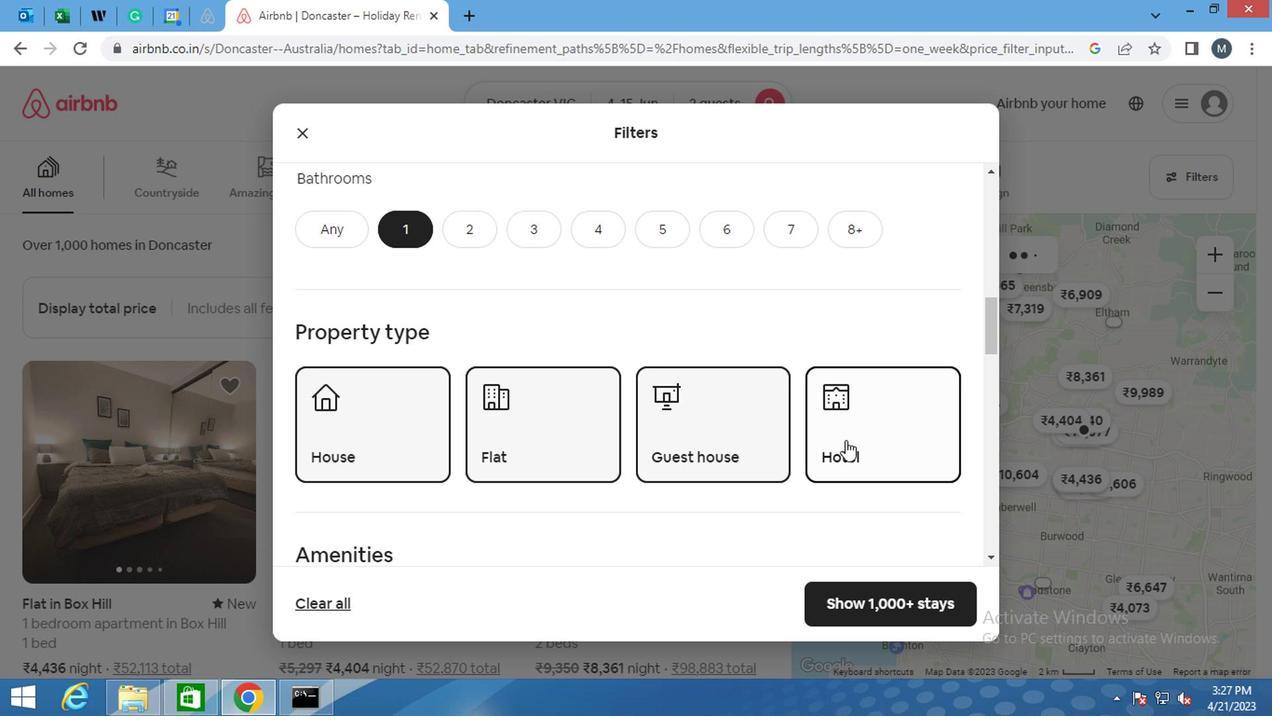 
Action: Mouse moved to (604, 467)
Screenshot: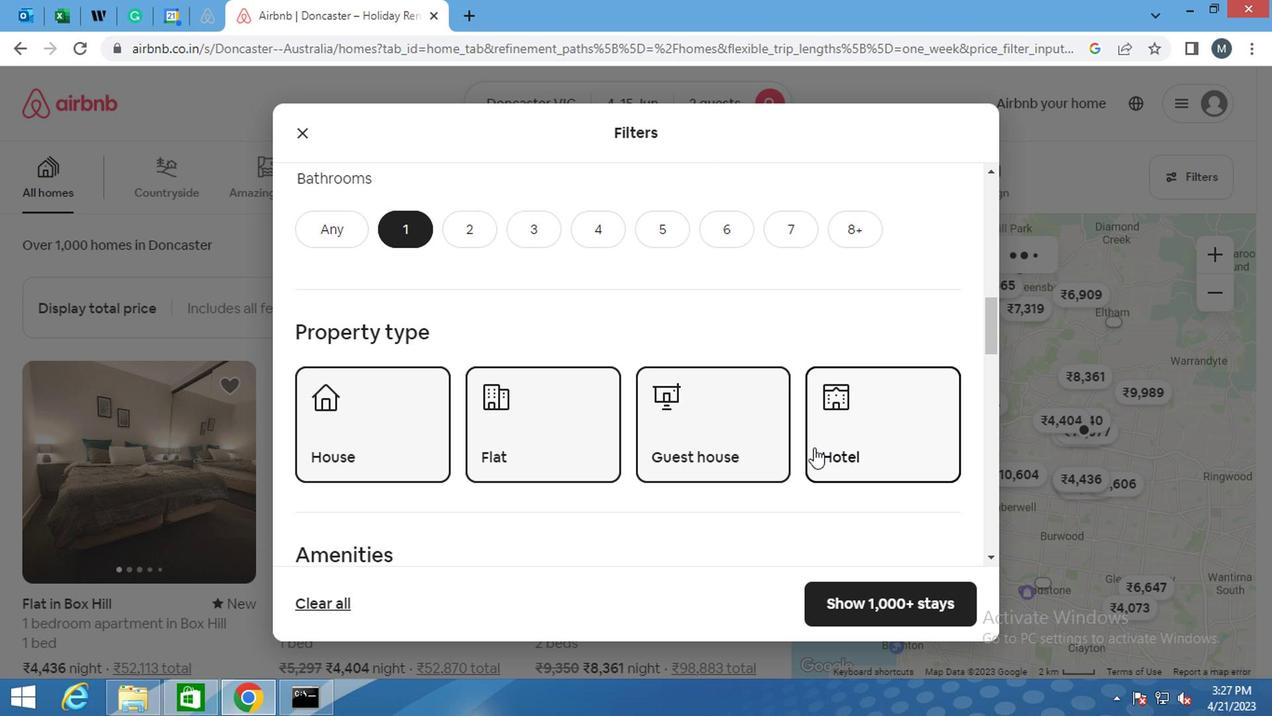 
Action: Mouse scrolled (604, 466) with delta (0, -1)
Screenshot: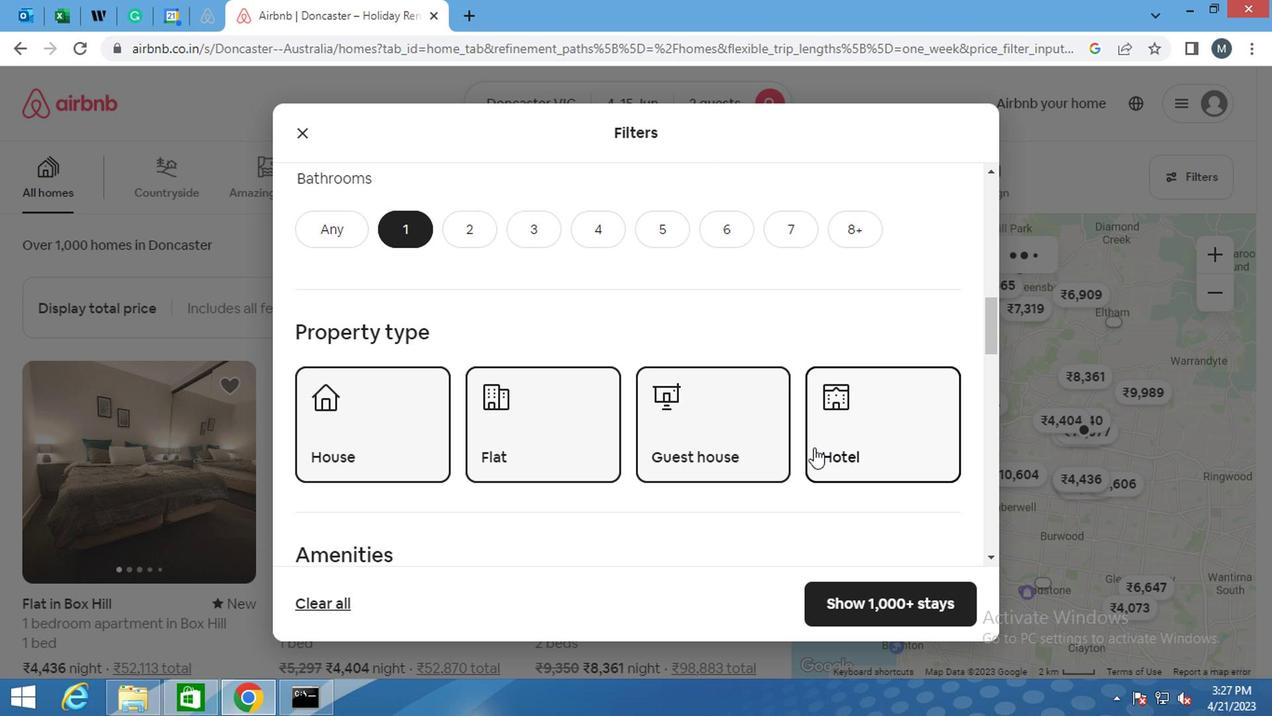 
Action: Mouse moved to (572, 468)
Screenshot: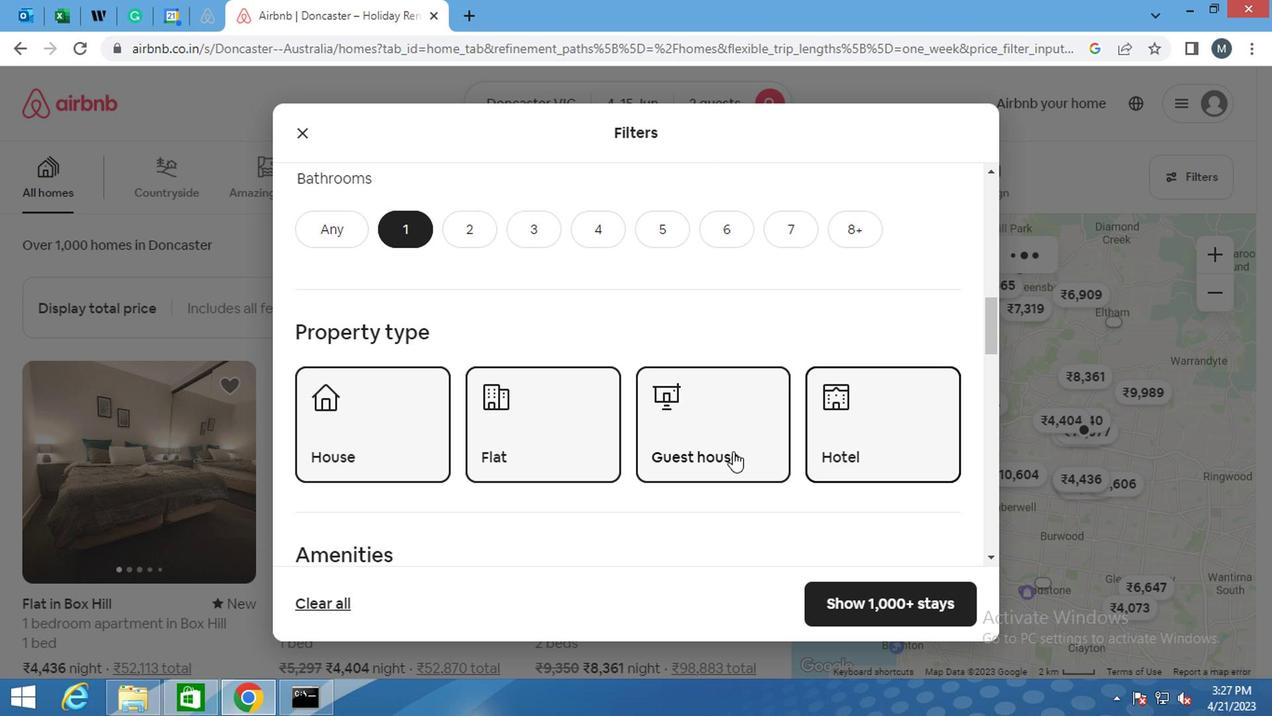 
Action: Mouse scrolled (572, 468) with delta (0, 0)
Screenshot: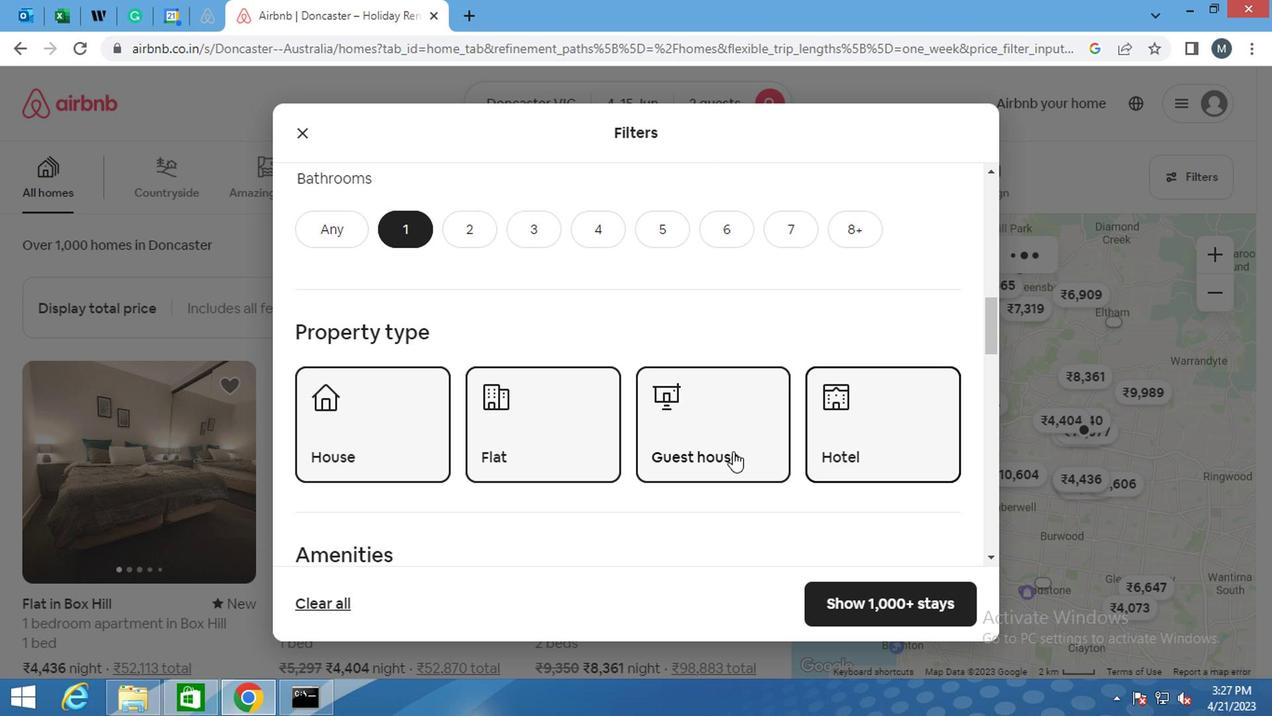
Action: Mouse moved to (544, 470)
Screenshot: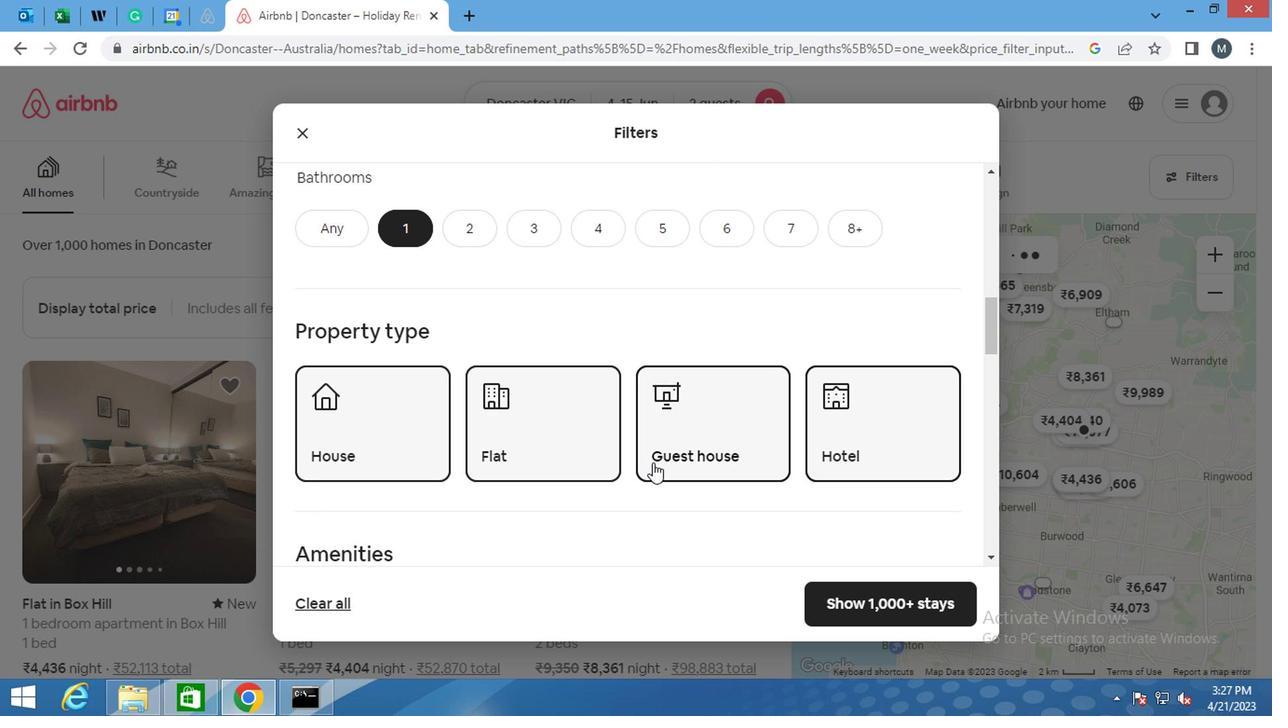 
Action: Mouse scrolled (544, 468) with delta (0, -1)
Screenshot: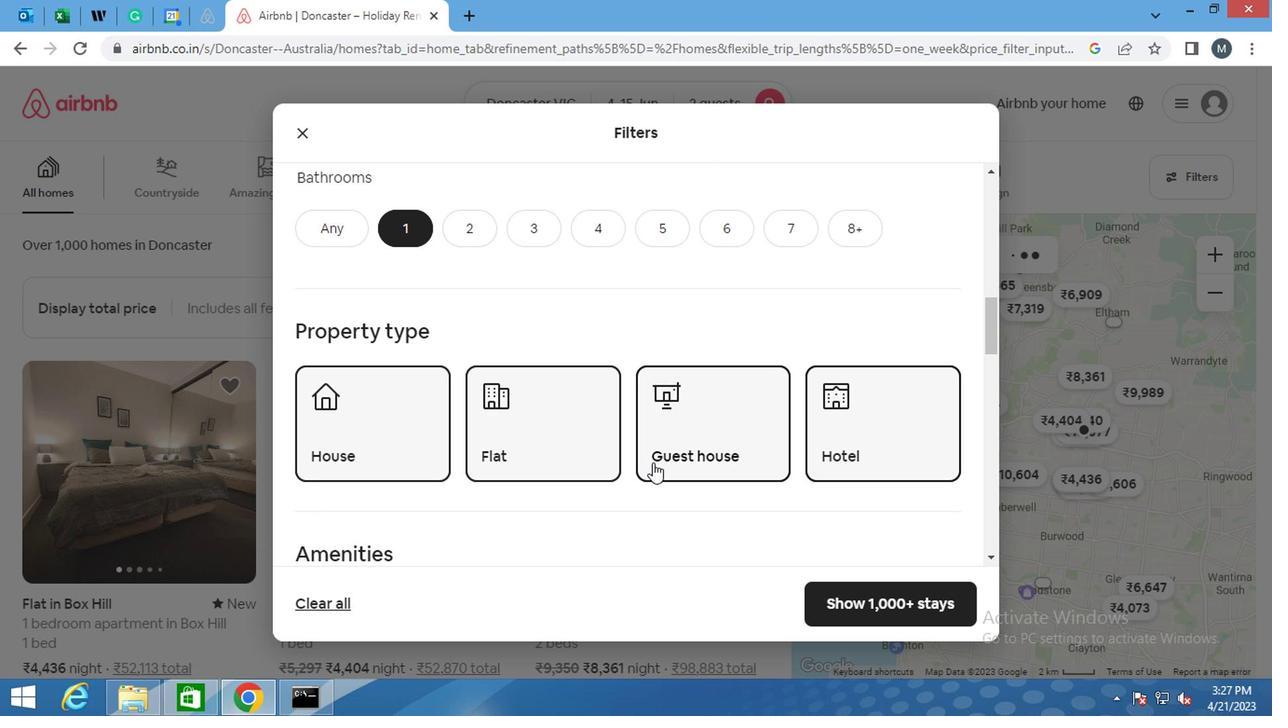 
Action: Mouse moved to (641, 426)
Screenshot: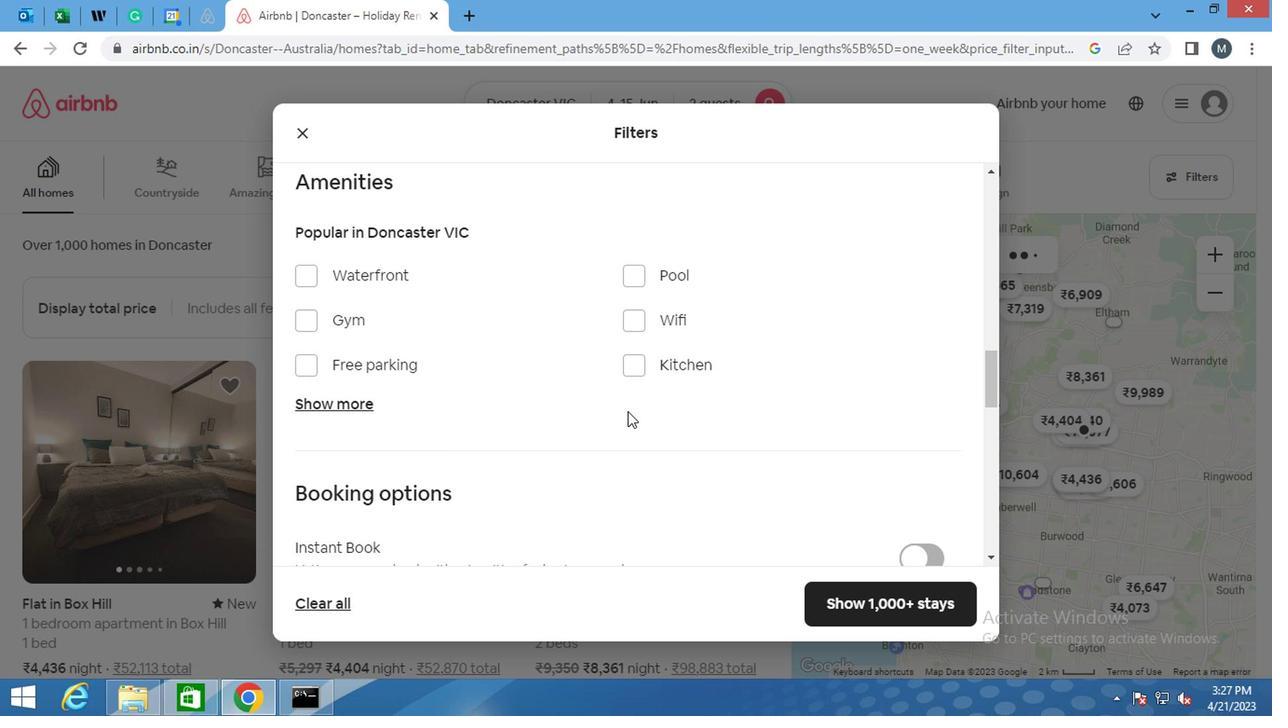 
Action: Mouse scrolled (641, 425) with delta (0, 0)
Screenshot: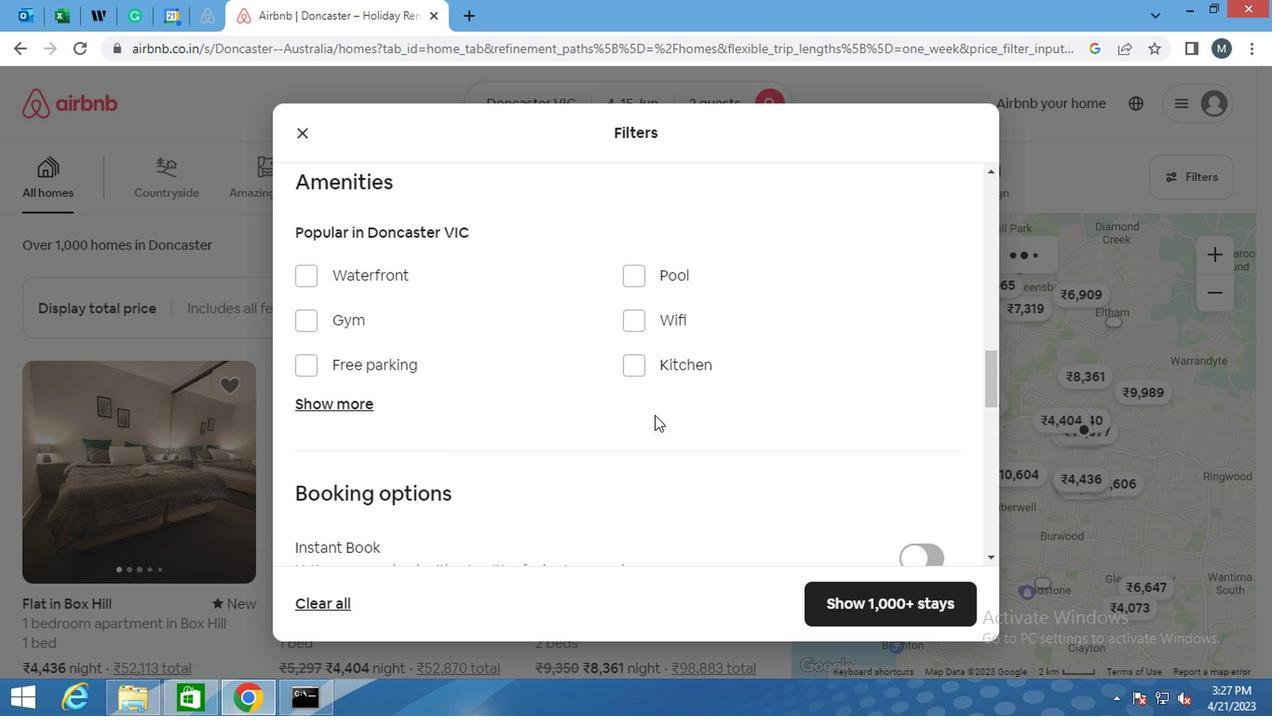 
Action: Mouse moved to (641, 426)
Screenshot: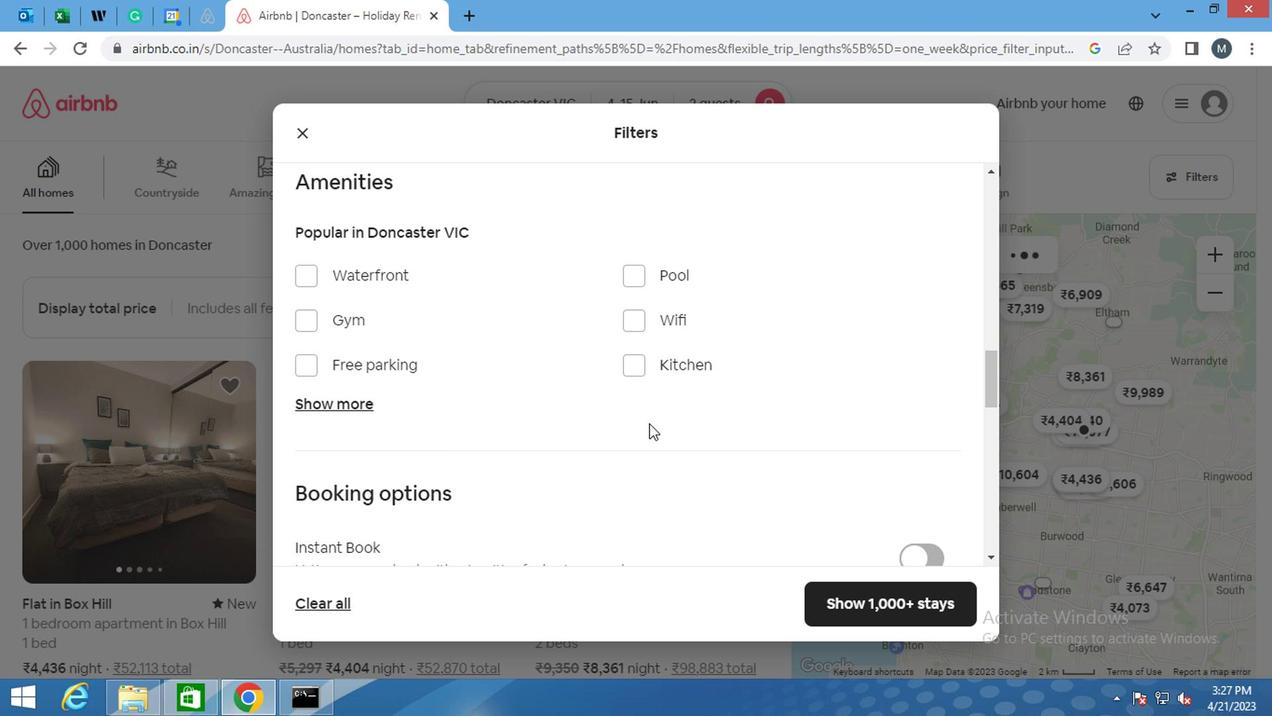 
Action: Mouse scrolled (641, 426) with delta (0, 0)
Screenshot: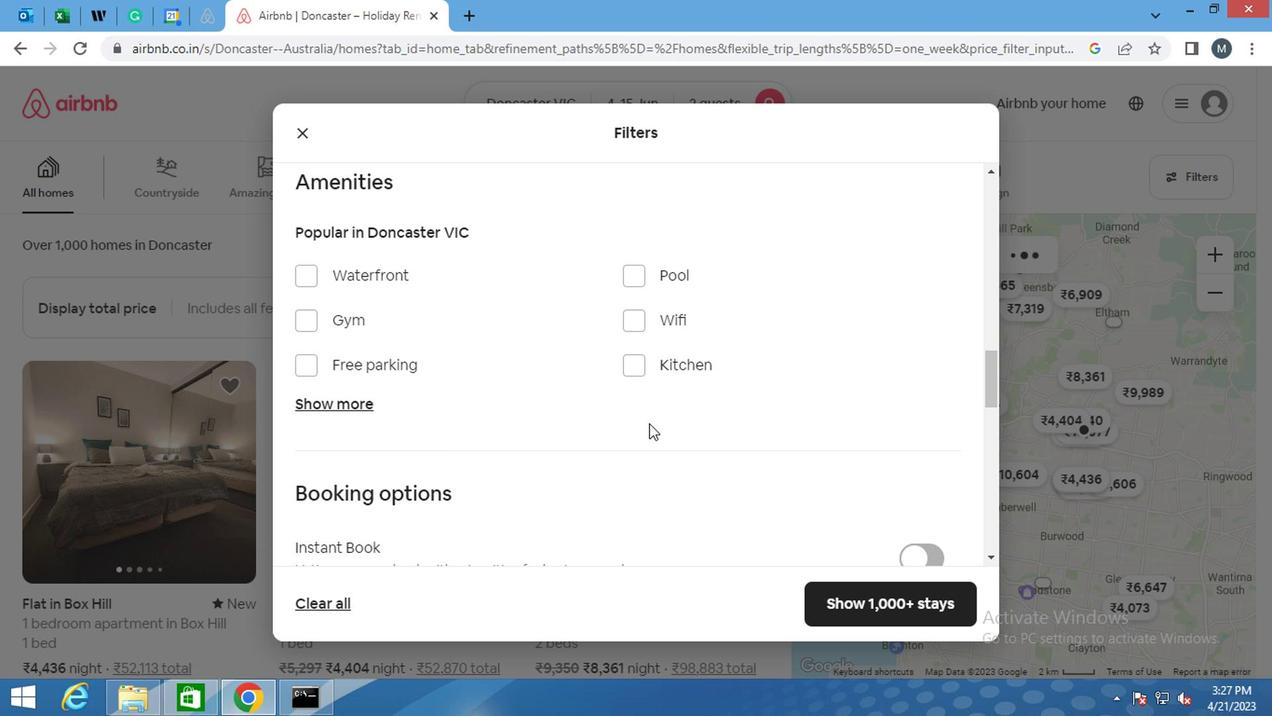 
Action: Mouse moved to (637, 426)
Screenshot: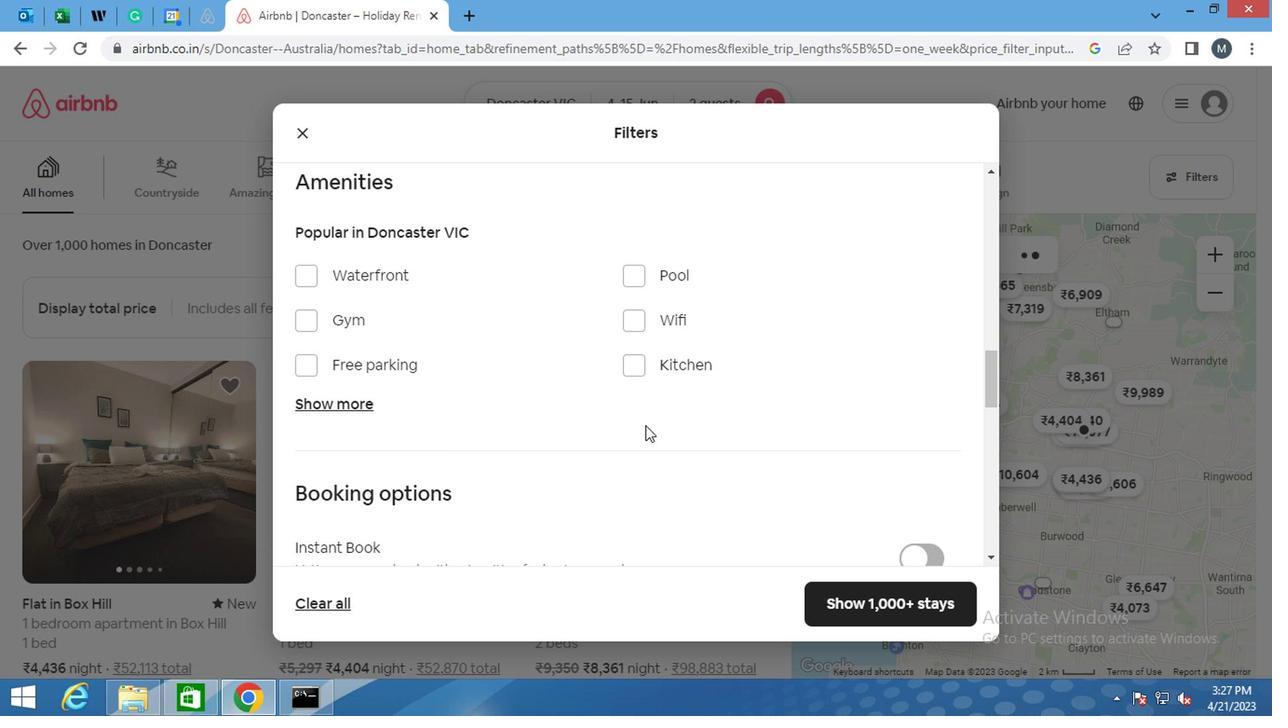 
Action: Mouse scrolled (637, 428) with delta (0, 1)
Screenshot: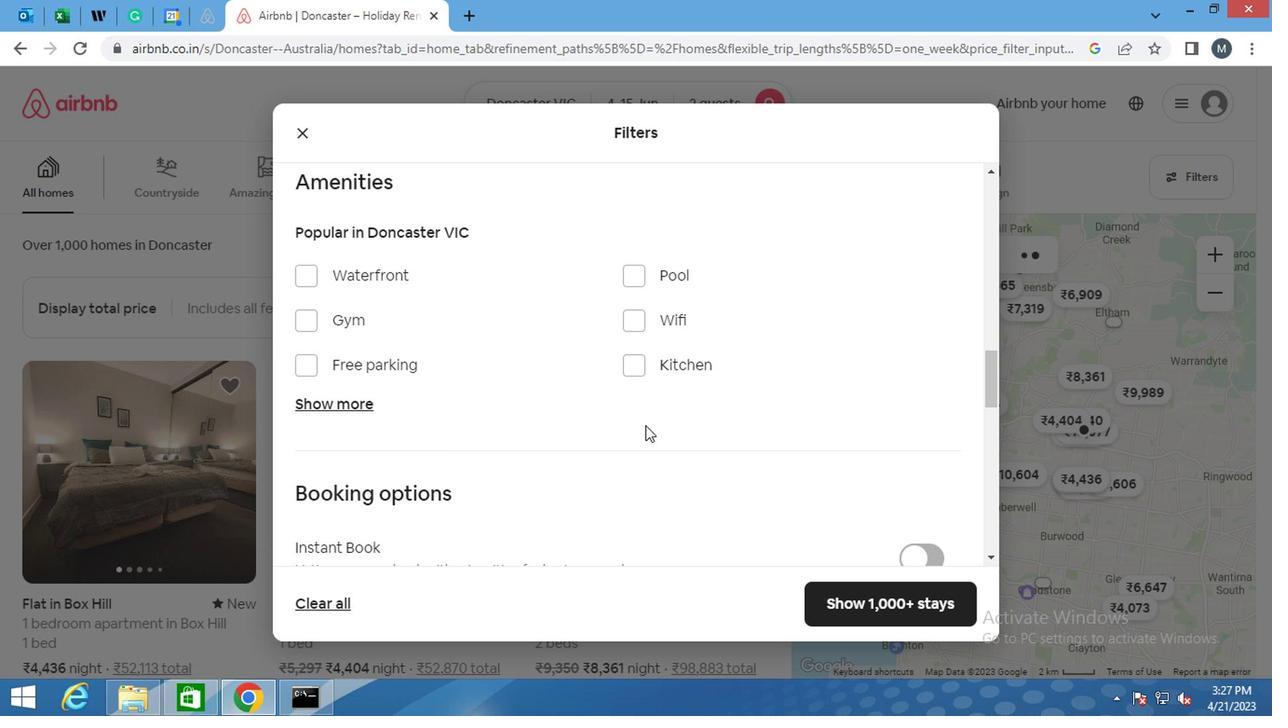 
Action: Mouse moved to (605, 416)
Screenshot: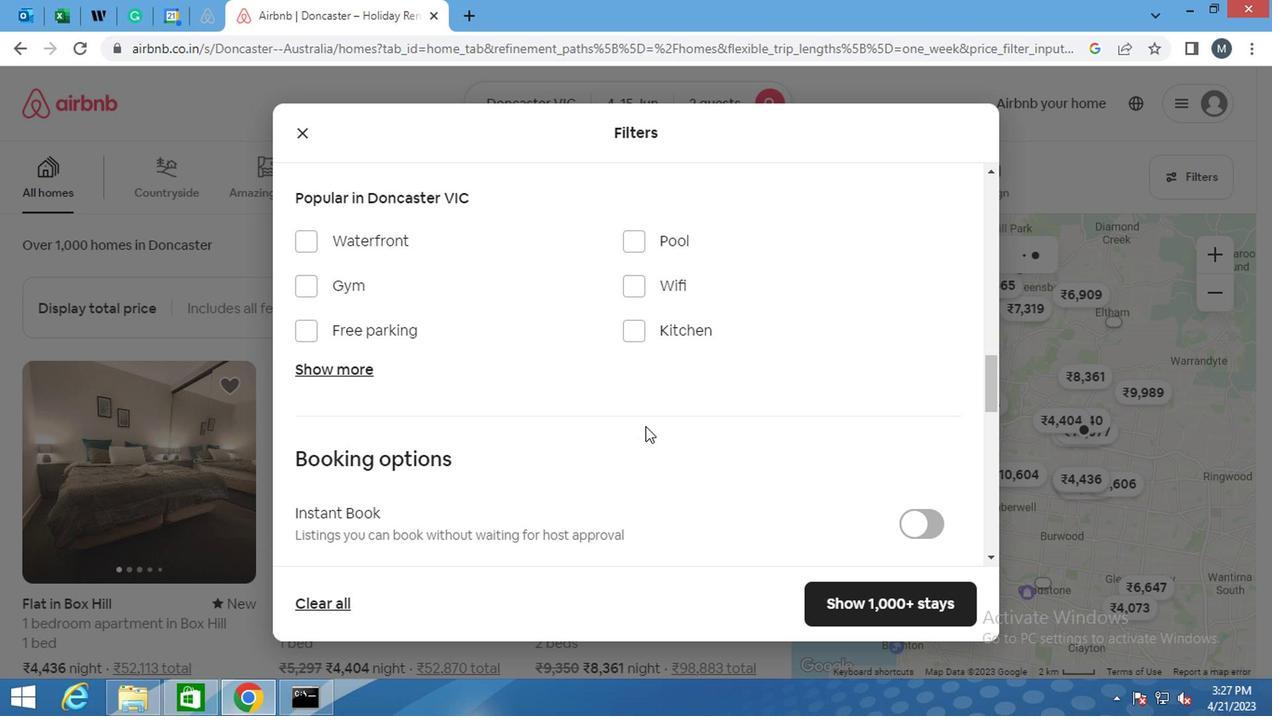 
Action: Mouse scrolled (605, 417) with delta (0, 0)
Screenshot: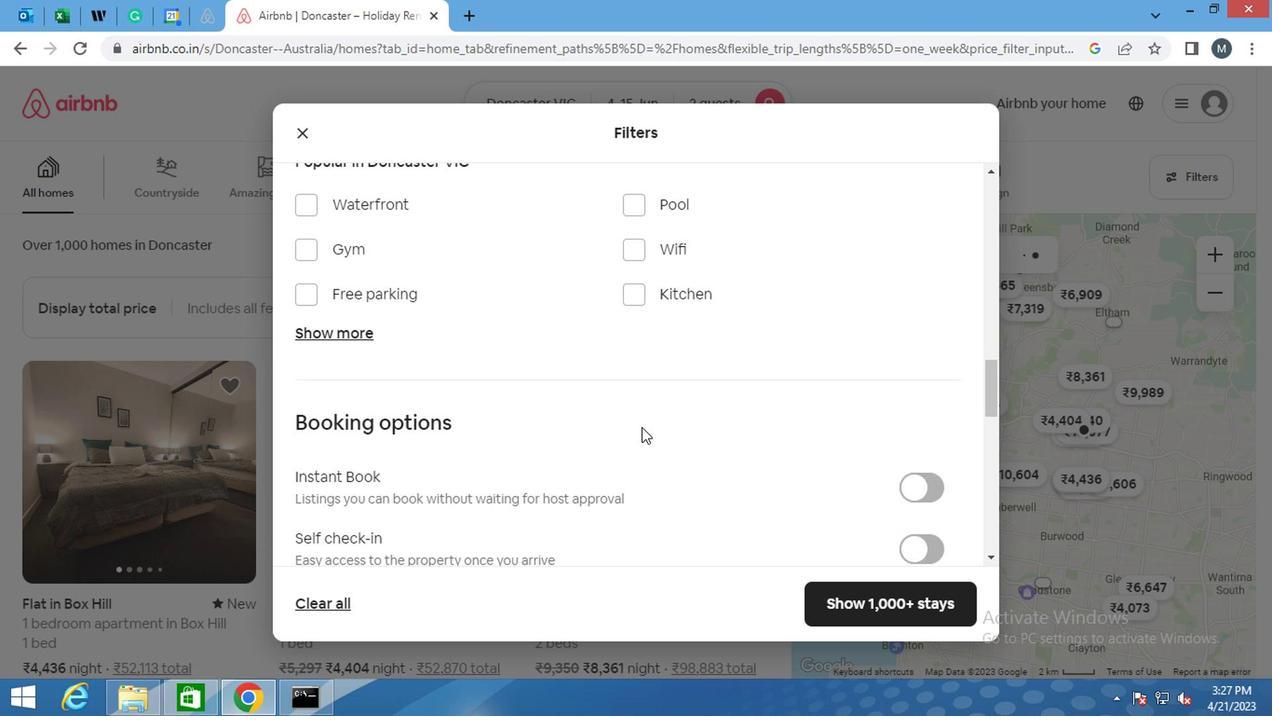
Action: Mouse moved to (634, 371)
Screenshot: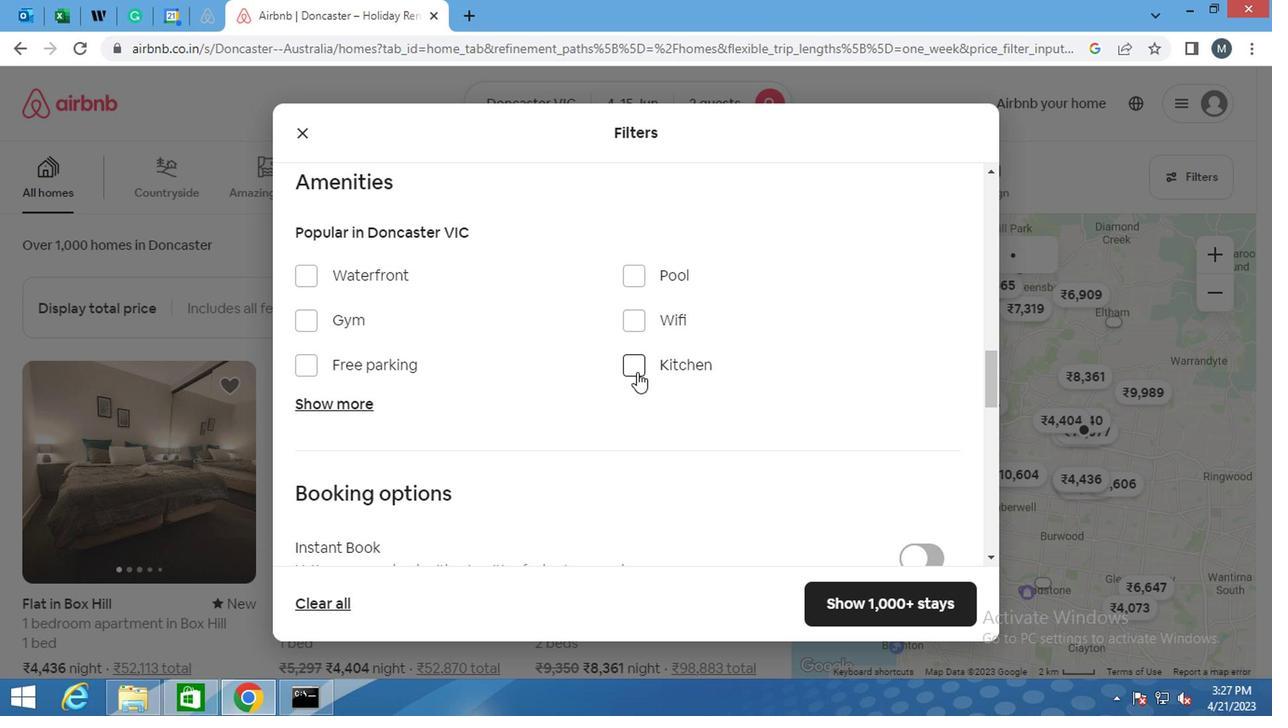 
Action: Mouse pressed left at (634, 371)
Screenshot: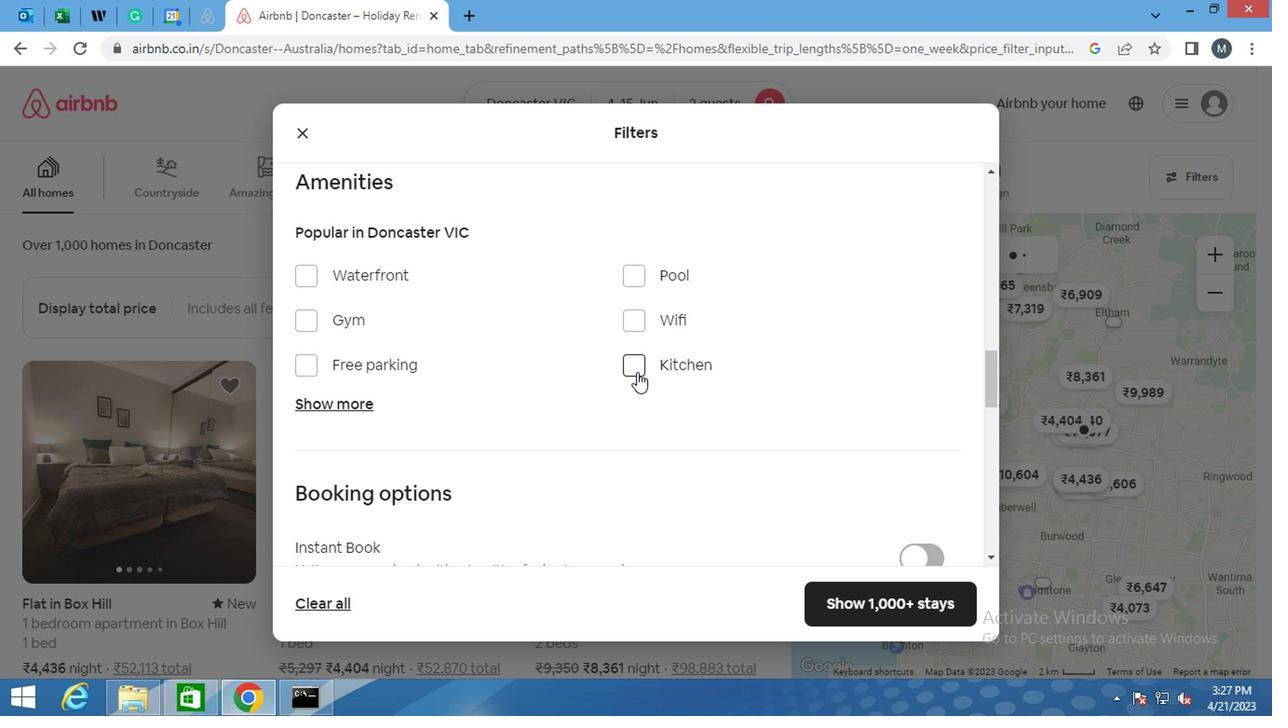 
Action: Mouse moved to (348, 405)
Screenshot: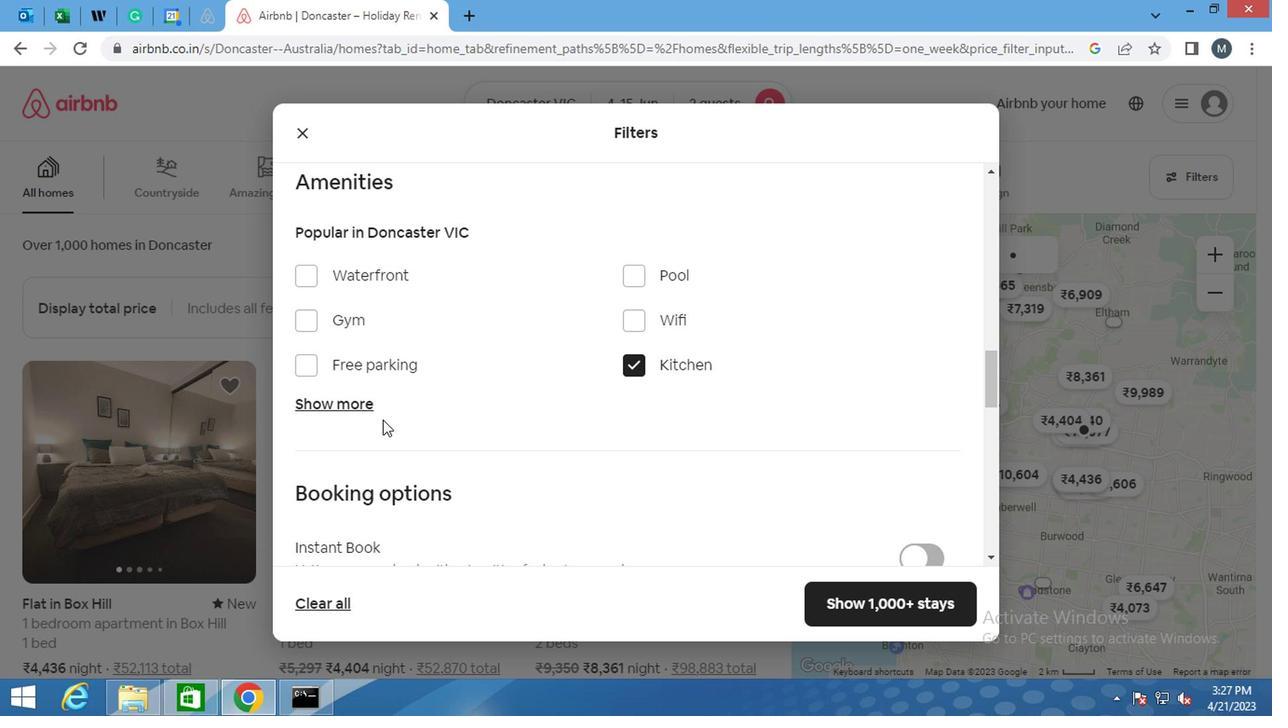 
Action: Mouse pressed left at (348, 405)
Screenshot: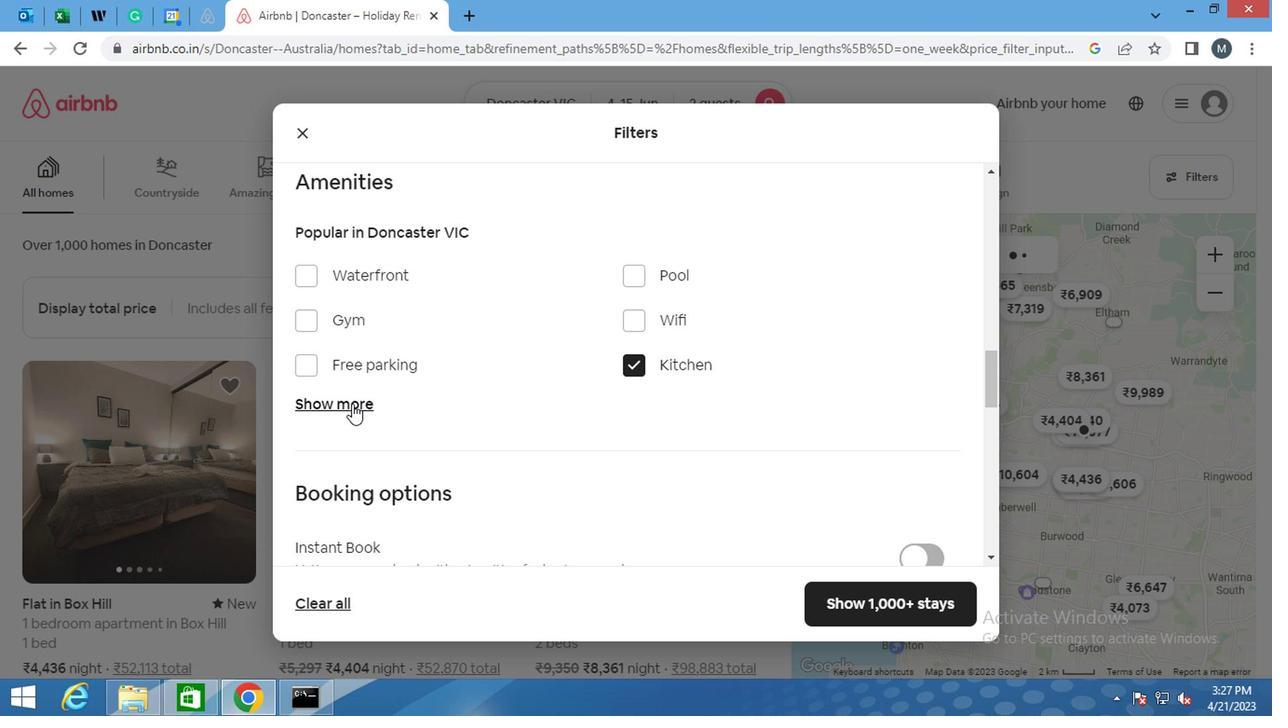 
Action: Mouse moved to (477, 410)
Screenshot: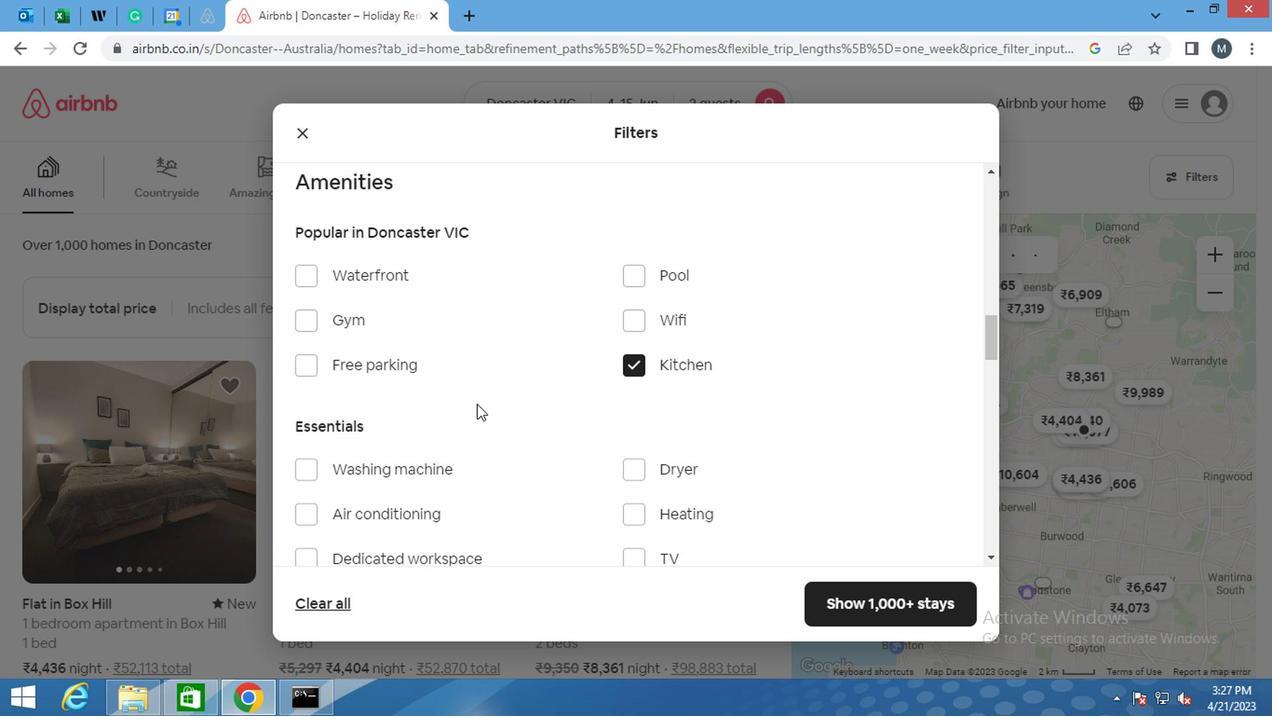 
Action: Mouse scrolled (477, 409) with delta (0, 0)
Screenshot: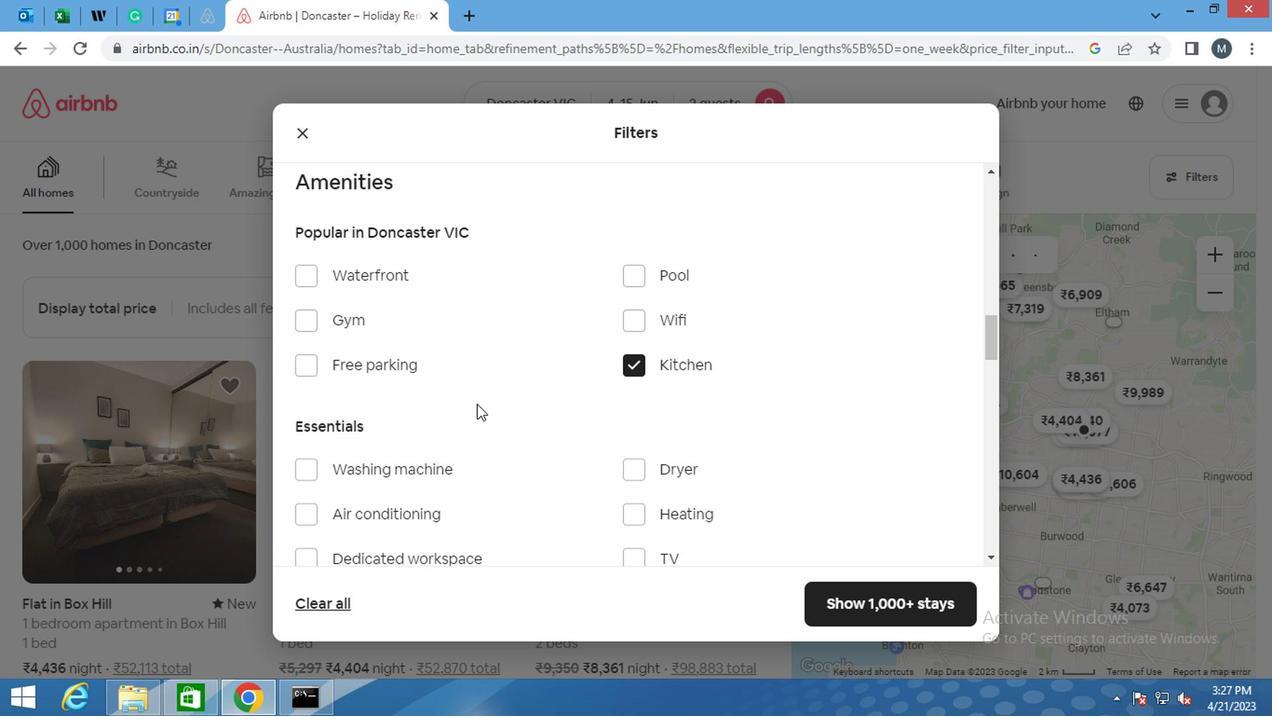 
Action: Mouse moved to (415, 373)
Screenshot: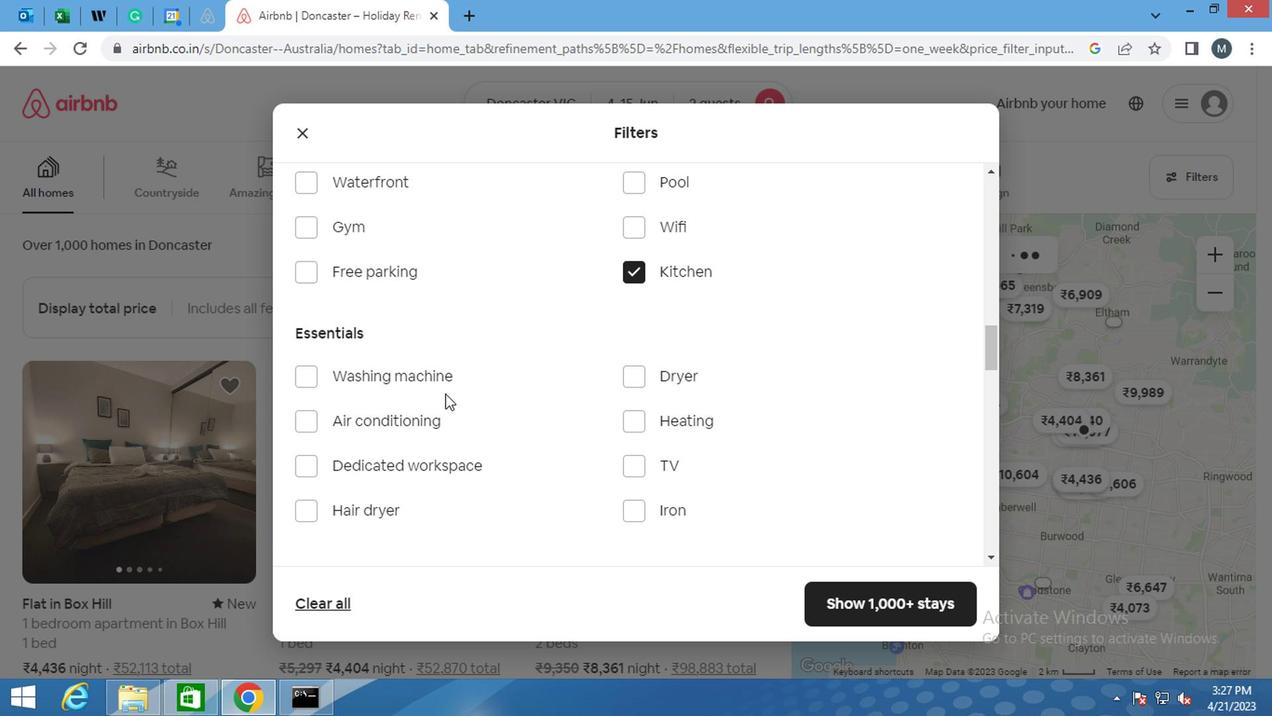 
Action: Mouse pressed left at (415, 373)
Screenshot: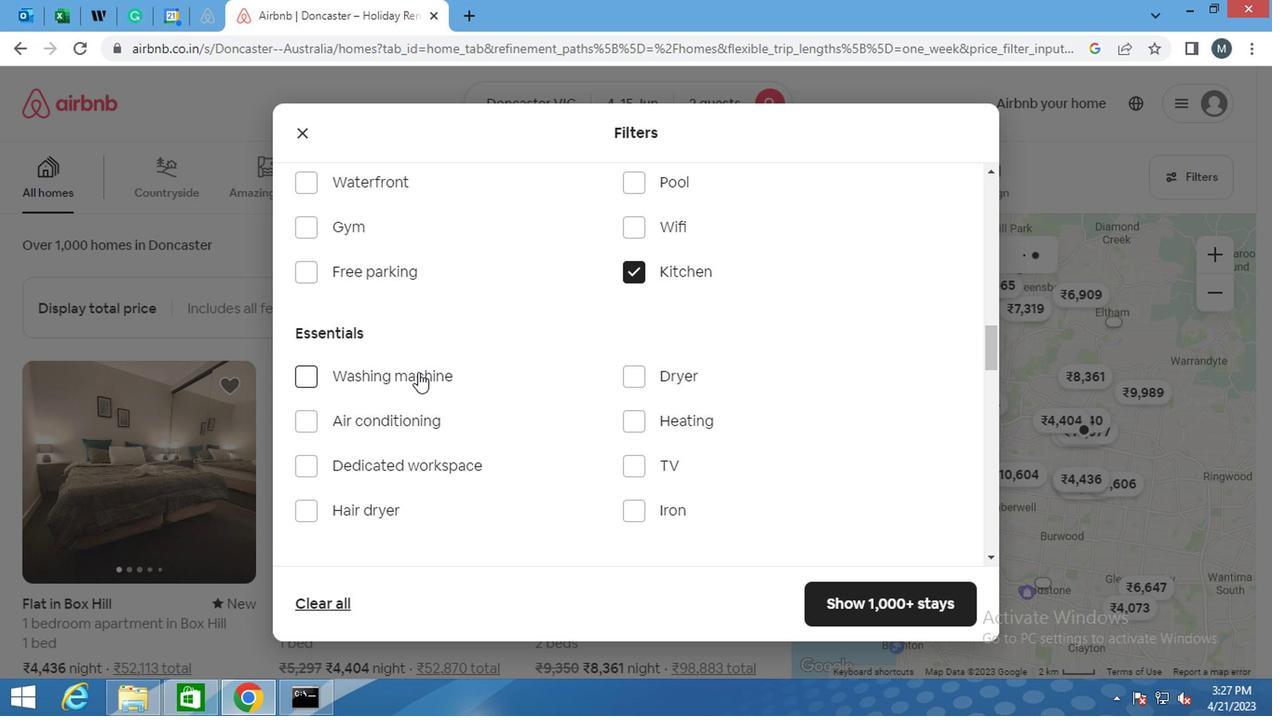 
Action: Mouse moved to (536, 384)
Screenshot: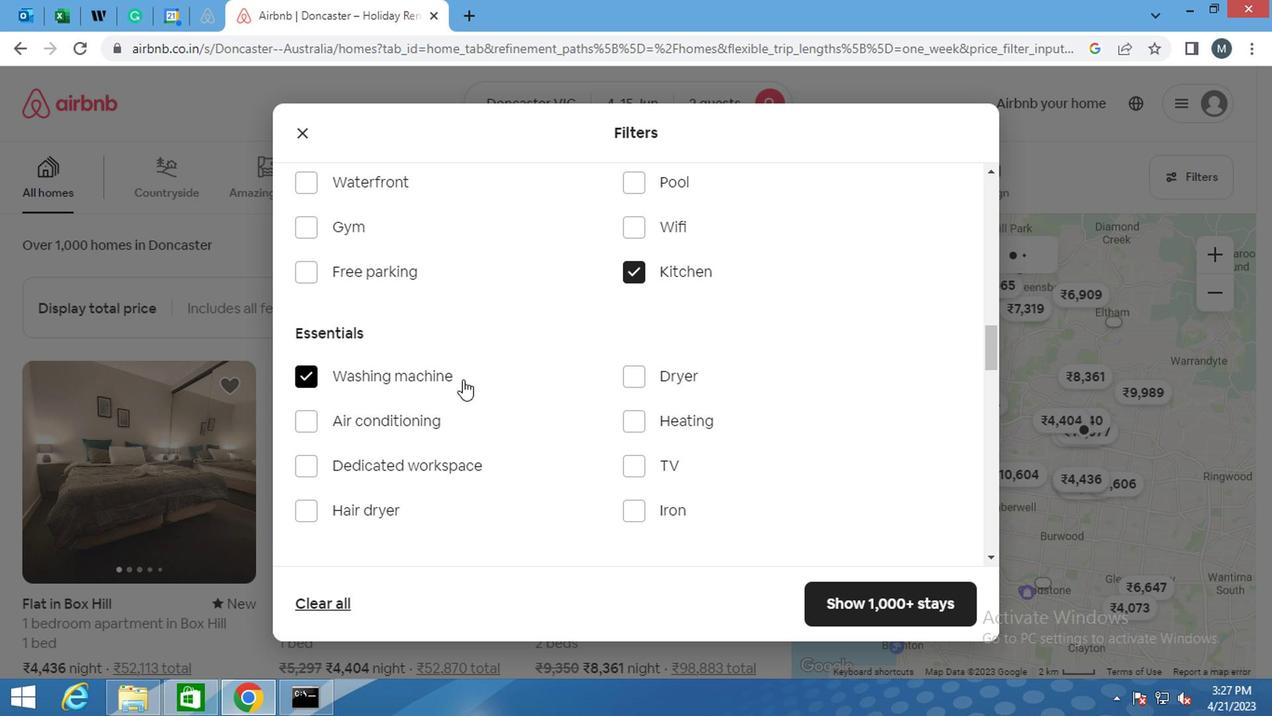 
Action: Mouse scrolled (536, 383) with delta (0, 0)
Screenshot: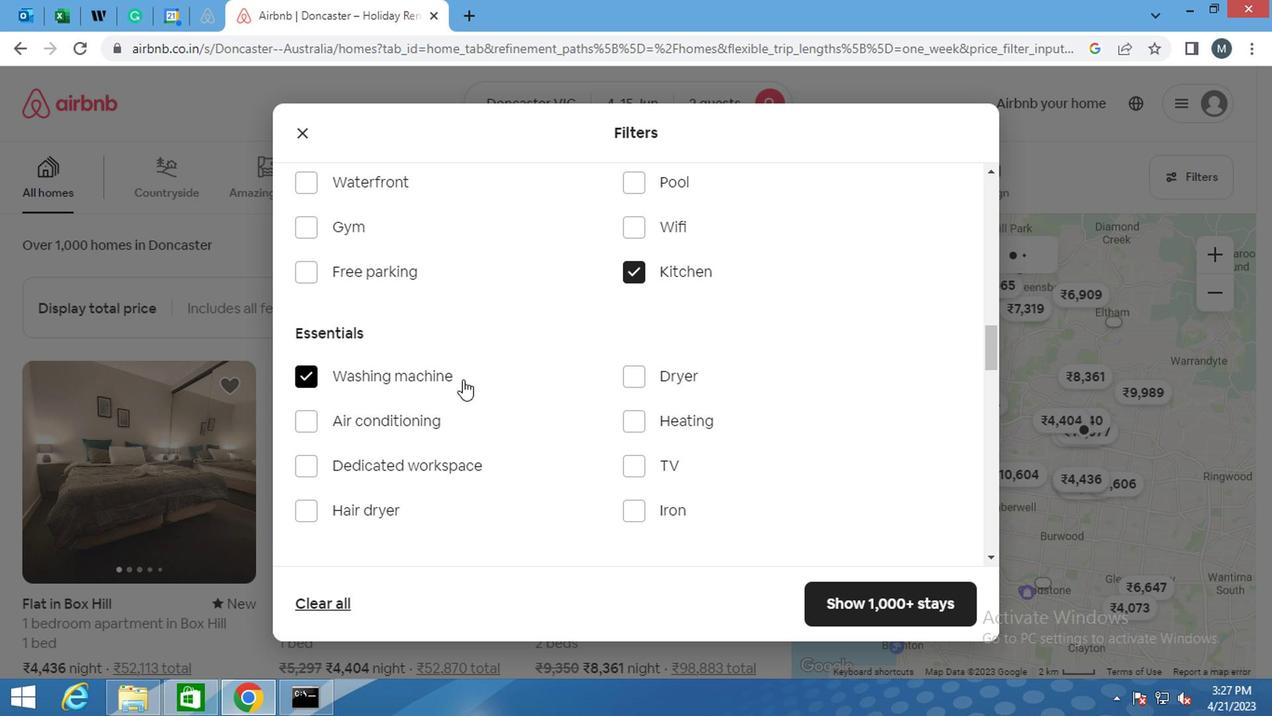 
Action: Mouse moved to (544, 388)
Screenshot: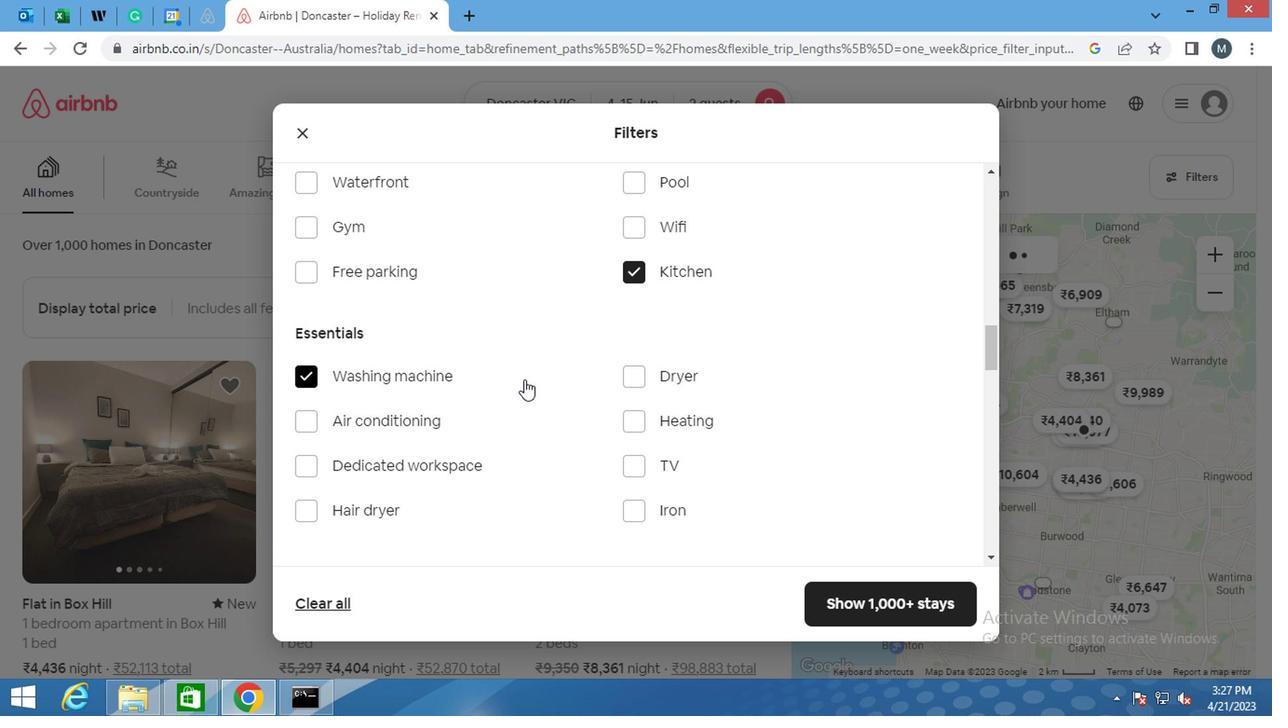 
Action: Mouse scrolled (544, 387) with delta (0, -1)
Screenshot: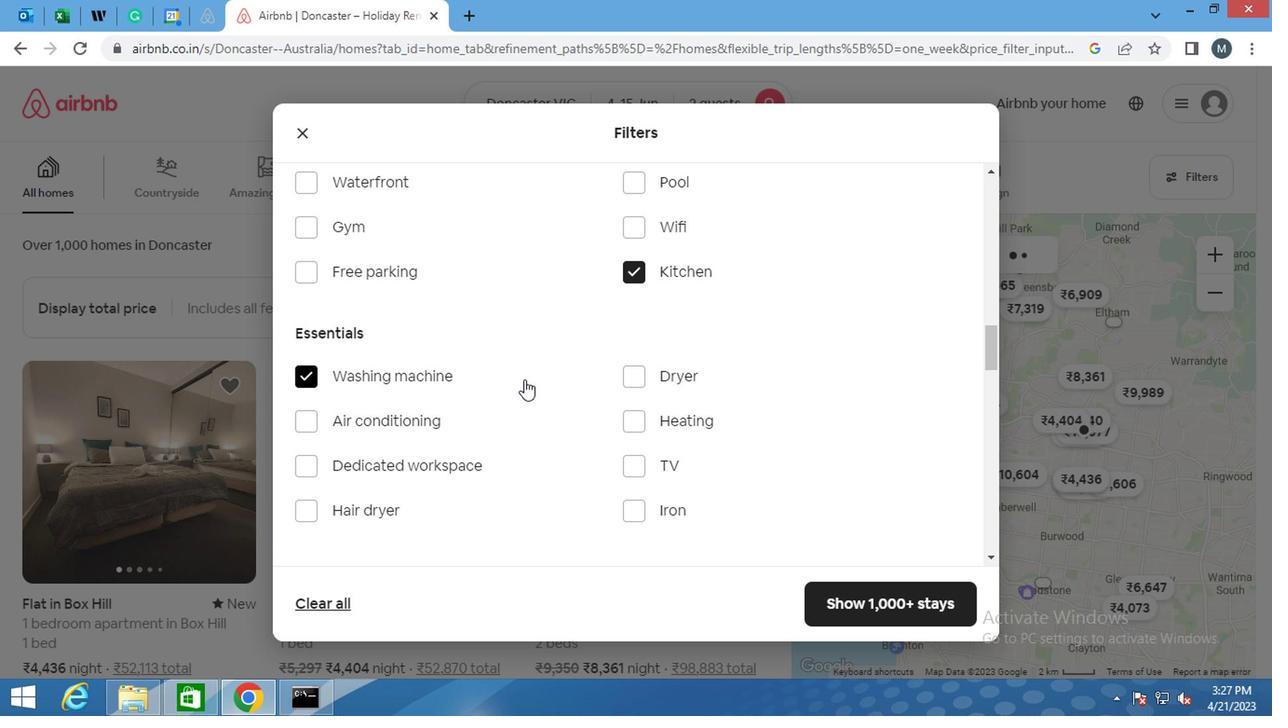 
Action: Mouse moved to (546, 389)
Screenshot: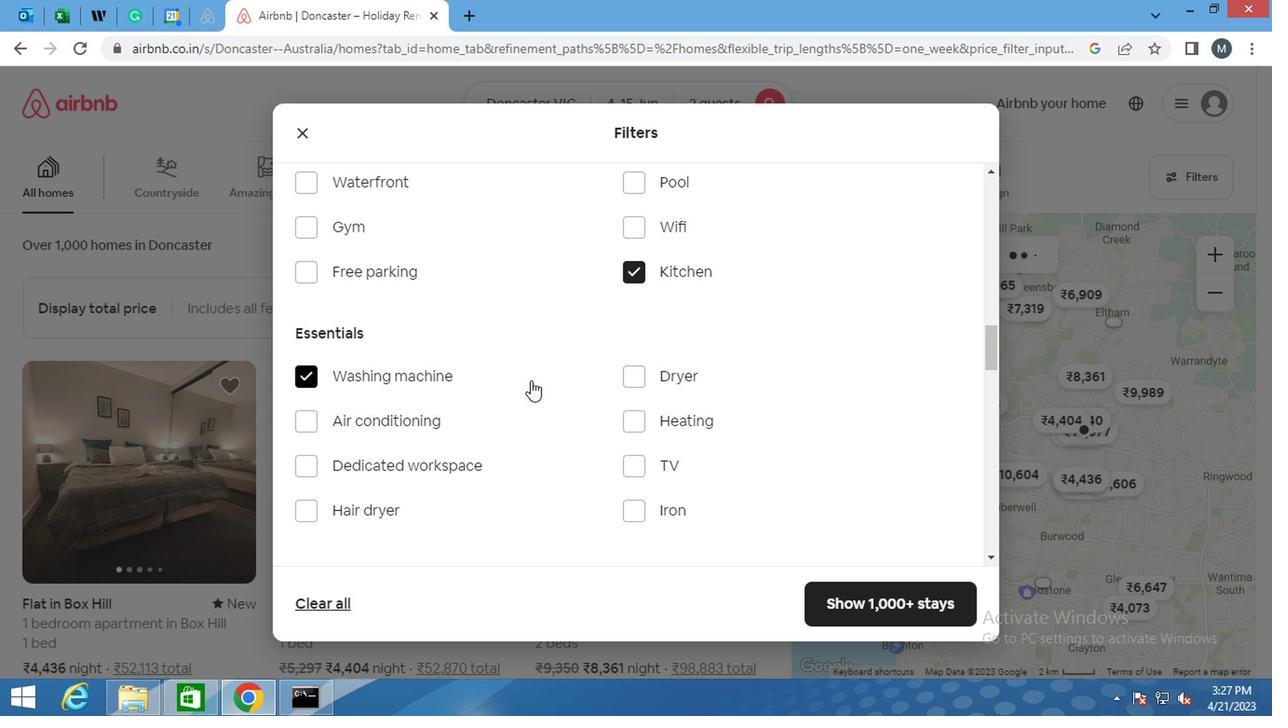 
Action: Mouse scrolled (546, 389) with delta (0, 0)
Screenshot: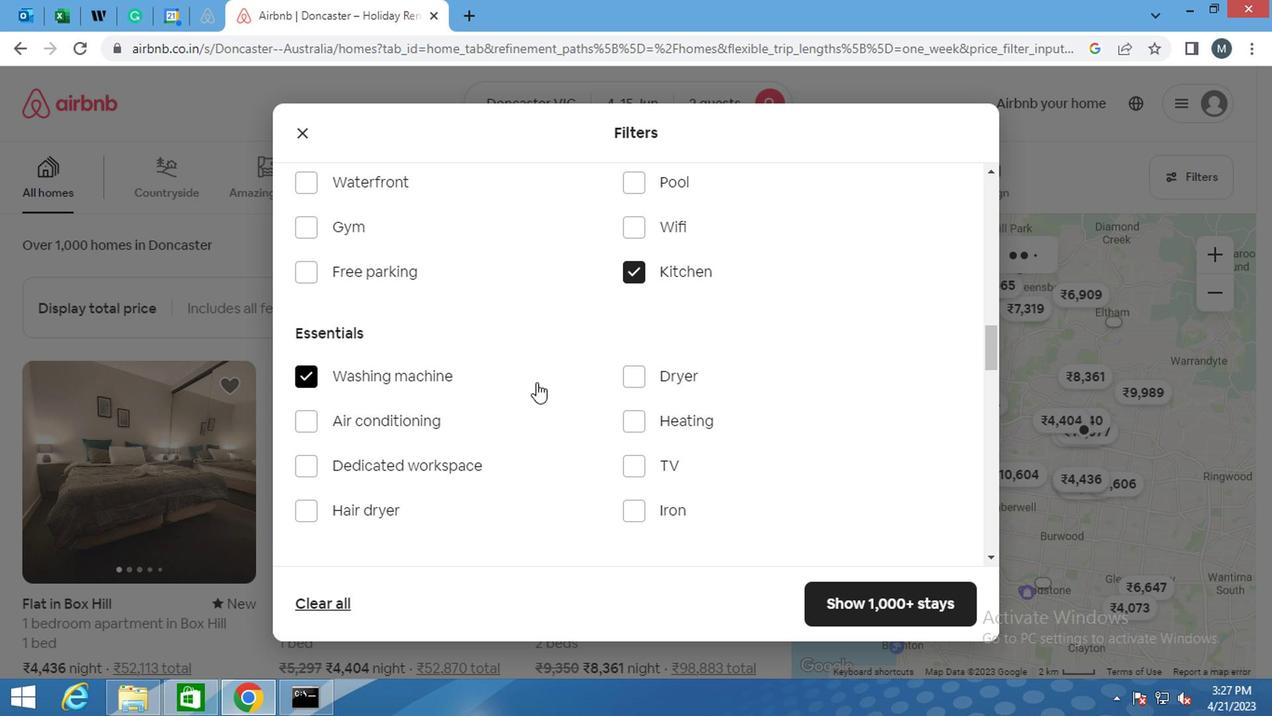 
Action: Mouse moved to (551, 393)
Screenshot: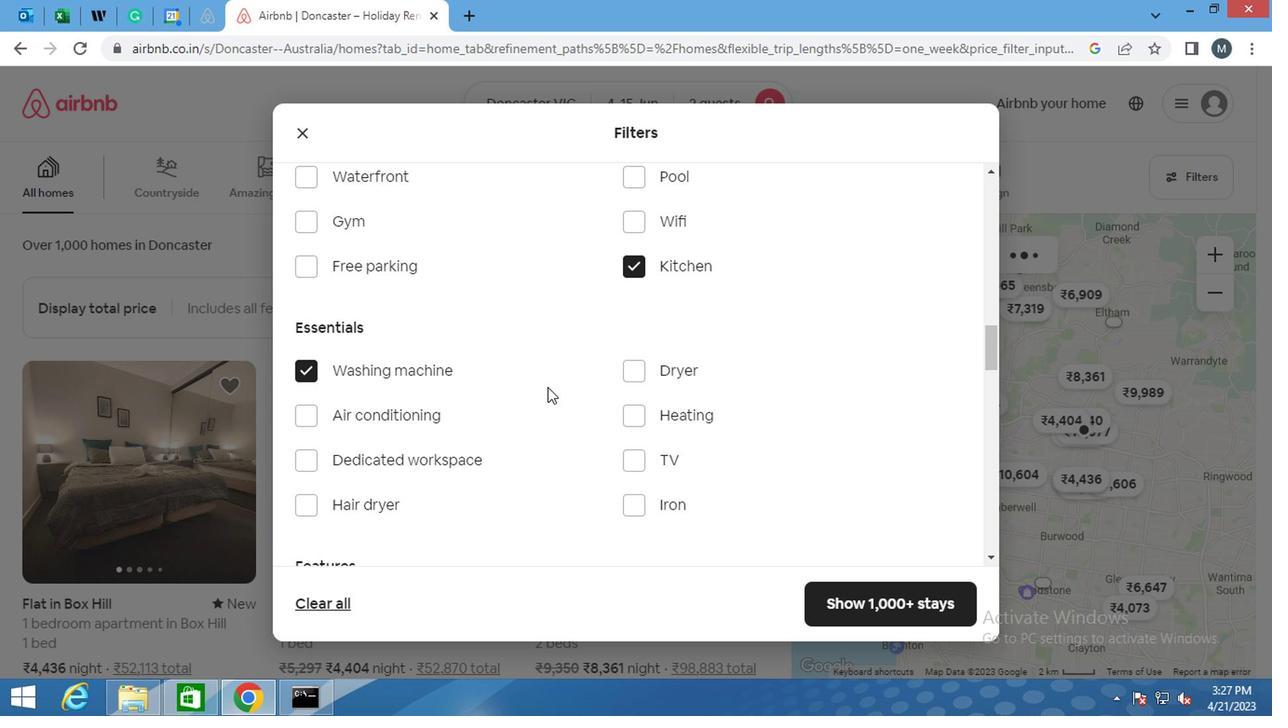 
Action: Mouse scrolled (551, 393) with delta (0, 0)
Screenshot: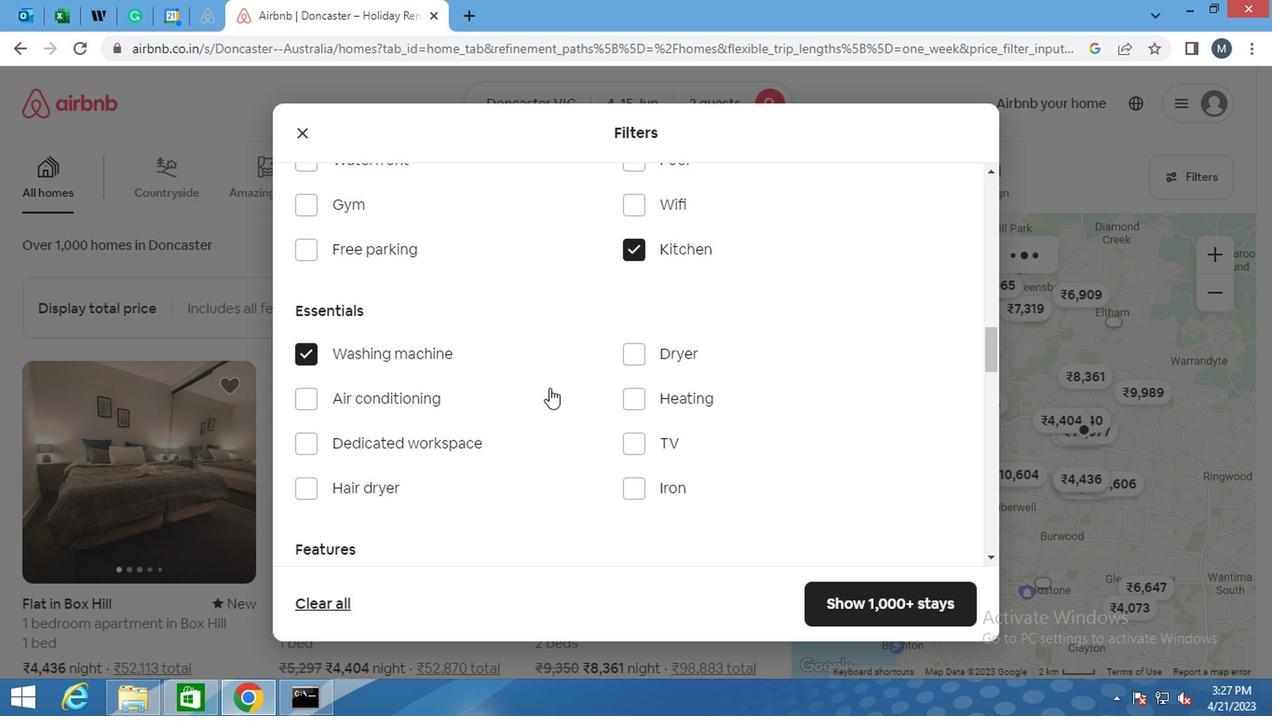 
Action: Mouse moved to (720, 345)
Screenshot: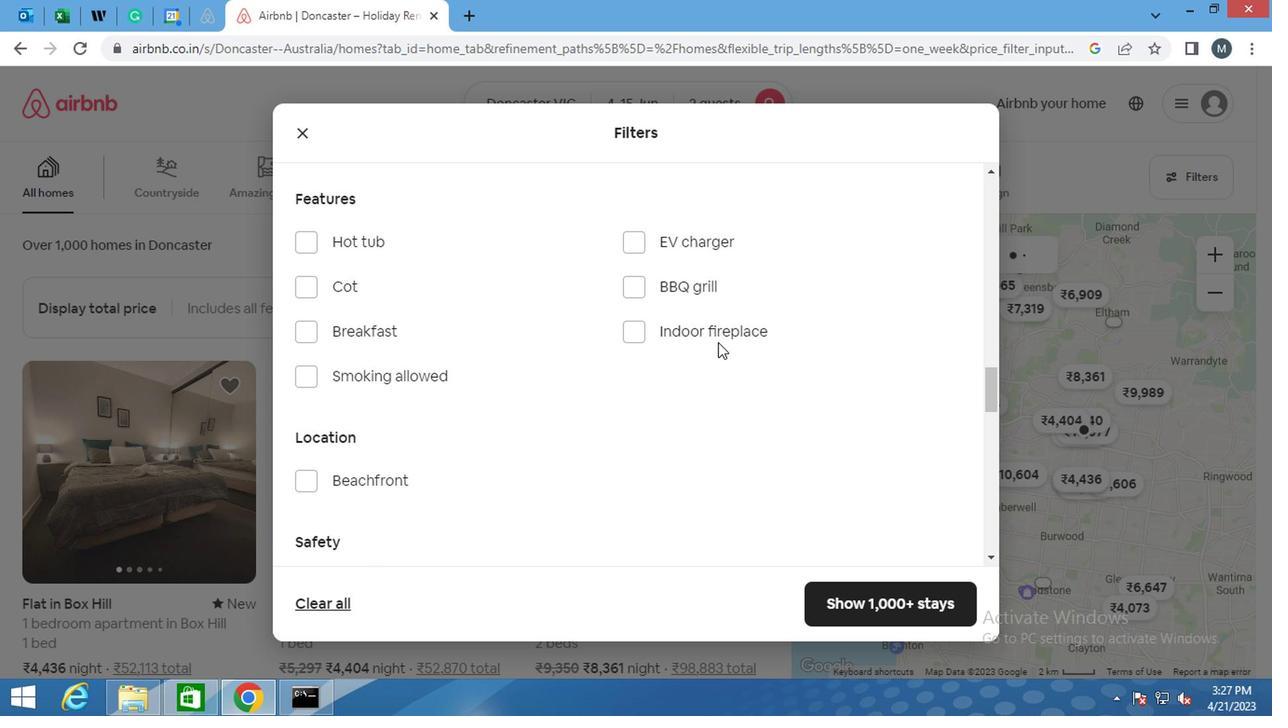 
Action: Mouse scrolled (720, 344) with delta (0, 0)
Screenshot: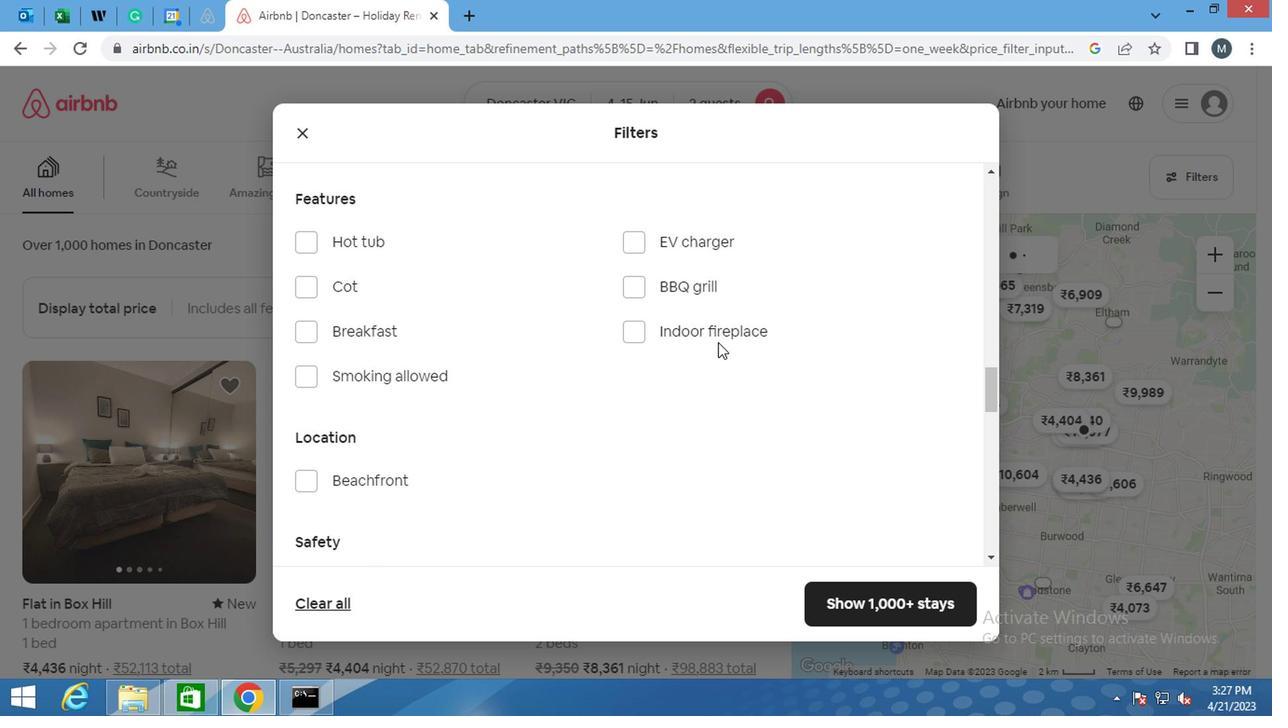 
Action: Mouse moved to (720, 350)
Screenshot: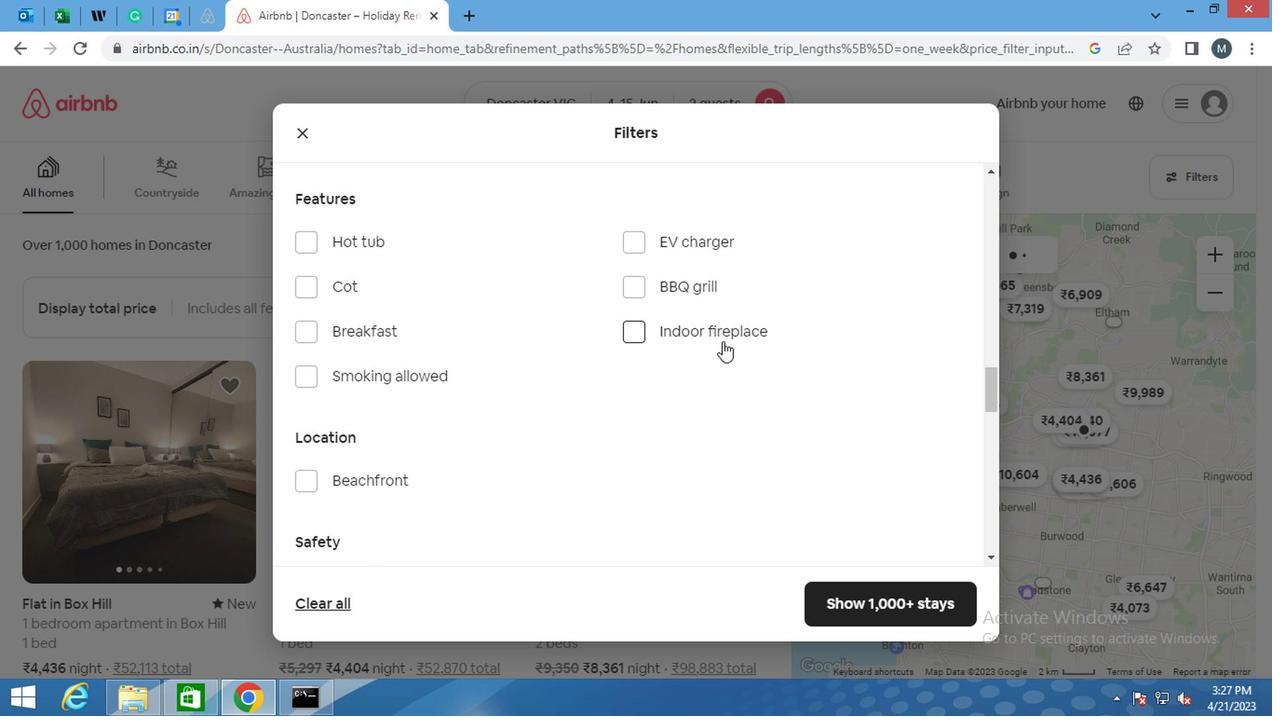 
Action: Mouse scrolled (720, 349) with delta (0, 0)
Screenshot: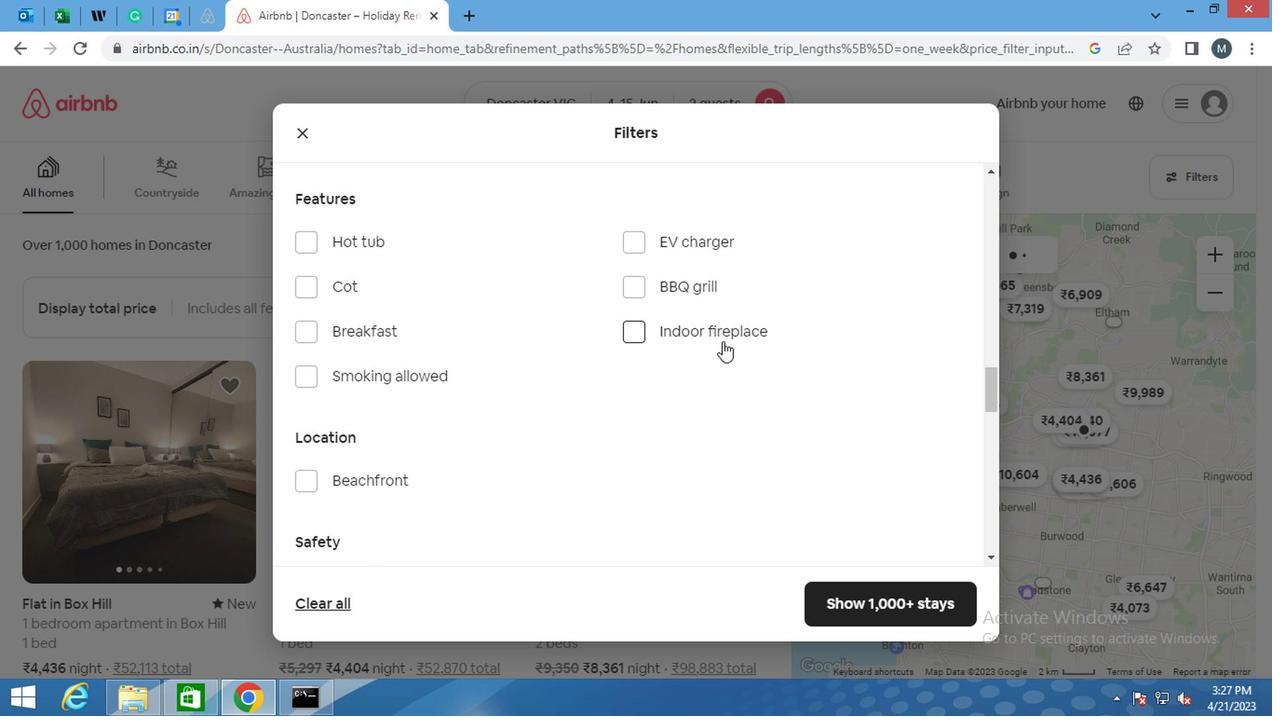 
Action: Mouse moved to (720, 357)
Screenshot: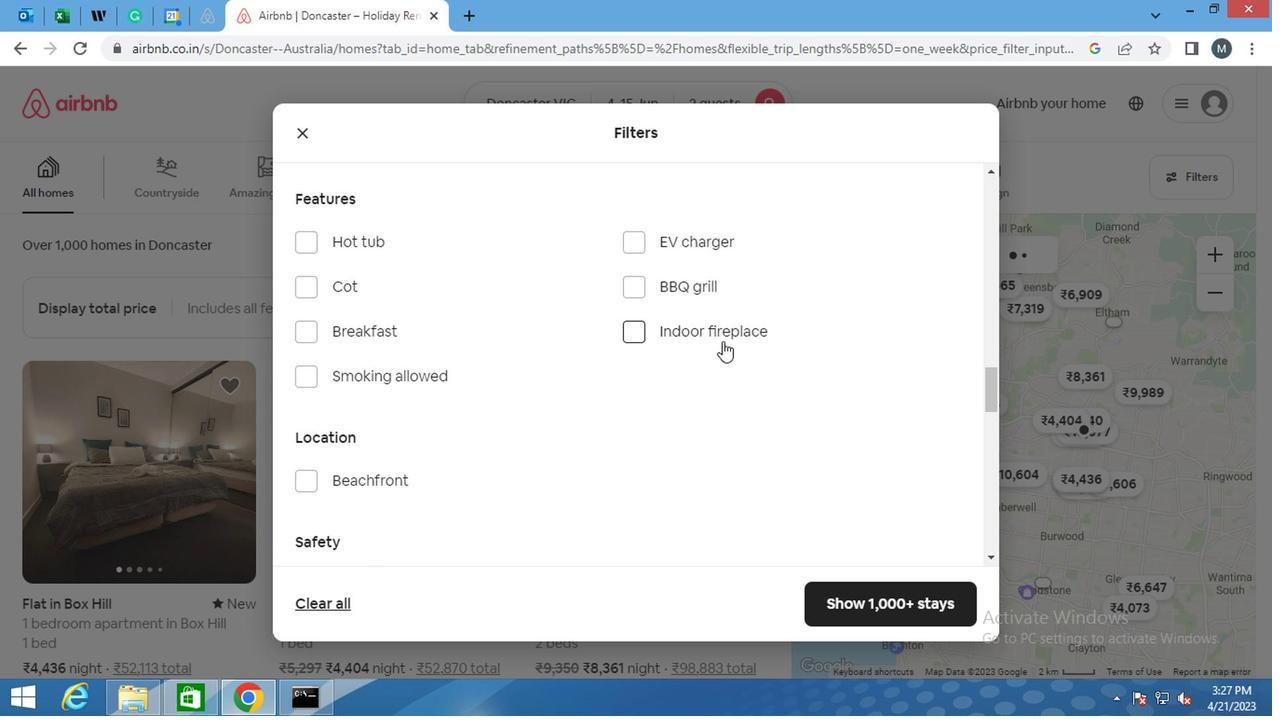 
Action: Mouse scrolled (720, 356) with delta (0, 0)
Screenshot: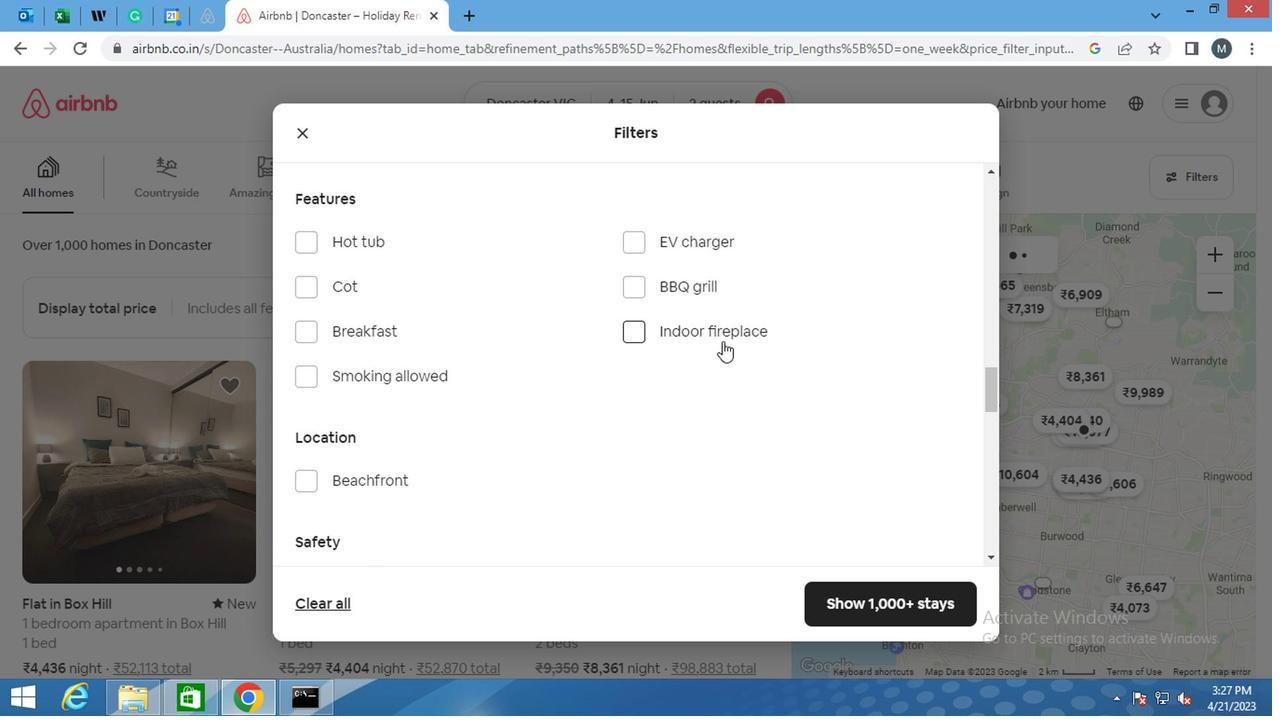 
Action: Mouse moved to (890, 421)
Screenshot: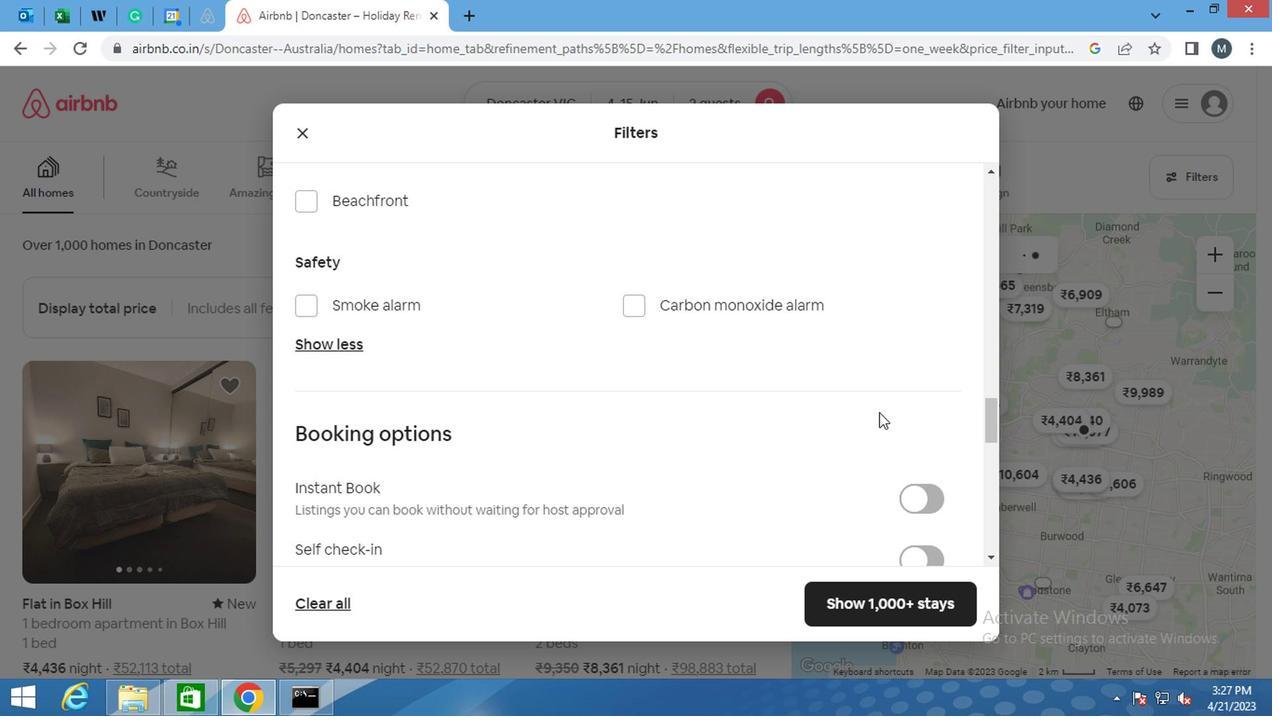 
Action: Mouse scrolled (890, 419) with delta (0, -1)
Screenshot: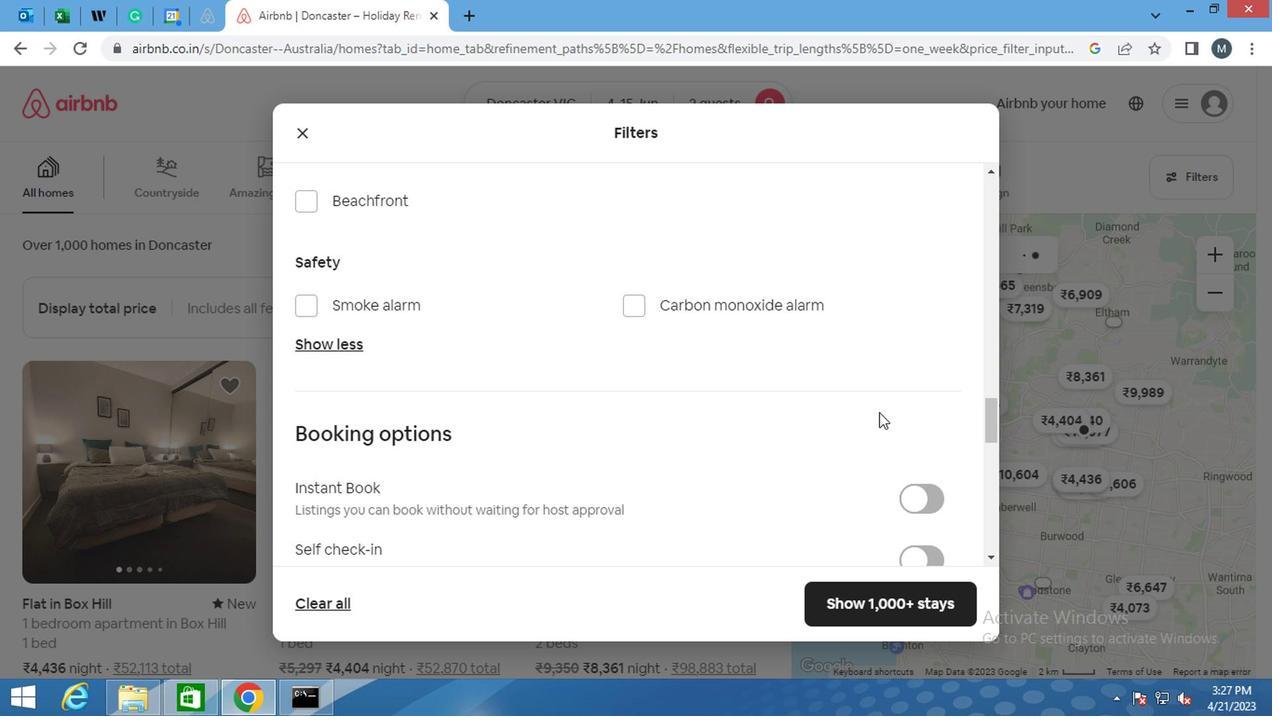 
Action: Mouse moved to (897, 428)
Screenshot: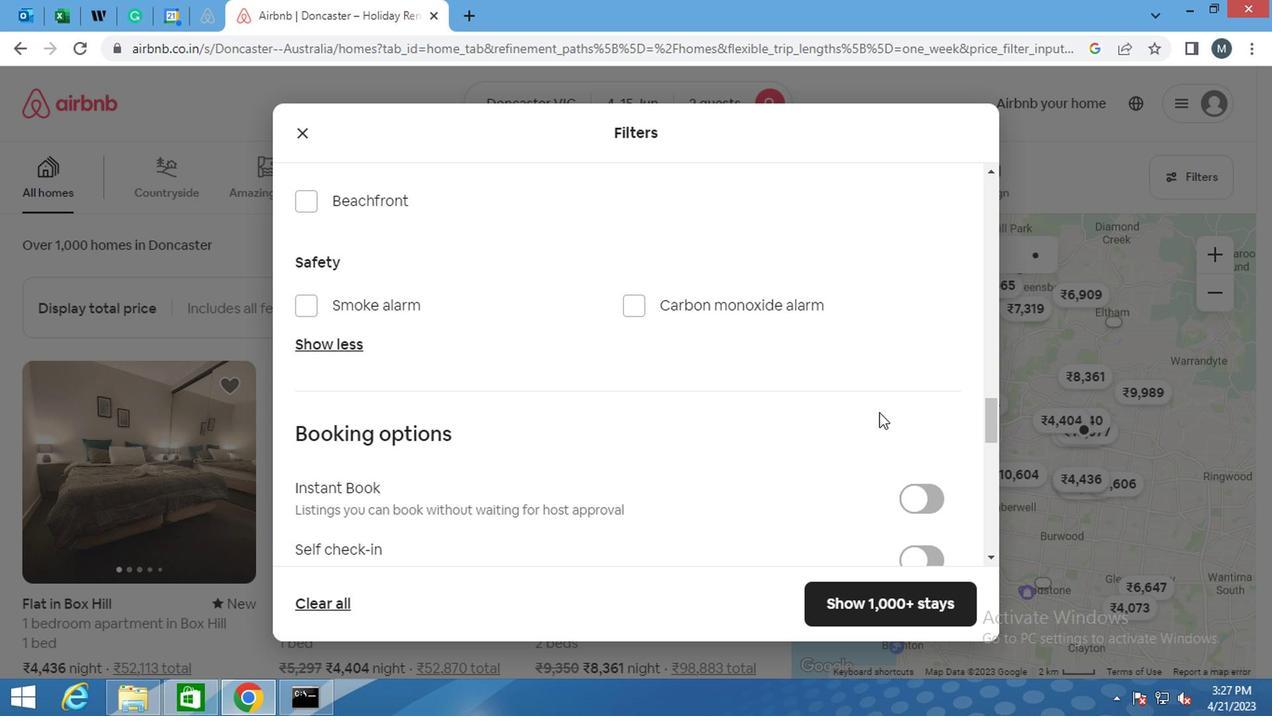 
Action: Mouse scrolled (897, 426) with delta (0, -1)
Screenshot: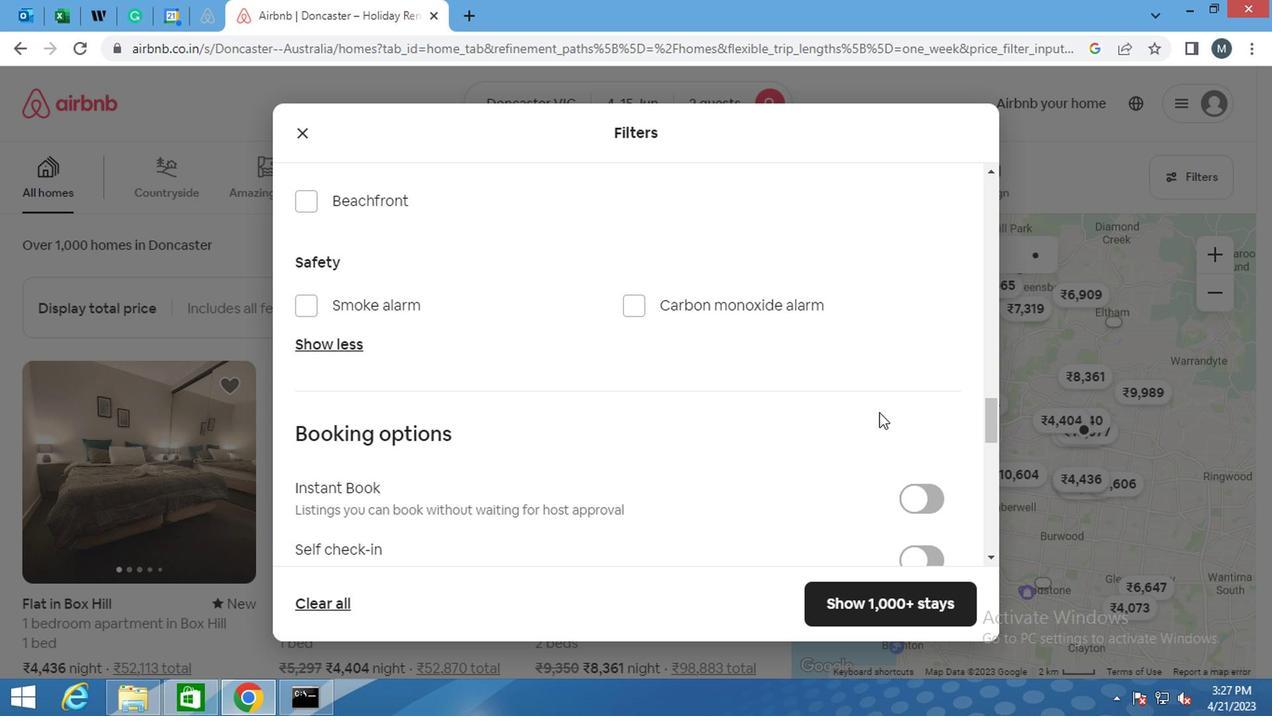 
Action: Mouse moved to (910, 379)
Screenshot: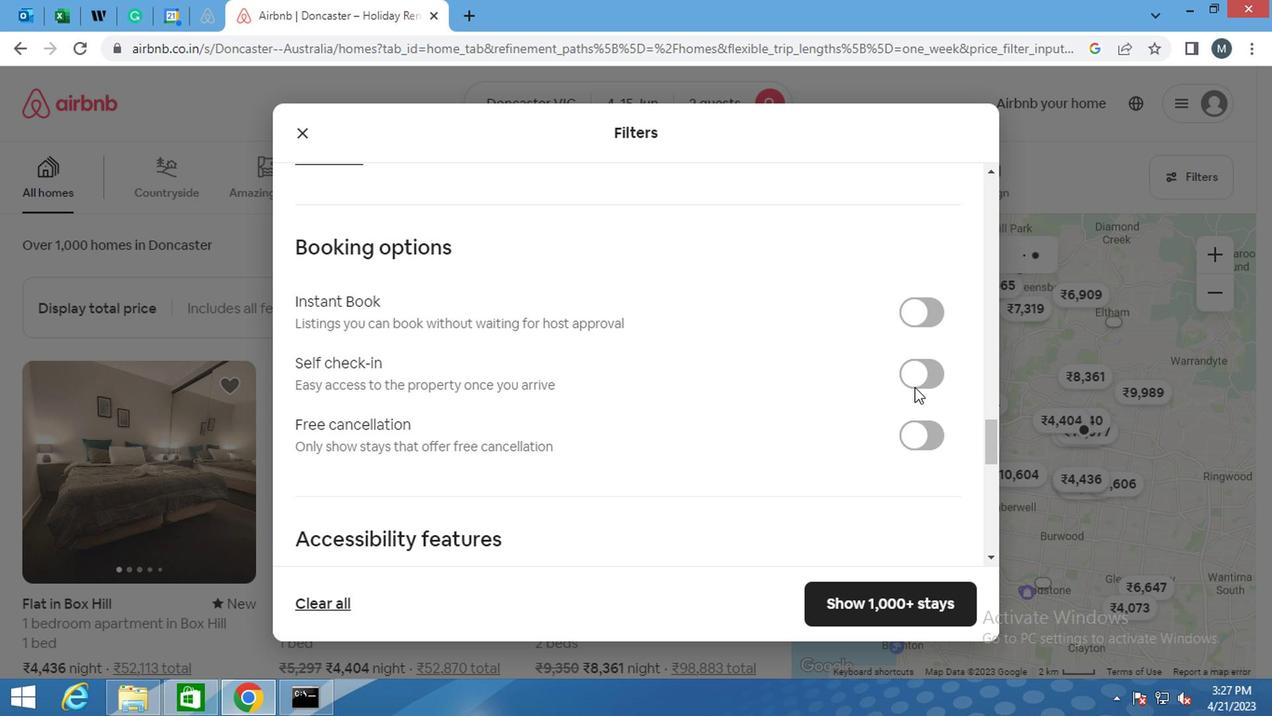 
Action: Mouse pressed left at (910, 379)
Screenshot: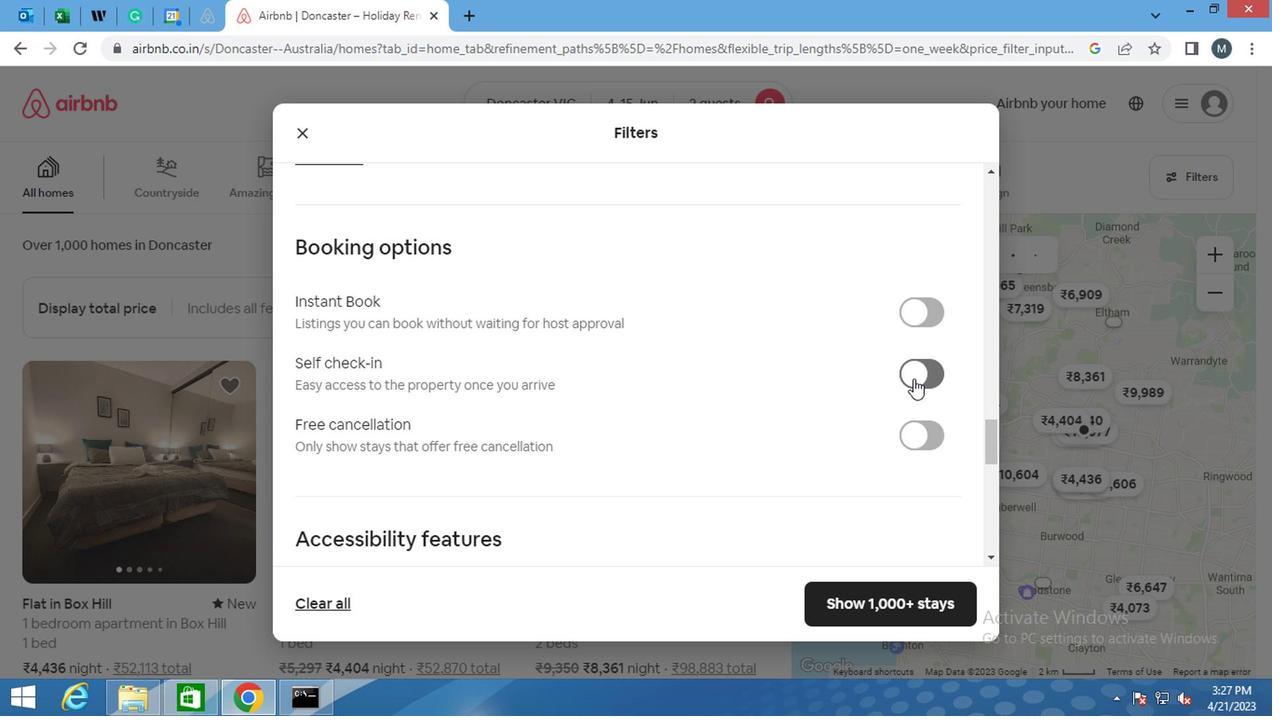 
Action: Mouse moved to (869, 415)
Screenshot: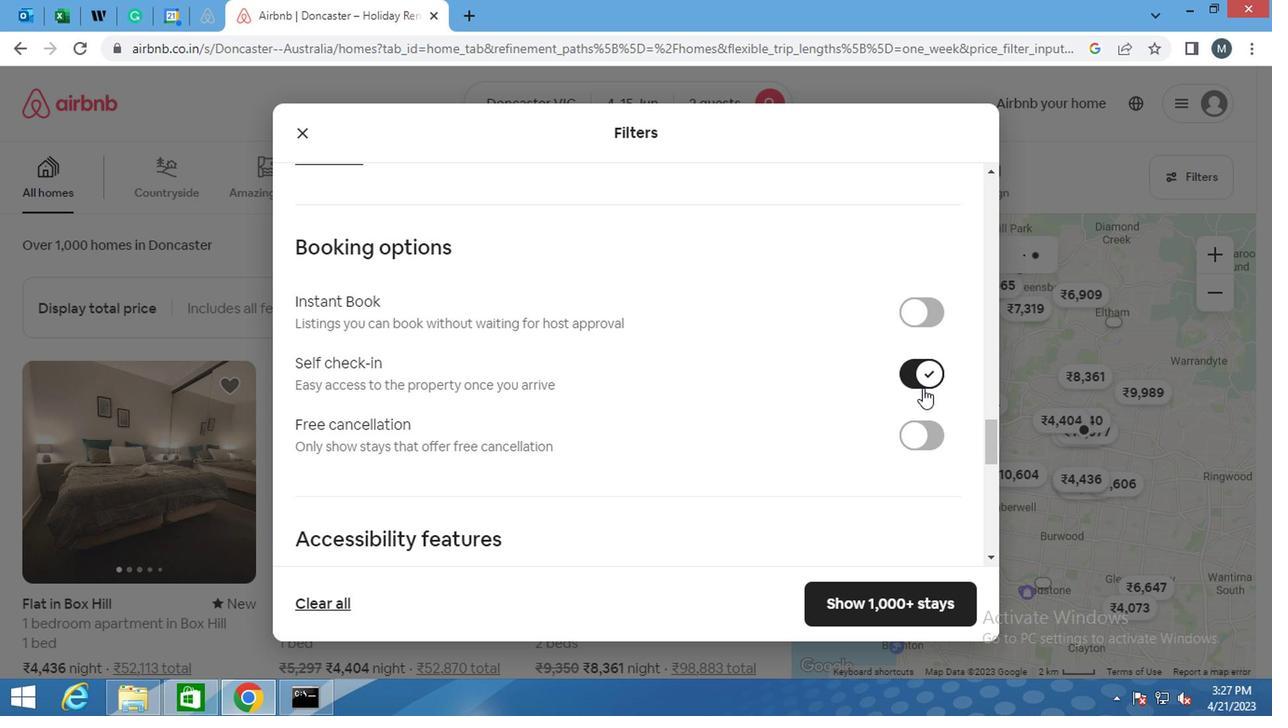 
Action: Mouse scrolled (869, 414) with delta (0, 0)
Screenshot: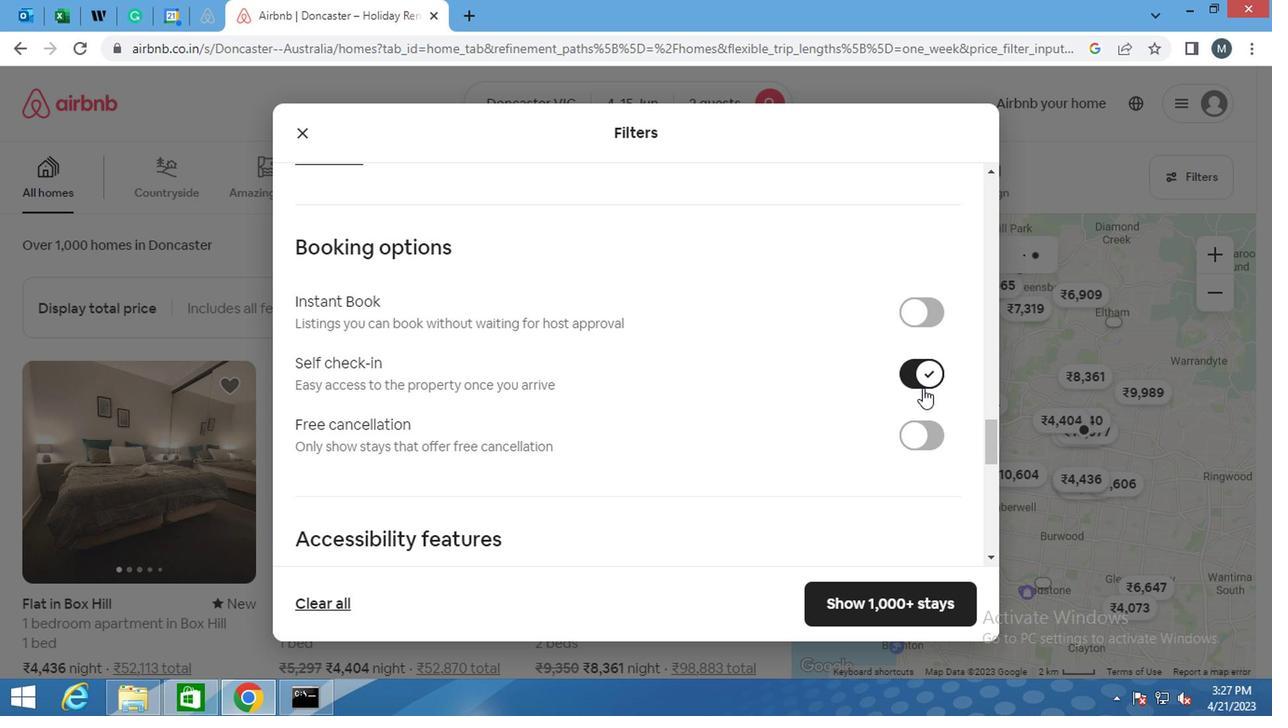 
Action: Mouse moved to (832, 419)
Screenshot: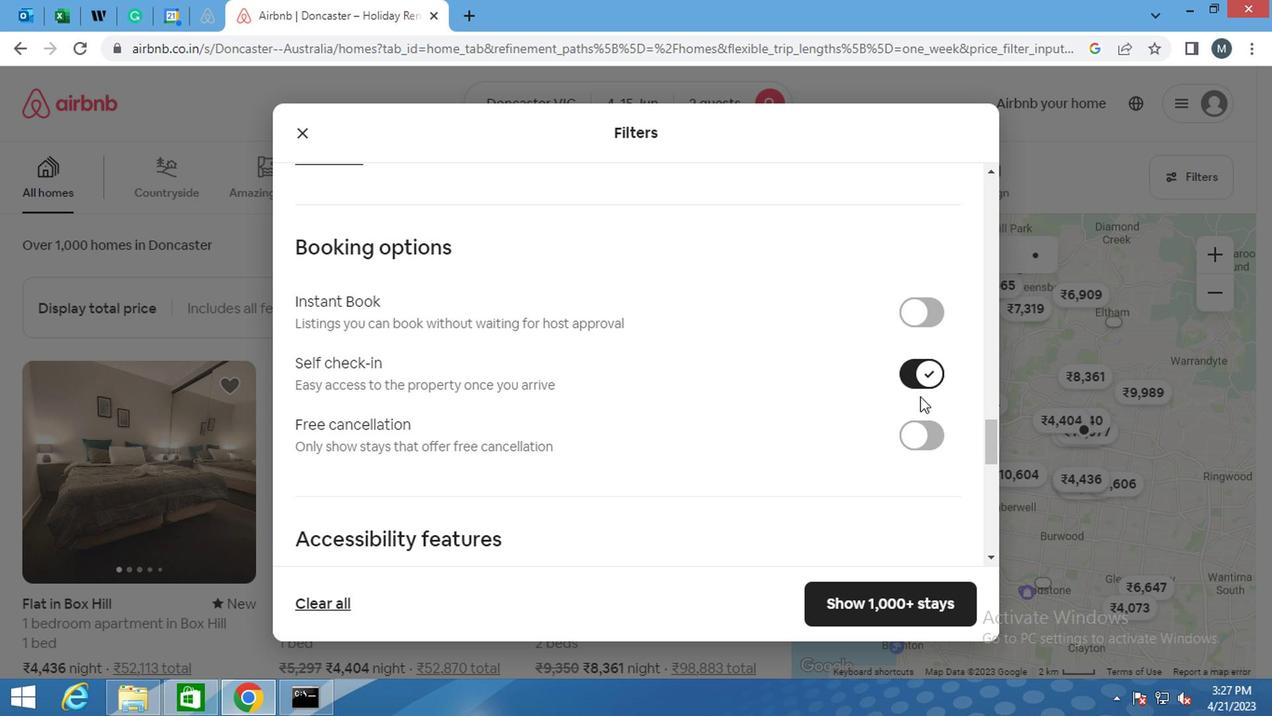 
Action: Mouse scrolled (832, 417) with delta (0, -1)
Screenshot: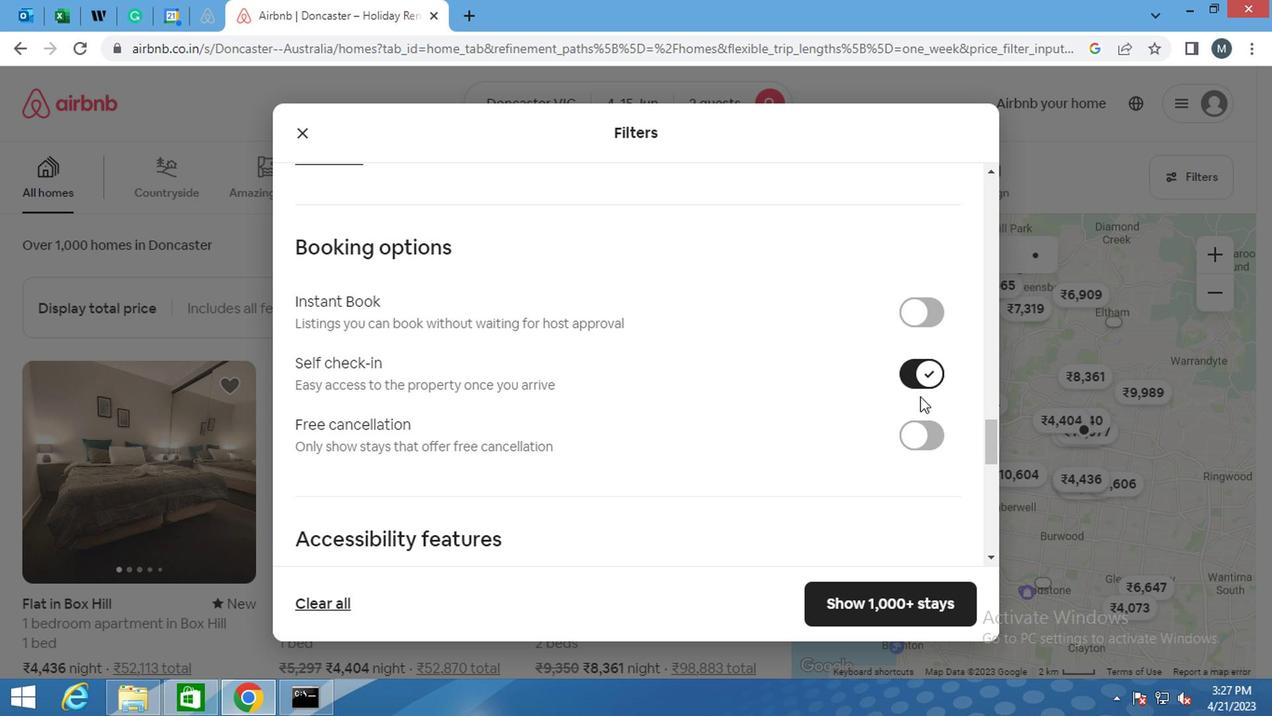 
Action: Mouse moved to (807, 419)
Screenshot: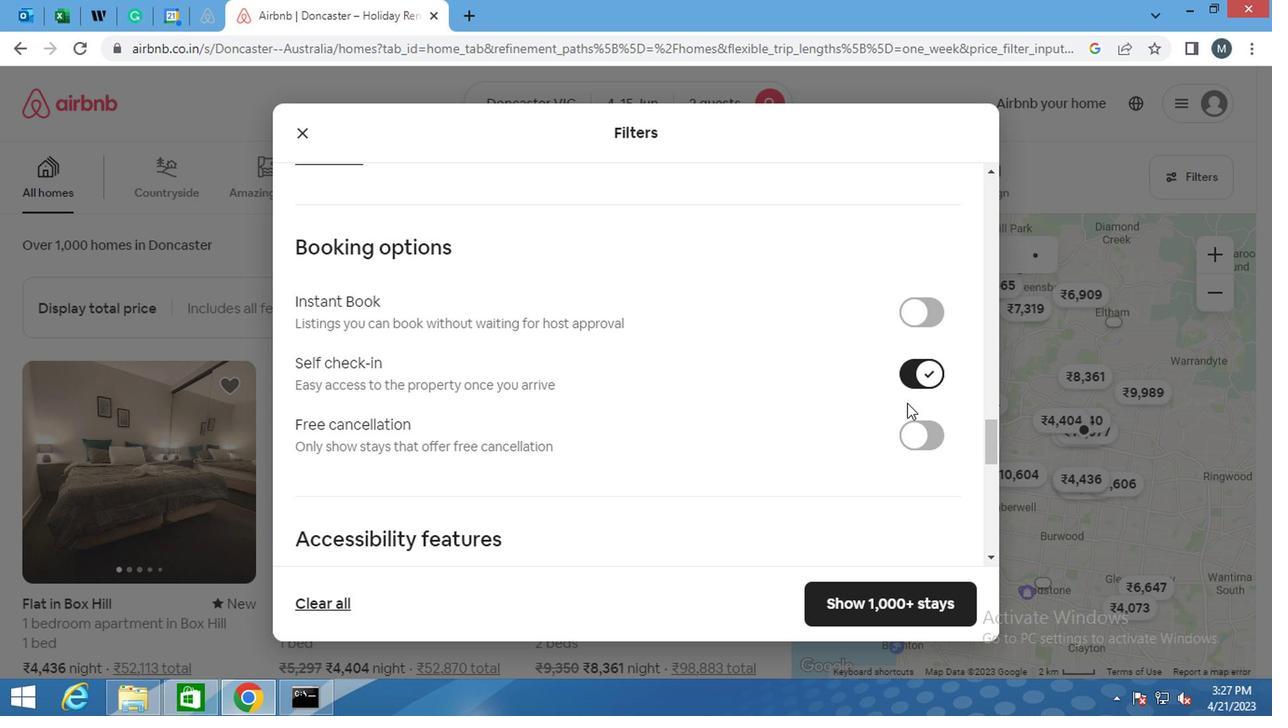 
Action: Mouse scrolled (807, 419) with delta (0, 0)
Screenshot: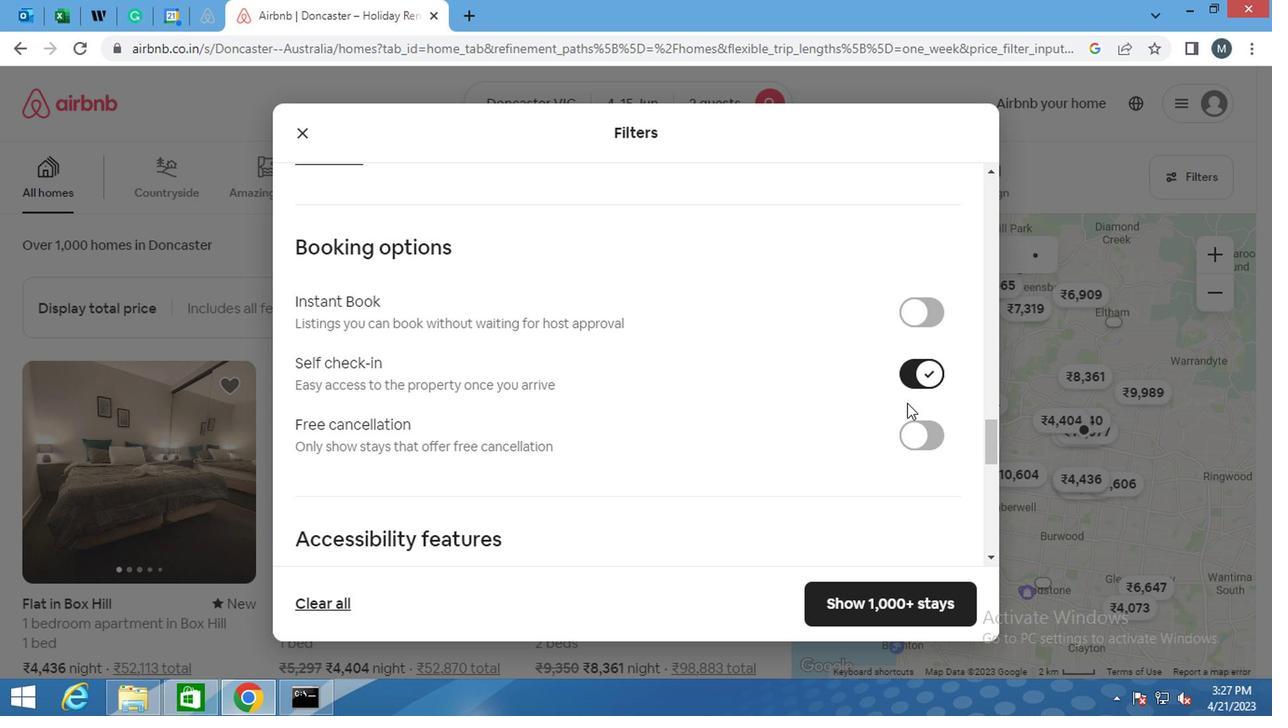 
Action: Mouse moved to (744, 428)
Screenshot: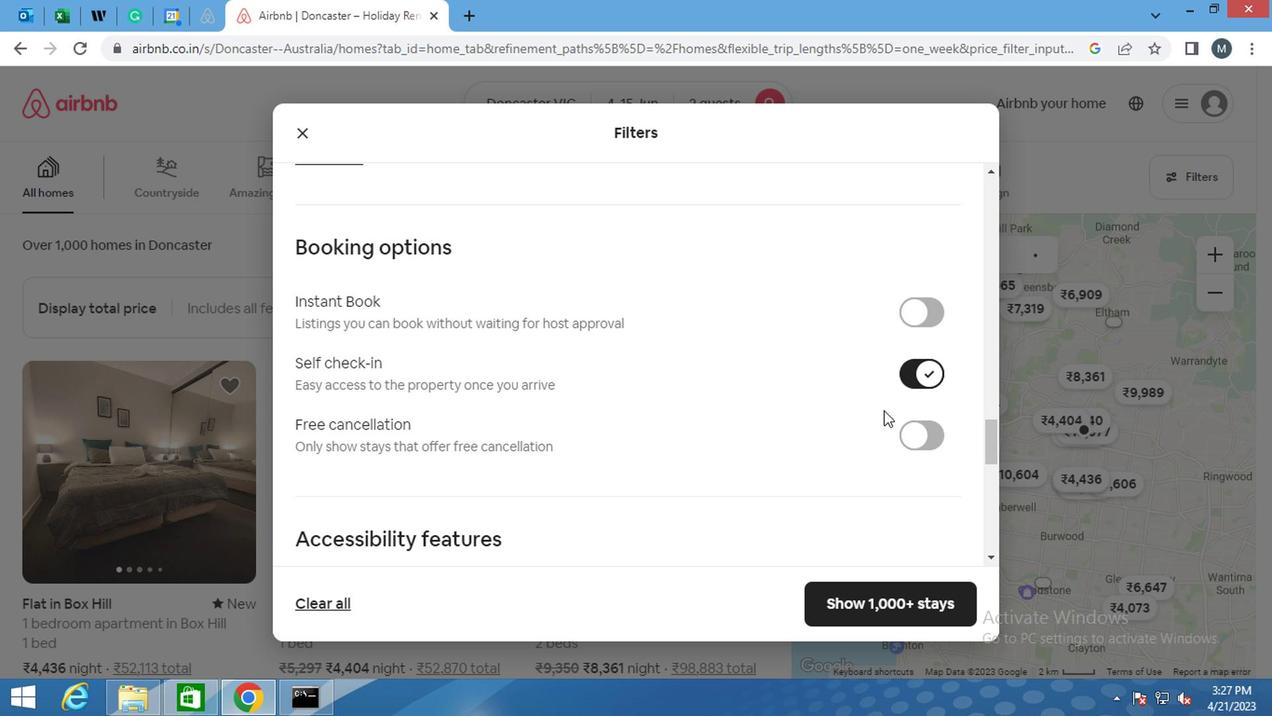 
Action: Mouse scrolled (744, 426) with delta (0, -1)
Screenshot: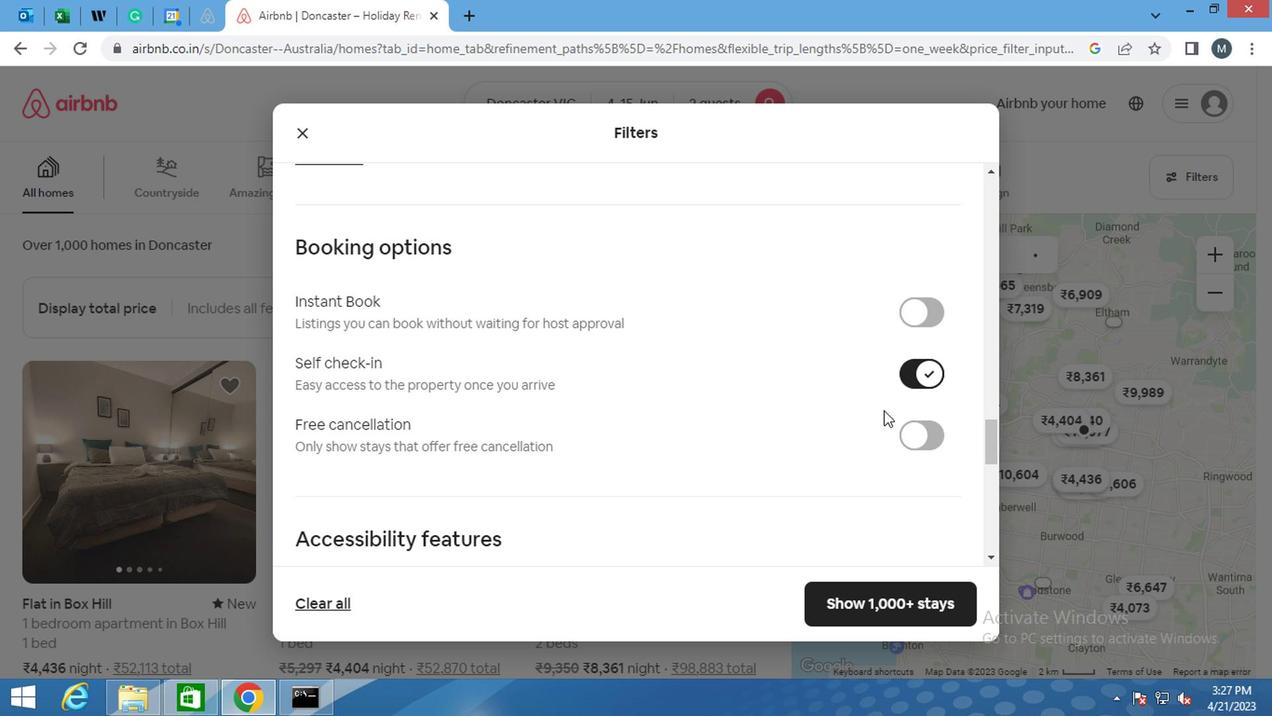 
Action: Mouse moved to (477, 478)
Screenshot: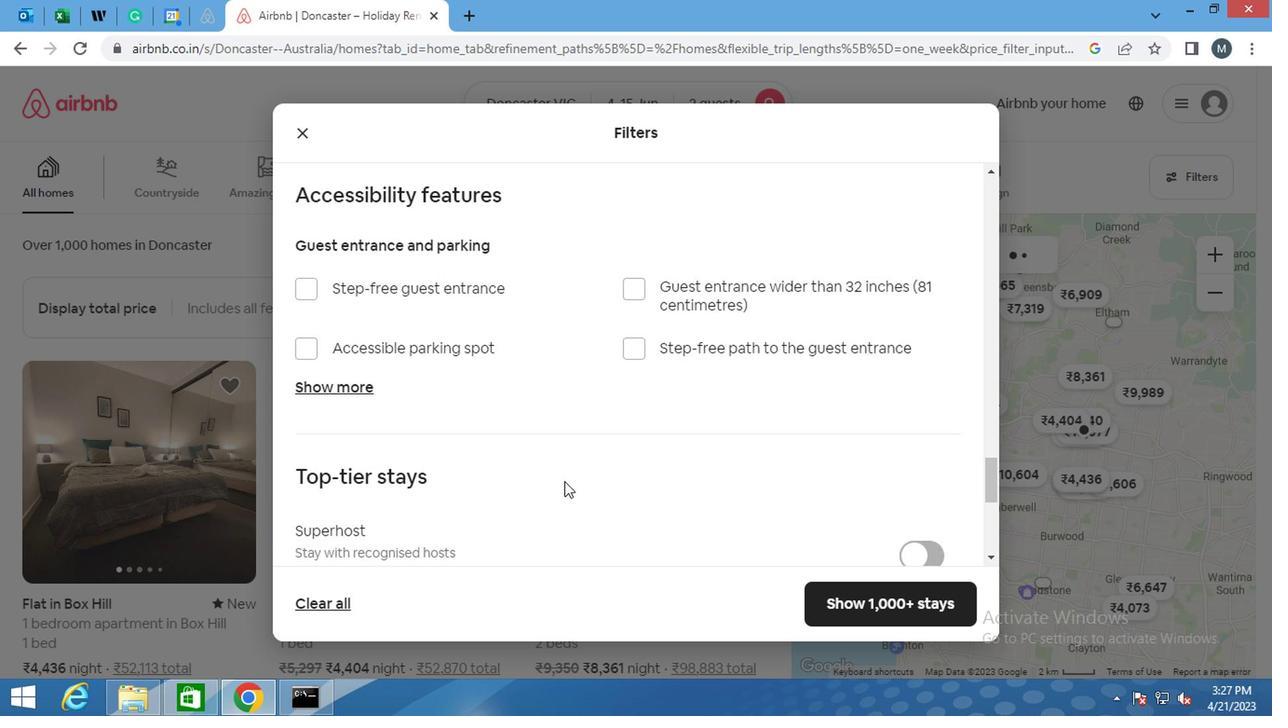 
Action: Mouse scrolled (477, 477) with delta (0, 0)
Screenshot: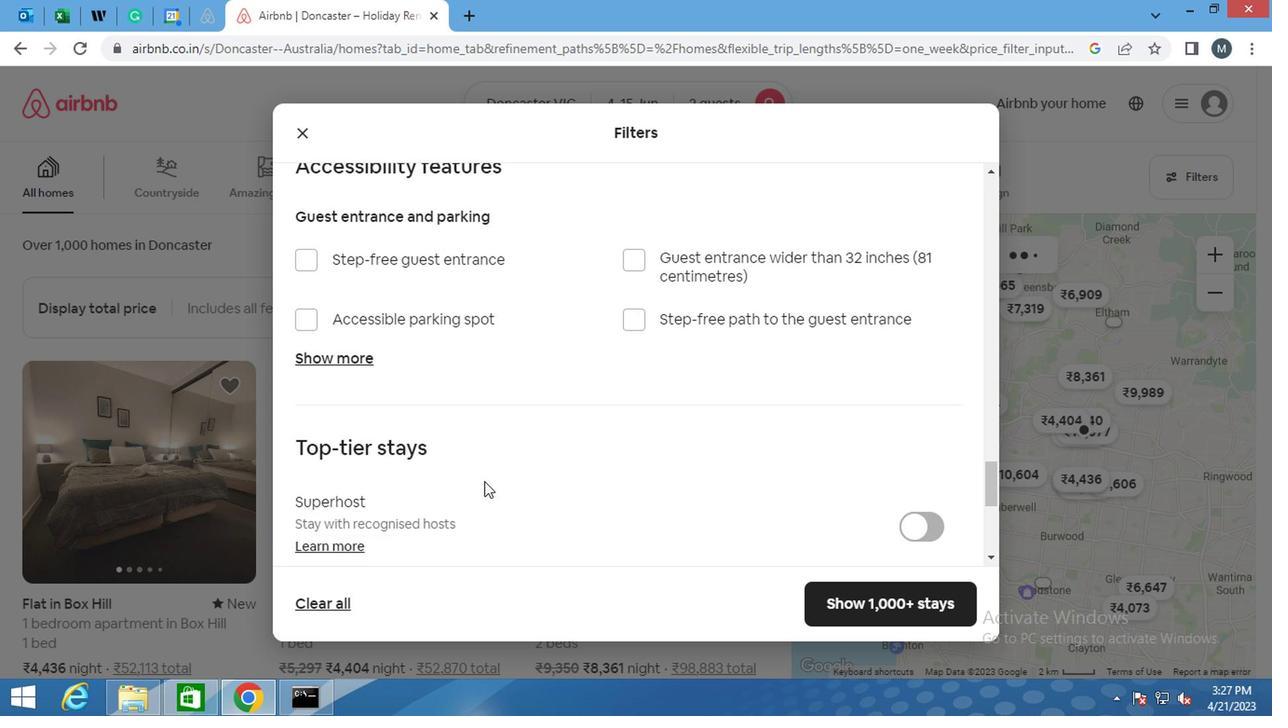
Action: Mouse scrolled (477, 477) with delta (0, 0)
Screenshot: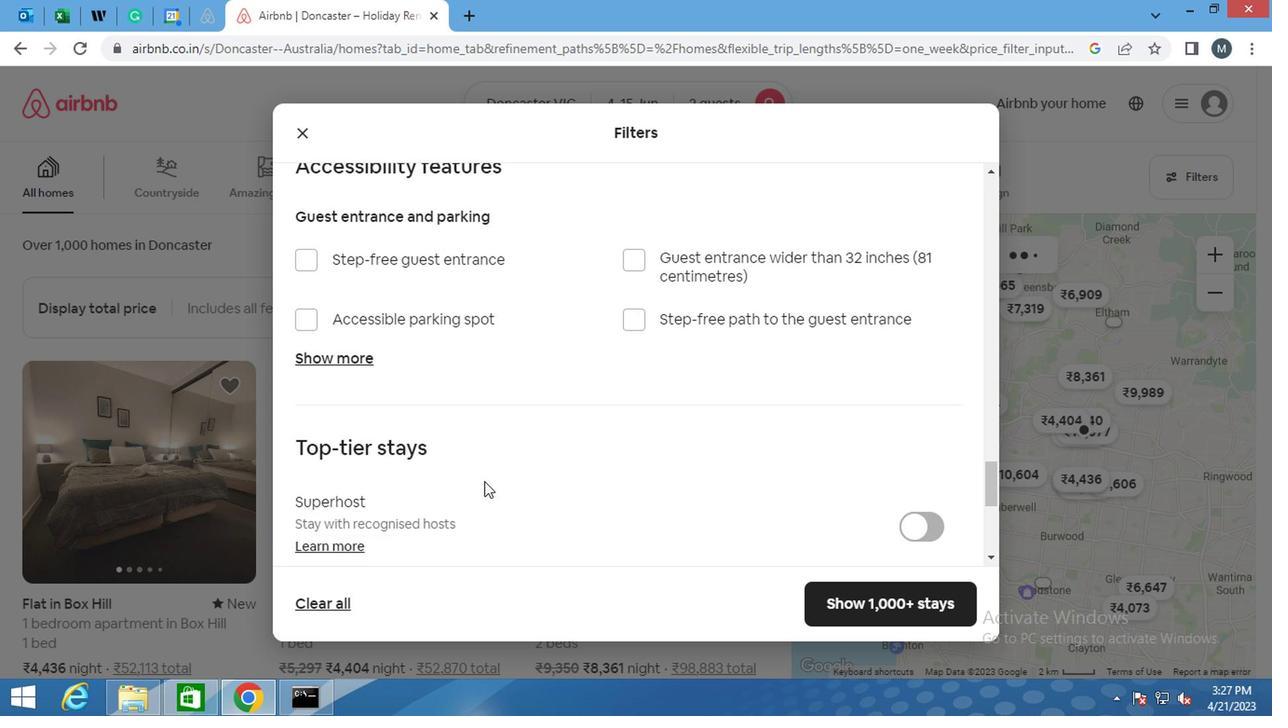 
Action: Mouse moved to (477, 478)
Screenshot: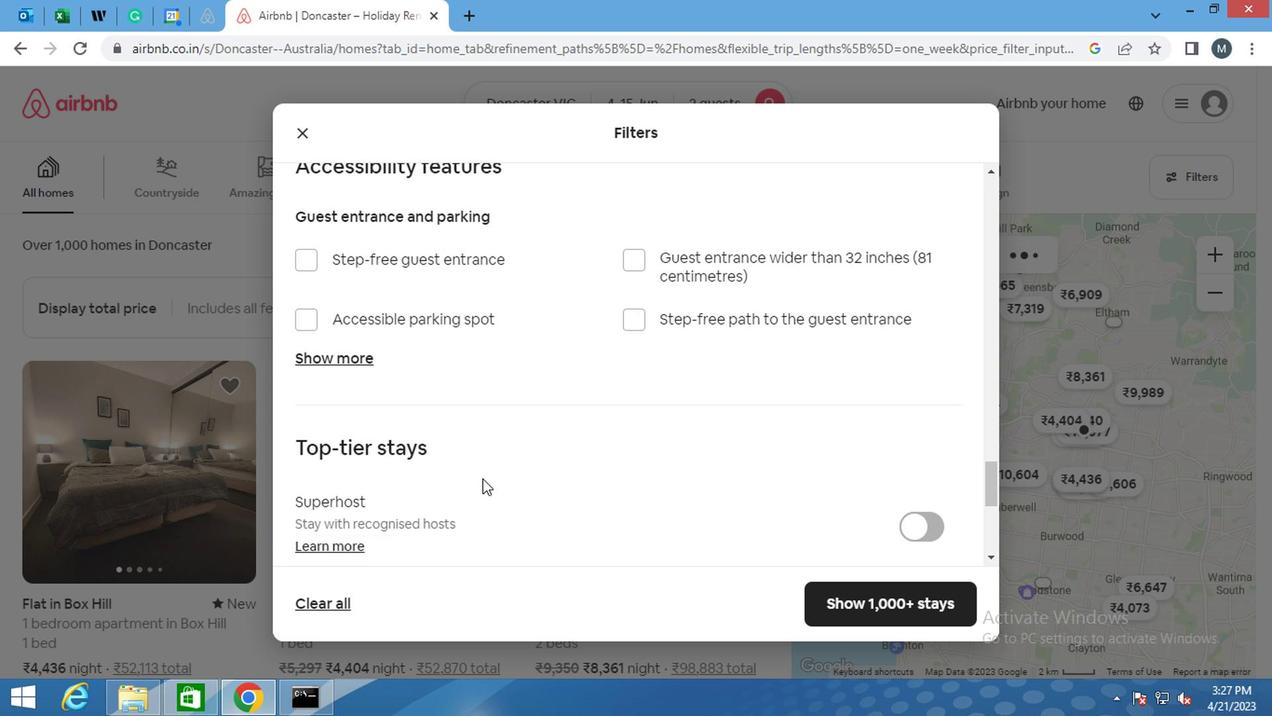 
Action: Mouse scrolled (477, 477) with delta (0, 0)
Screenshot: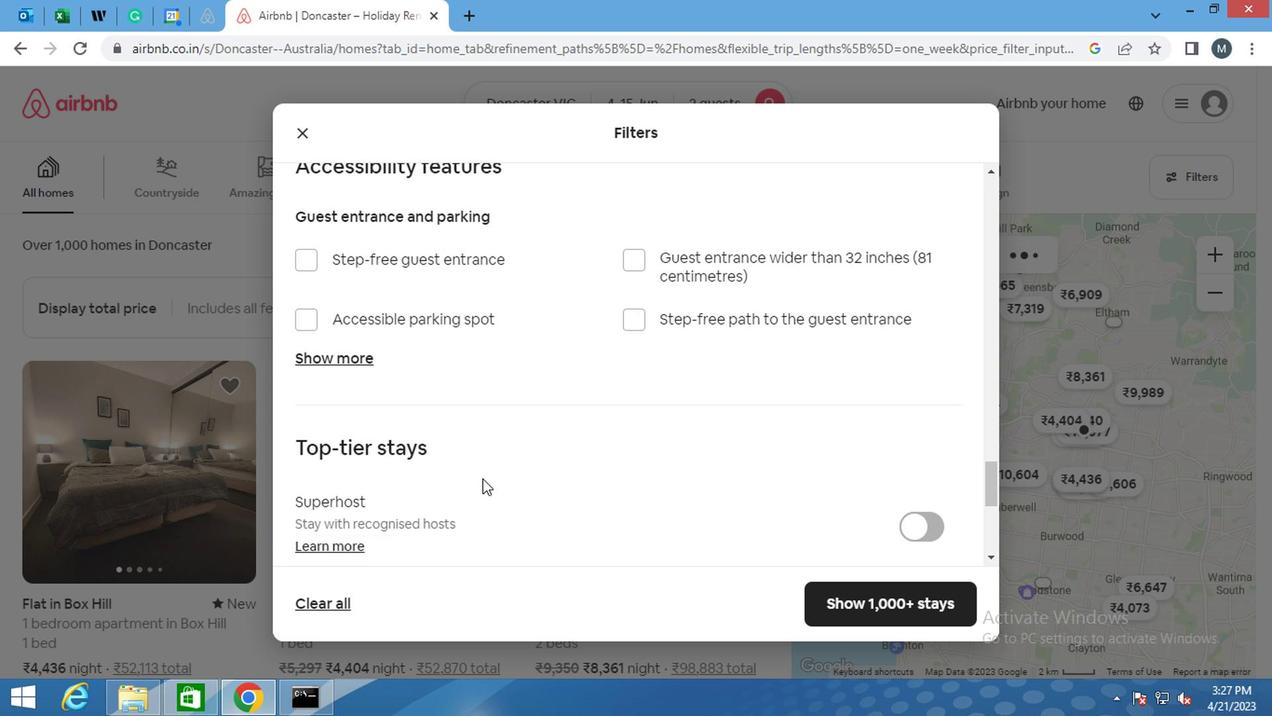 
Action: Mouse moved to (474, 478)
Screenshot: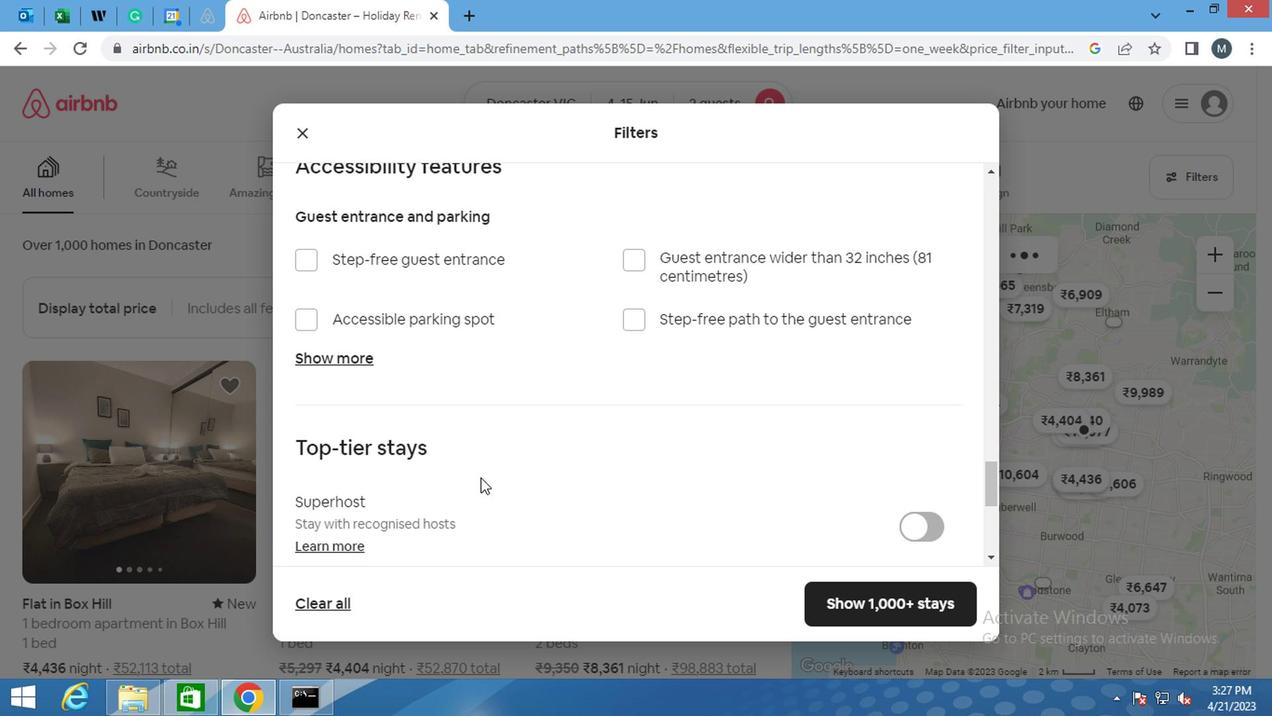
Action: Mouse scrolled (474, 477) with delta (0, 0)
Screenshot: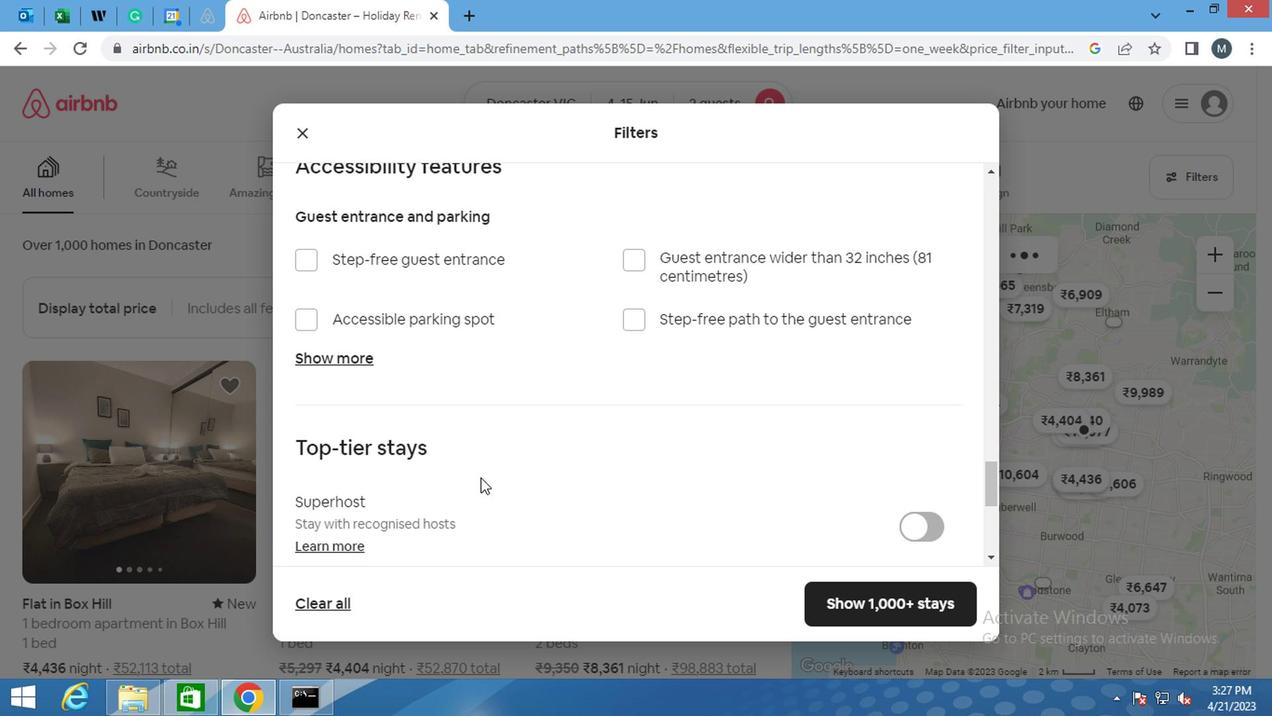 
Action: Mouse moved to (462, 478)
Screenshot: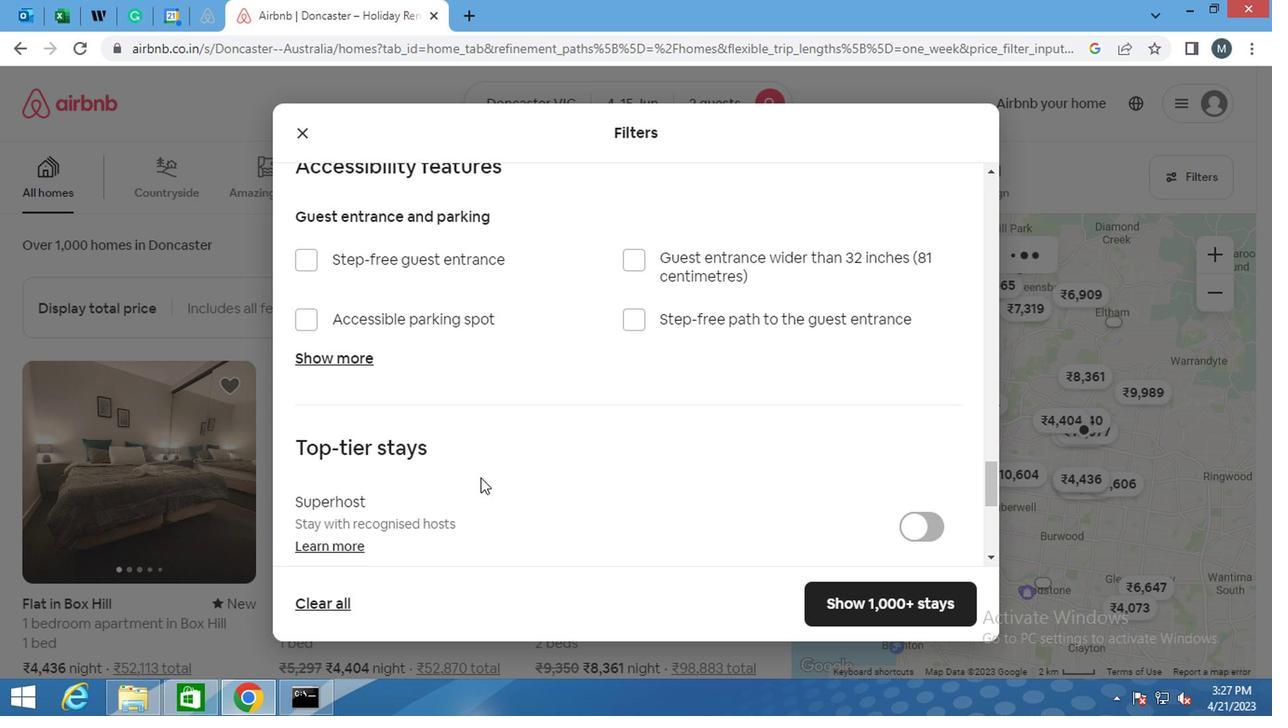 
Action: Mouse scrolled (462, 477) with delta (0, 0)
Screenshot: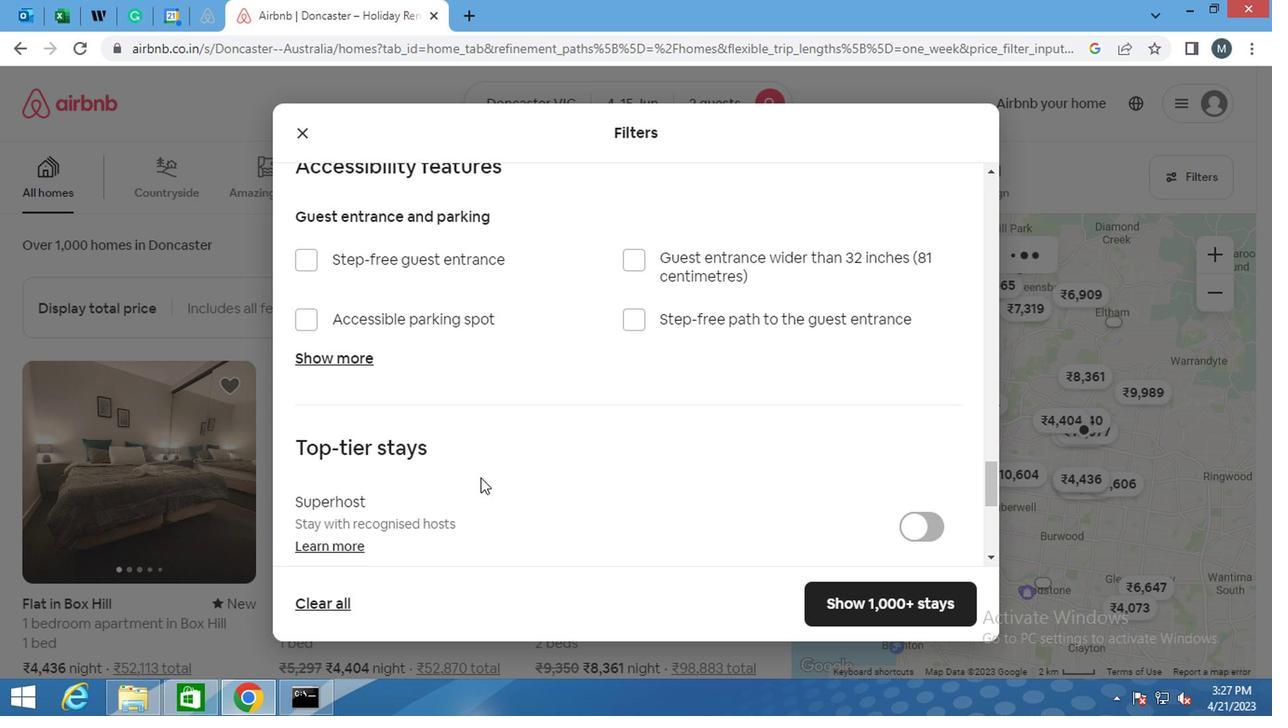 
Action: Mouse moved to (335, 440)
Screenshot: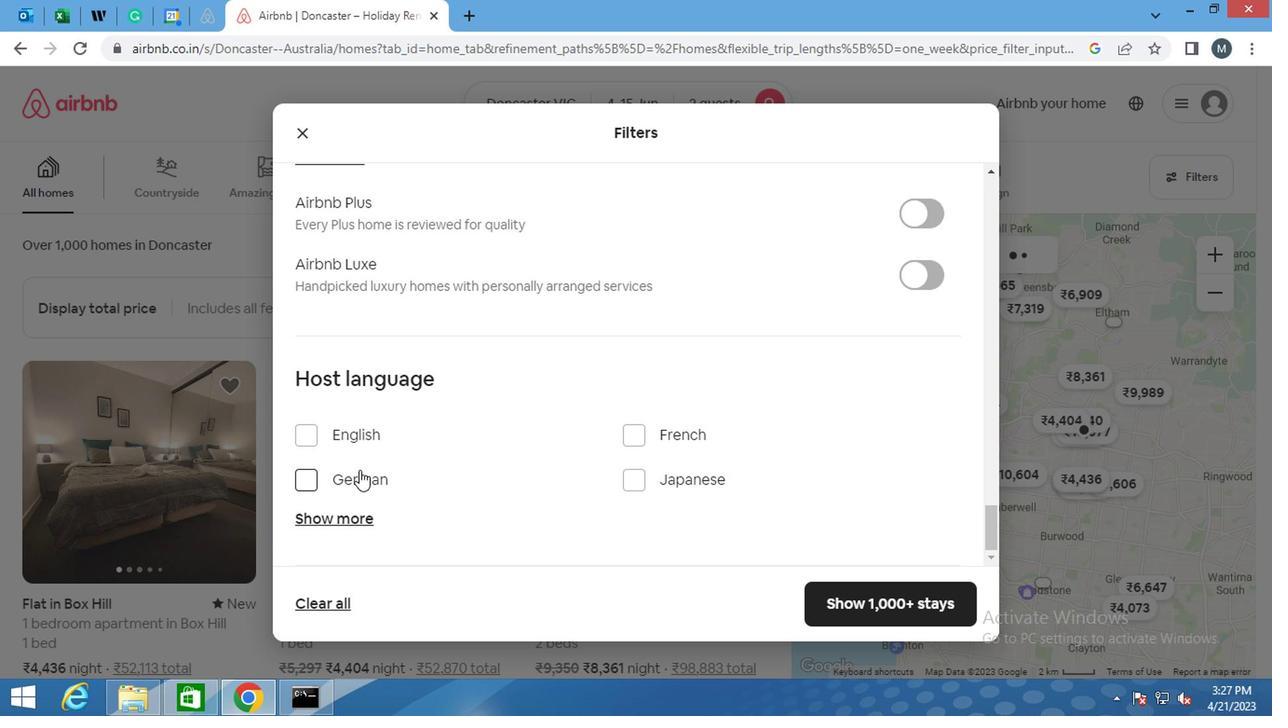 
Action: Mouse pressed left at (335, 440)
Screenshot: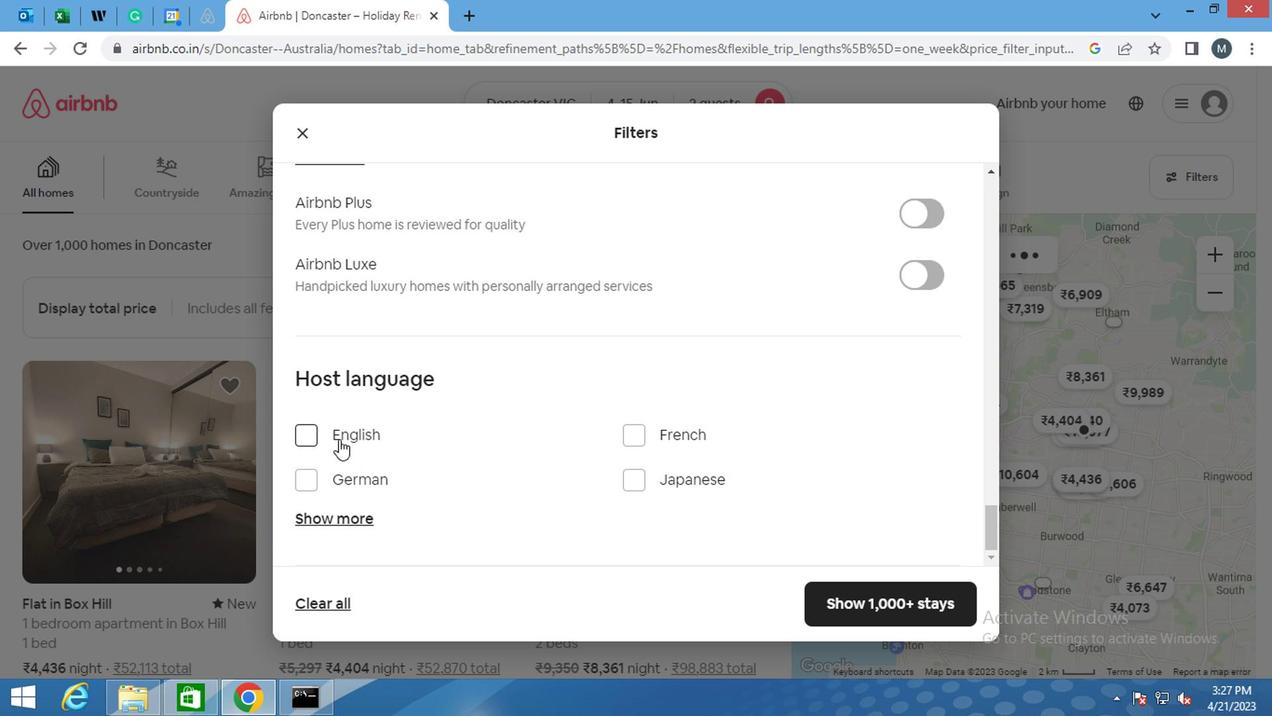 
Action: Mouse moved to (871, 600)
Screenshot: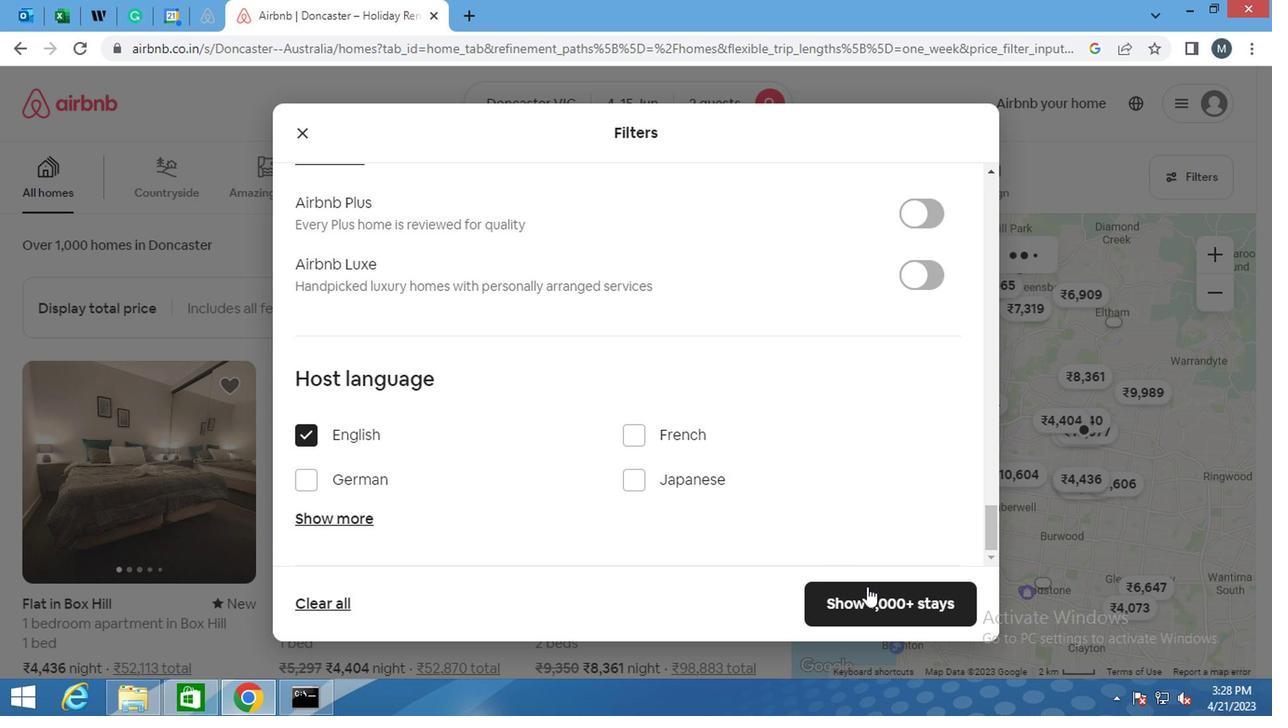 
Action: Mouse pressed left at (871, 600)
Screenshot: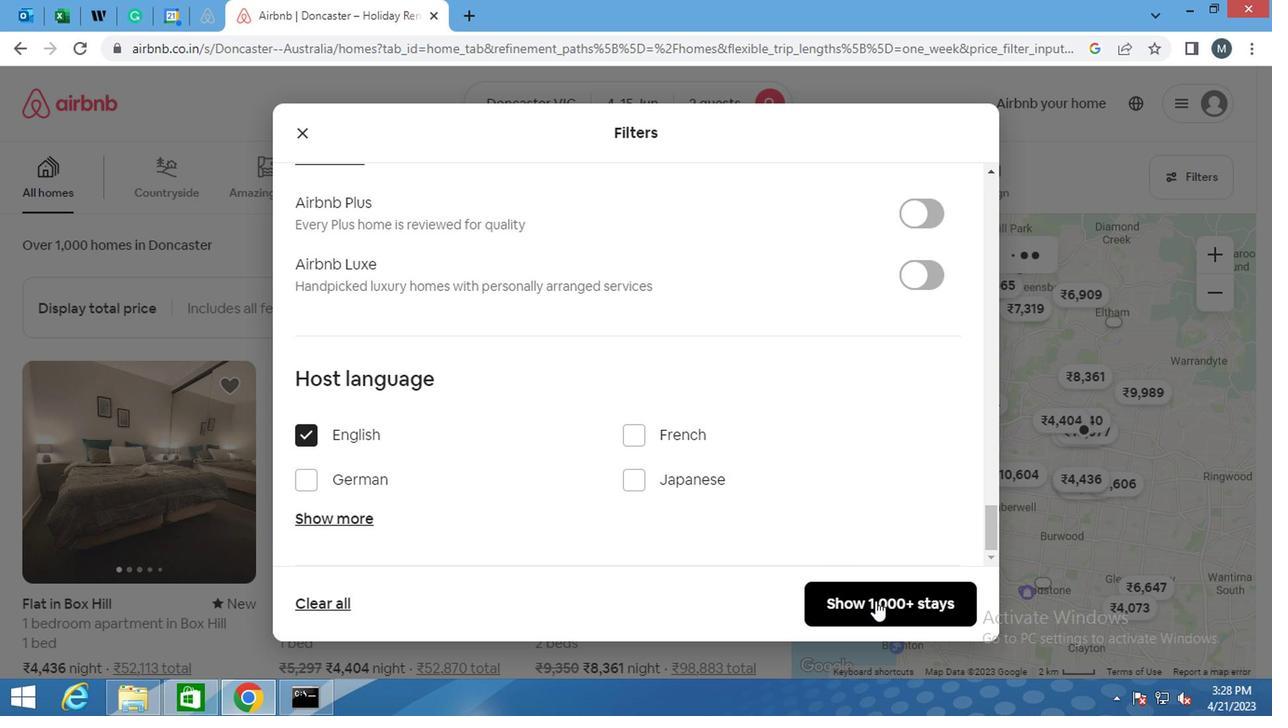
Action: Mouse moved to (691, 613)
Screenshot: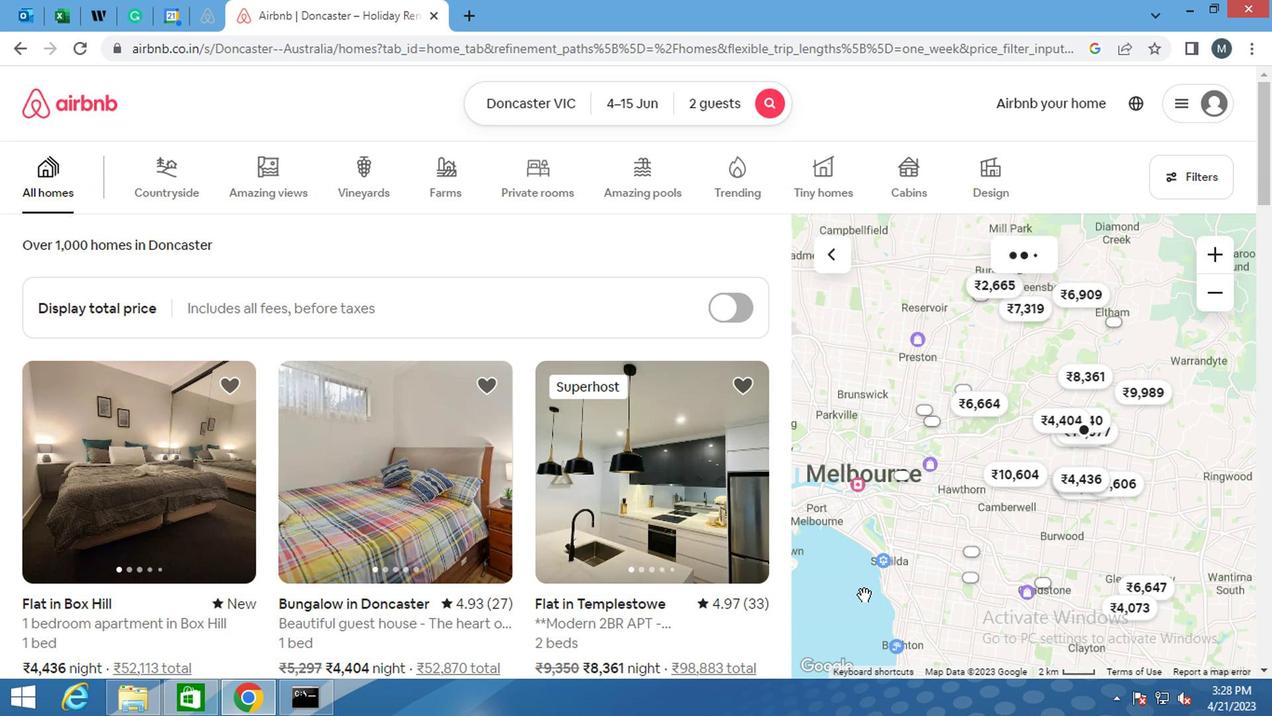 
